 Task: For heading Arial Rounded MT Bold with Underline.  font size for heading26,  'Change the font style of data to'Browallia New.  and font size to 18,  Change the alignment of both headline & data to Align middle & Align Text left.  In the sheet   Impact Sales templetes book
Action: Mouse moved to (172, 92)
Screenshot: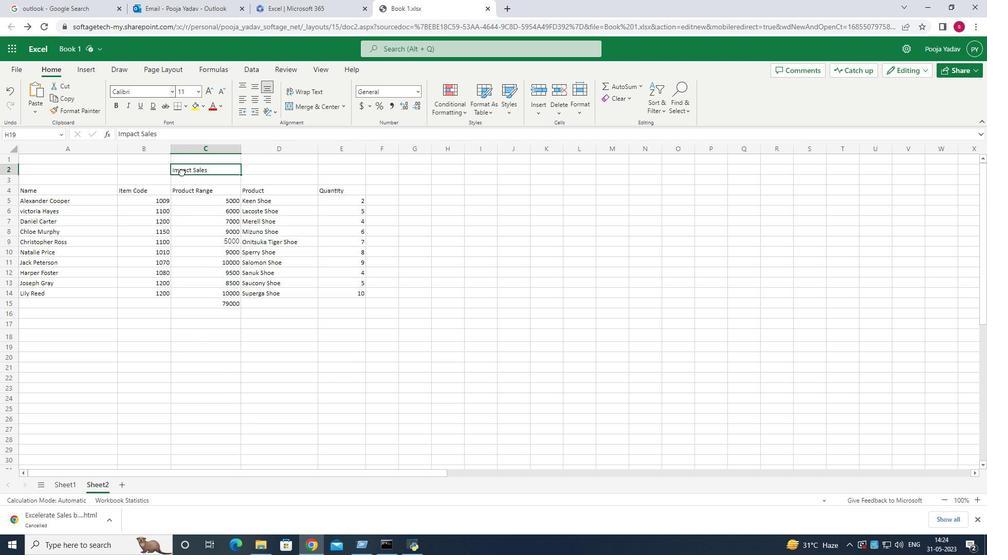 
Action: Mouse pressed left at (172, 92)
Screenshot: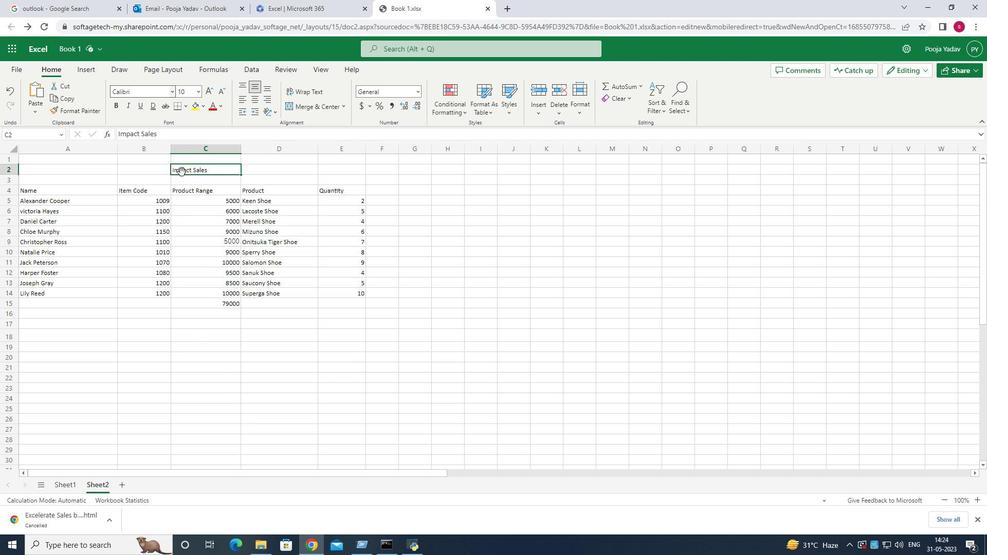 
Action: Mouse moved to (139, 337)
Screenshot: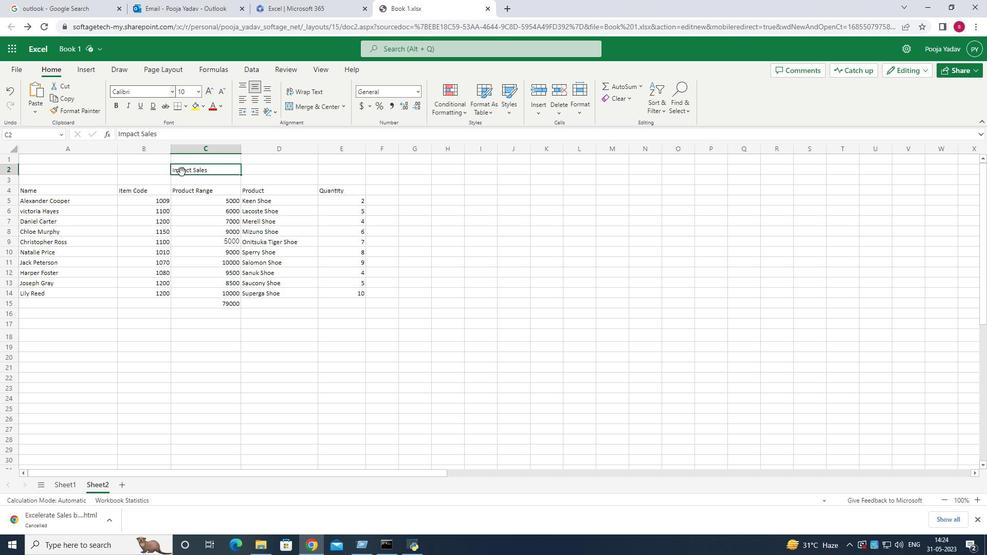 
Action: Mouse scrolled (139, 337) with delta (0, 0)
Screenshot: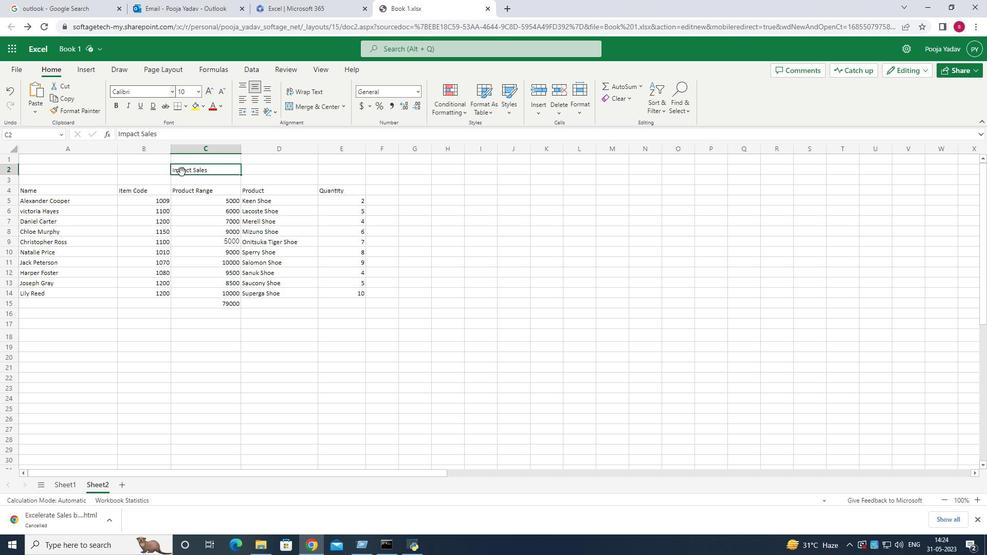 
Action: Mouse moved to (139, 338)
Screenshot: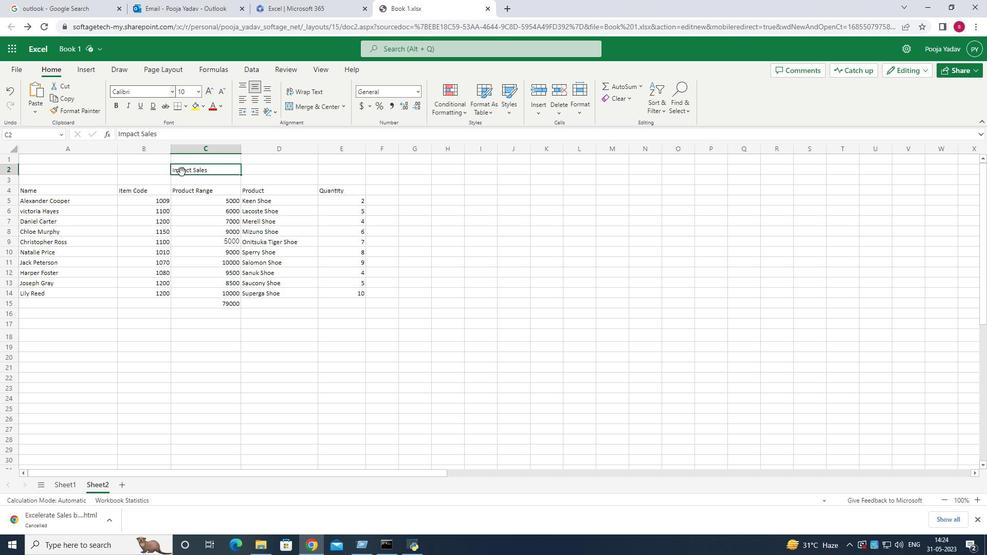 
Action: Mouse scrolled (139, 337) with delta (0, 0)
Screenshot: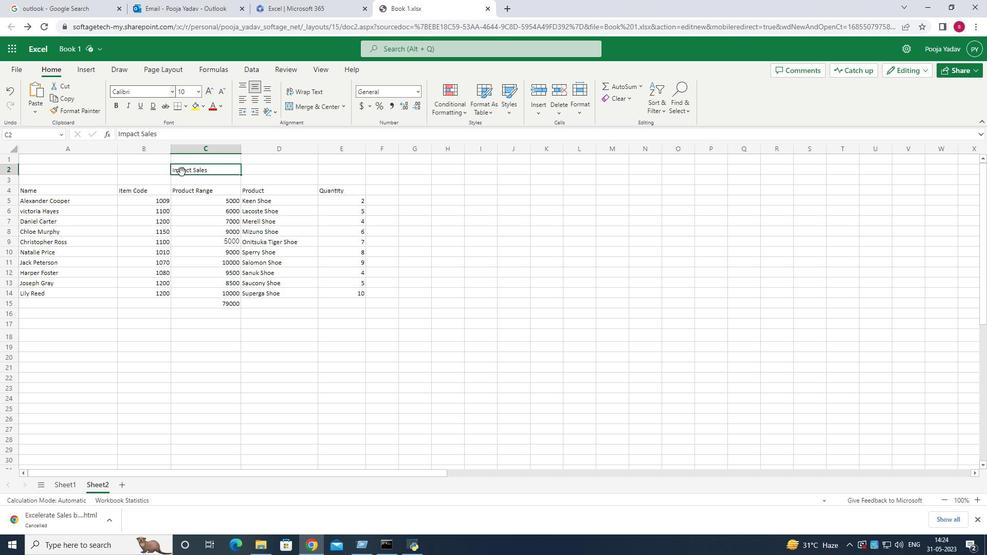 
Action: Mouse scrolled (139, 337) with delta (0, 0)
Screenshot: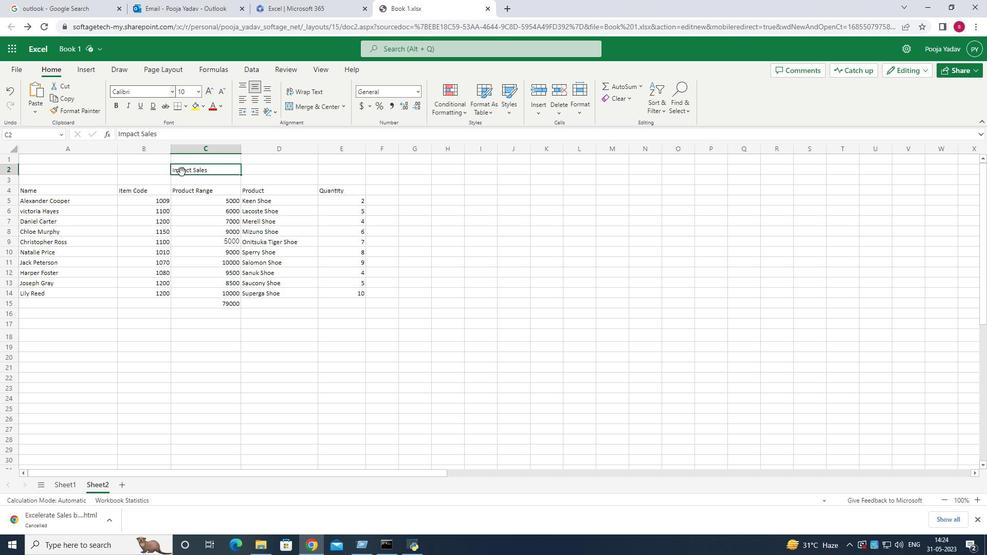 
Action: Mouse scrolled (139, 337) with delta (0, 0)
Screenshot: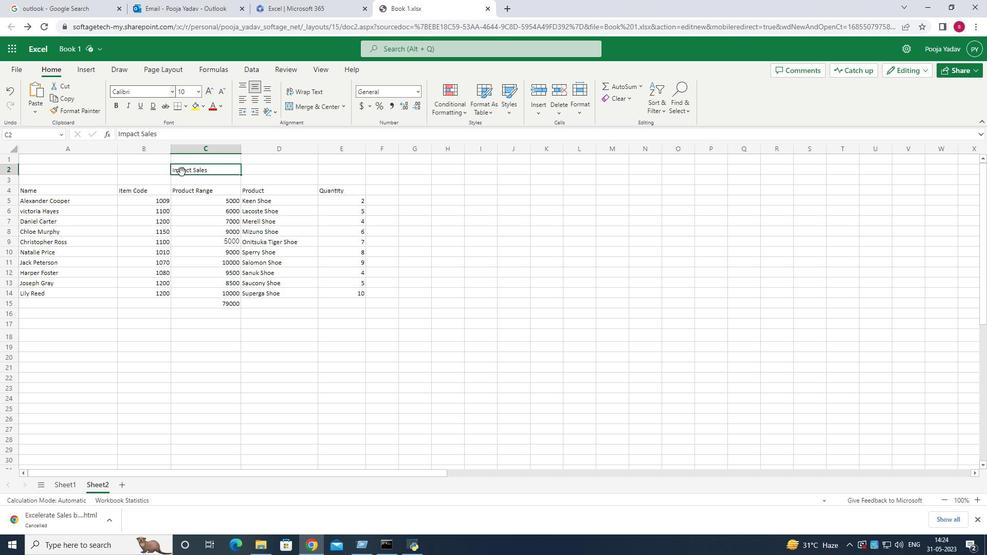 
Action: Mouse scrolled (139, 337) with delta (0, 0)
Screenshot: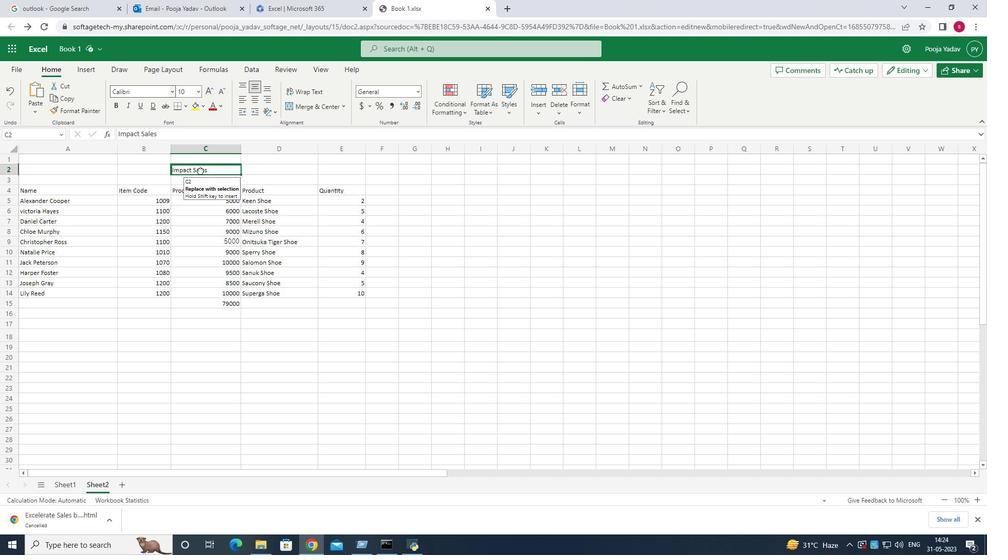
Action: Mouse scrolled (139, 337) with delta (0, 0)
Screenshot: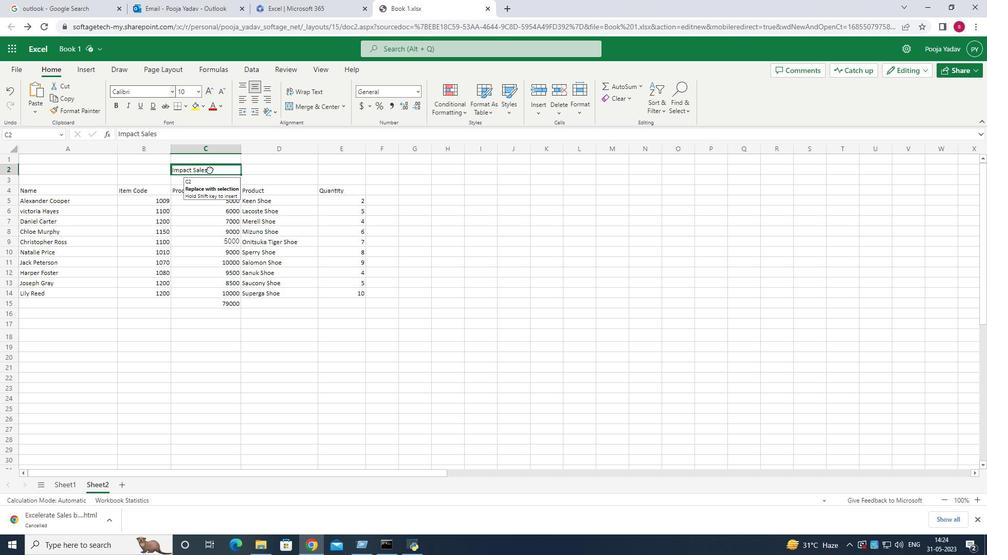 
Action: Mouse scrolled (139, 337) with delta (0, 0)
Screenshot: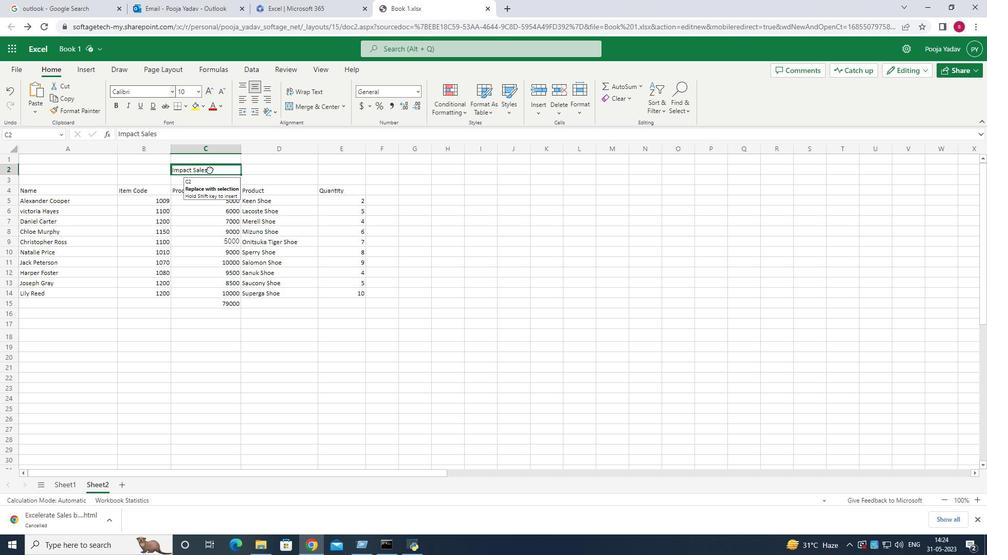
Action: Mouse scrolled (139, 337) with delta (0, 0)
Screenshot: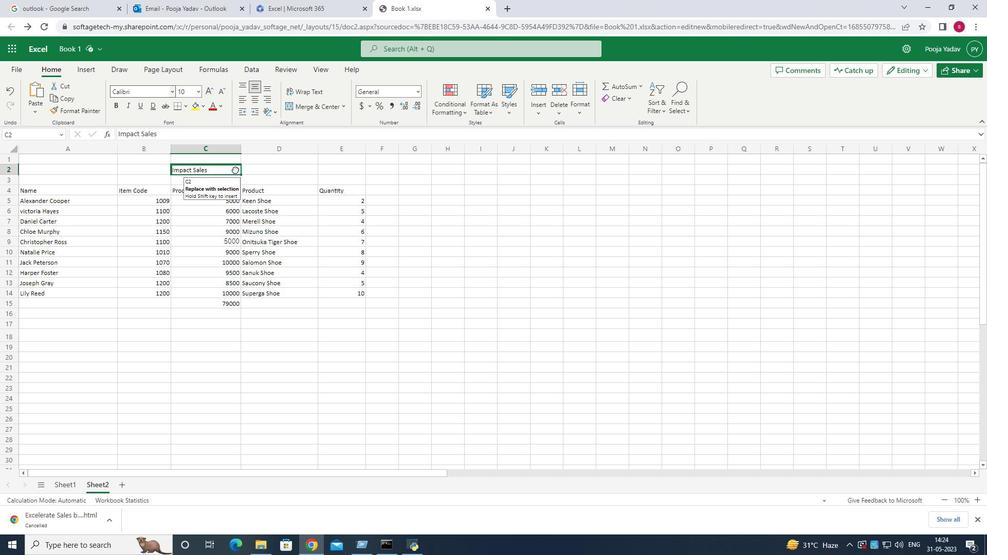 
Action: Mouse scrolled (139, 337) with delta (0, 0)
Screenshot: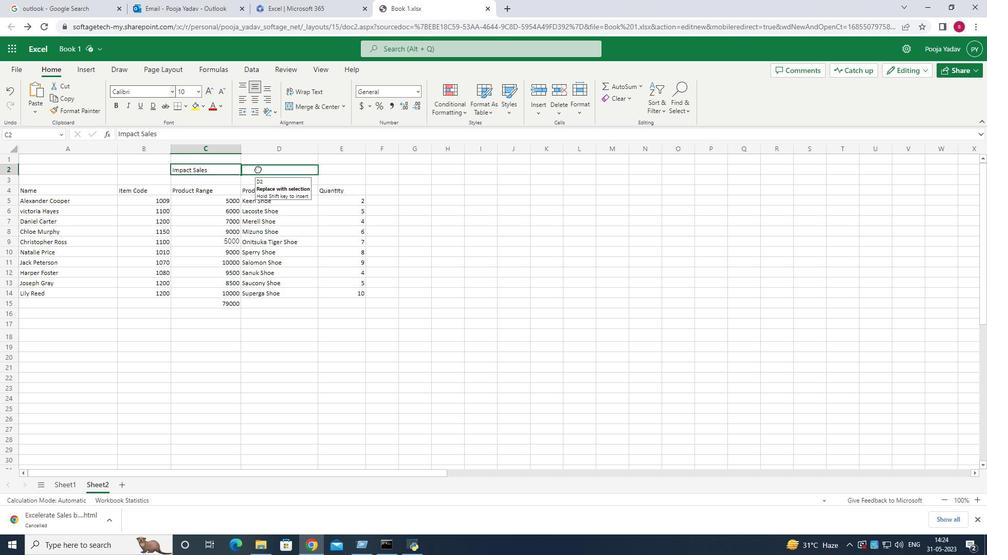 
Action: Mouse scrolled (139, 337) with delta (0, 0)
Screenshot: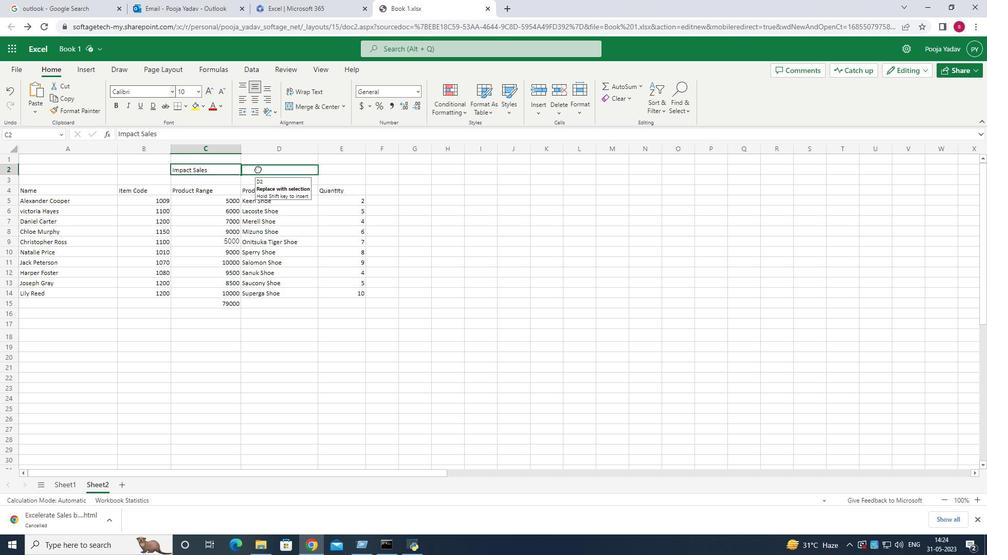 
Action: Mouse scrolled (139, 337) with delta (0, 0)
Screenshot: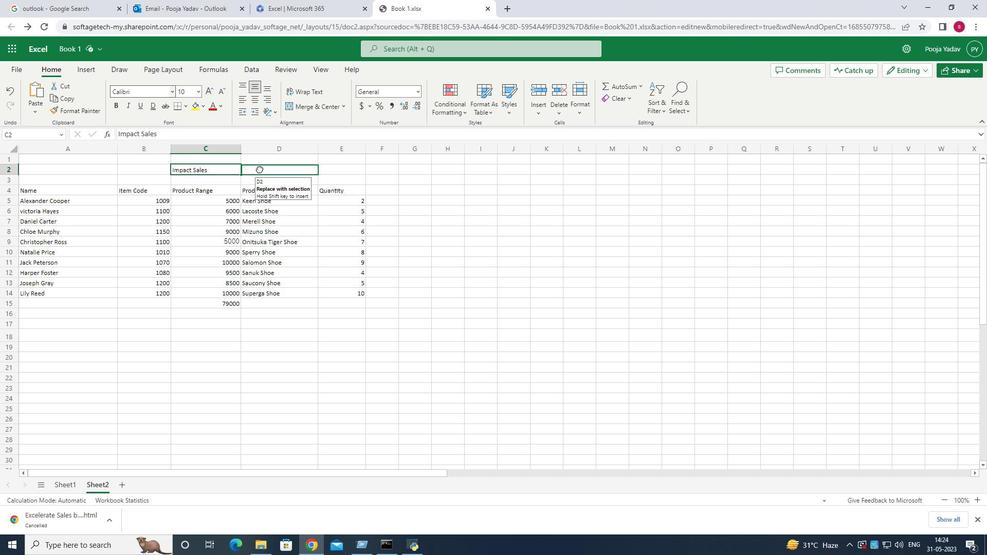 
Action: Mouse scrolled (139, 337) with delta (0, 0)
Screenshot: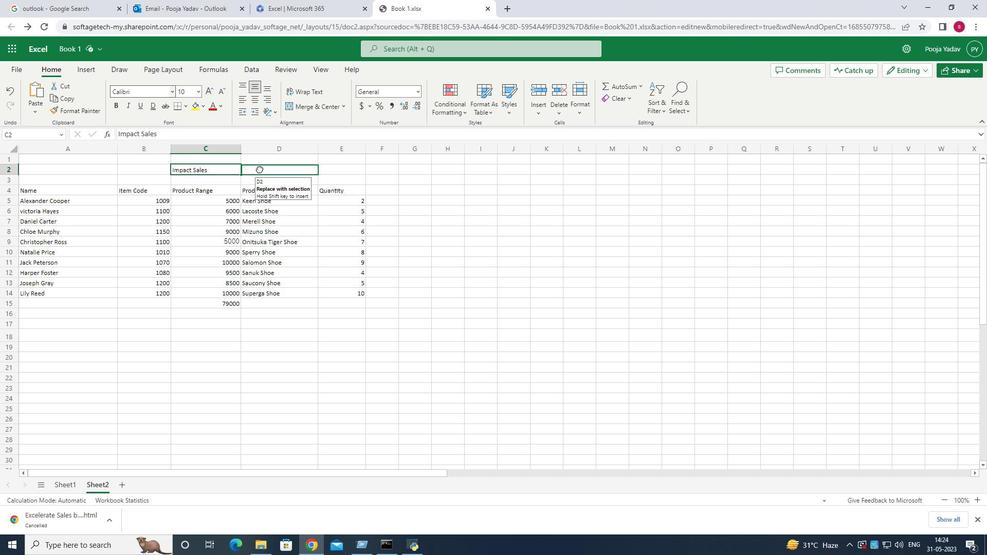 
Action: Mouse scrolled (139, 337) with delta (0, 0)
Screenshot: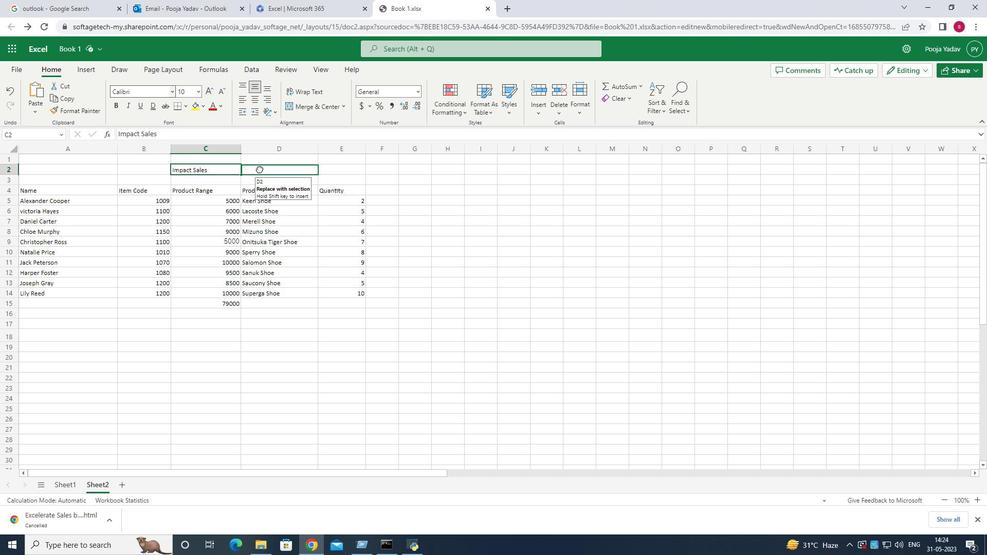 
Action: Mouse moved to (140, 267)
Screenshot: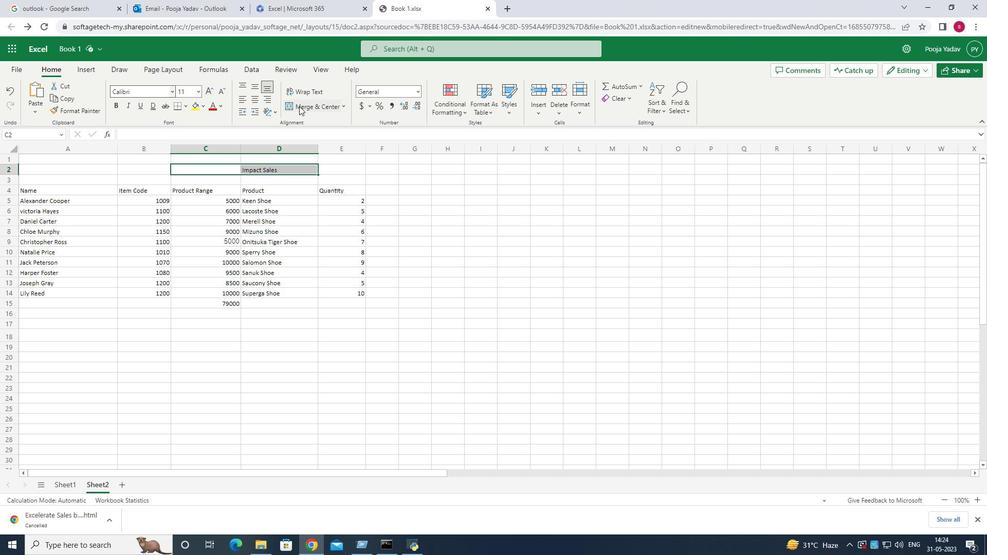 
Action: Mouse scrolled (140, 266) with delta (0, 0)
Screenshot: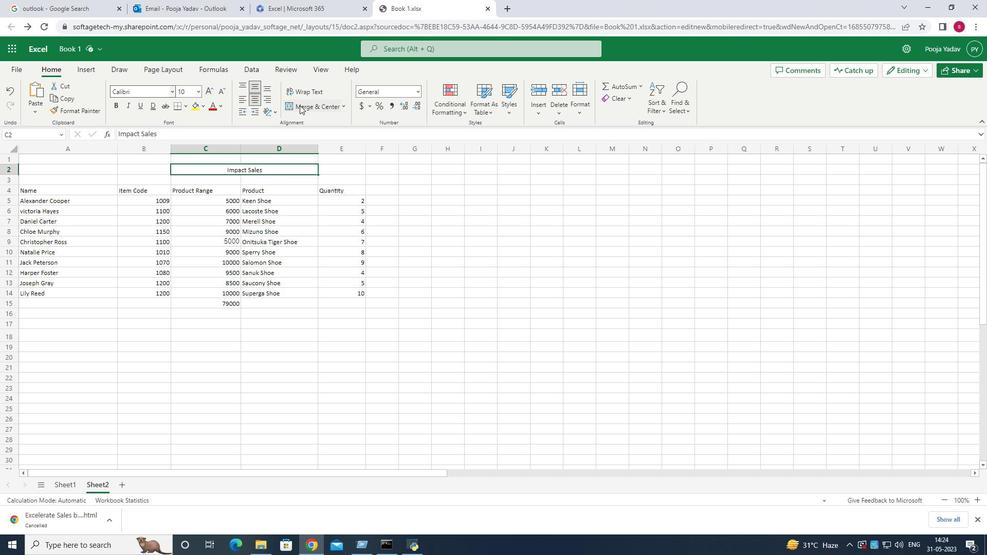 
Action: Mouse scrolled (140, 266) with delta (0, 0)
Screenshot: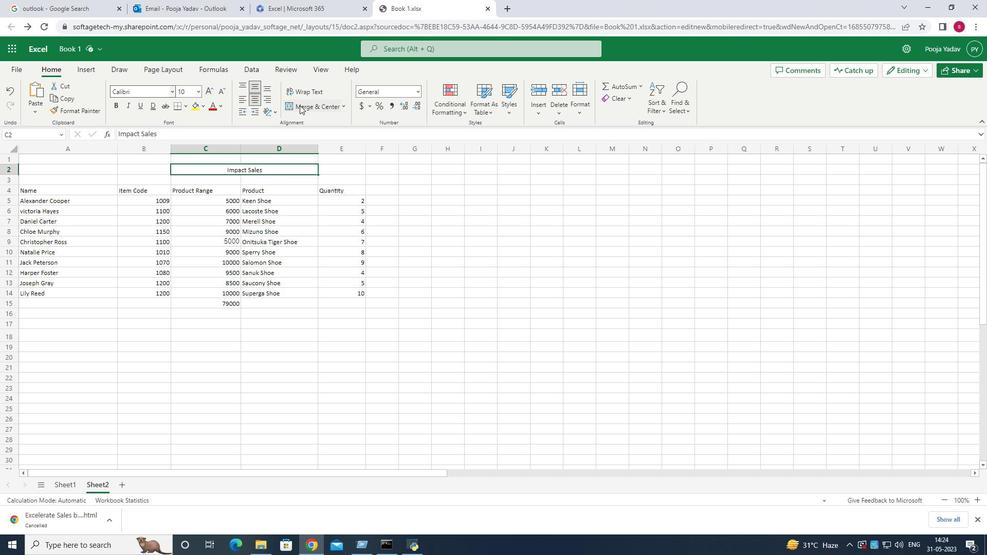 
Action: Mouse scrolled (140, 266) with delta (0, 0)
Screenshot: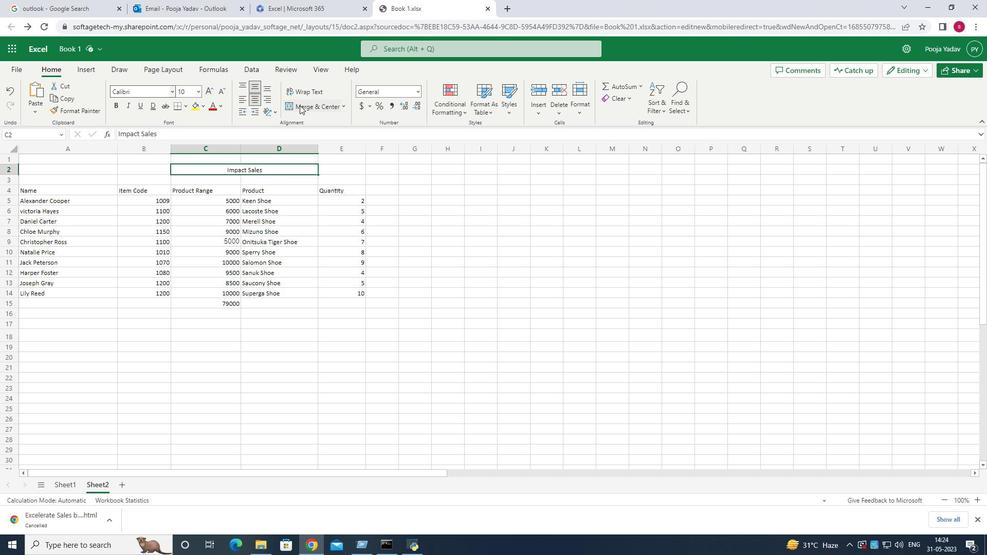 
Action: Mouse moved to (157, 354)
Screenshot: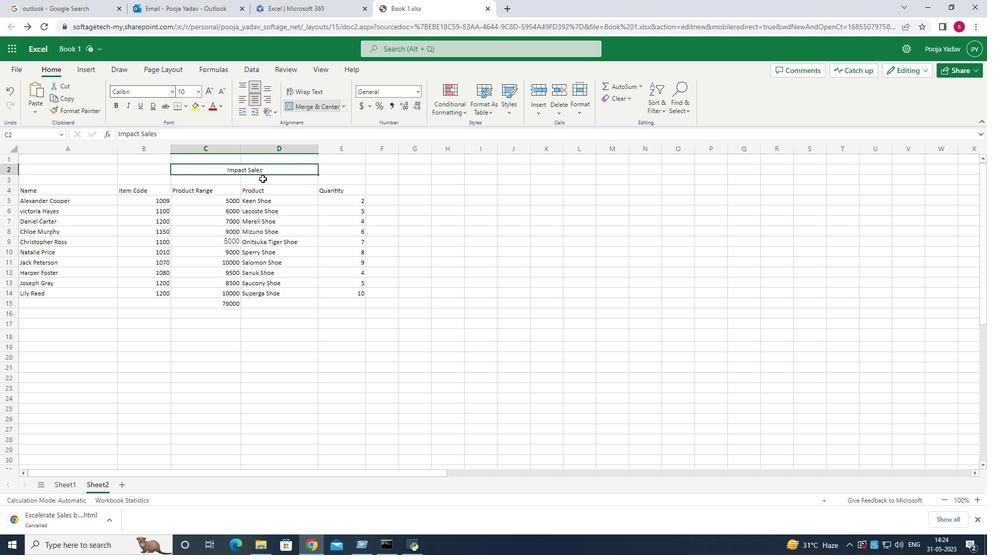 
Action: Mouse scrolled (157, 353) with delta (0, 0)
Screenshot: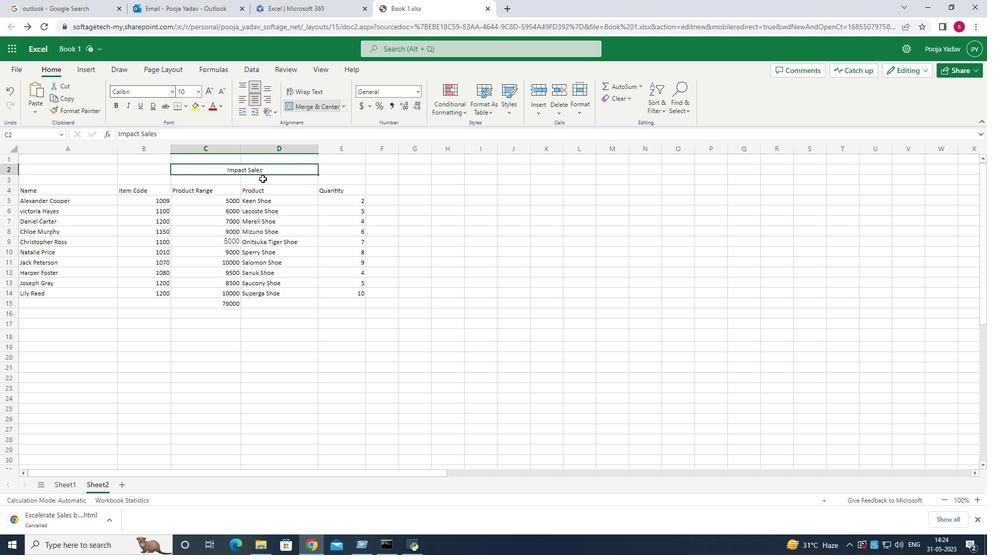 
Action: Mouse scrolled (157, 353) with delta (0, 0)
Screenshot: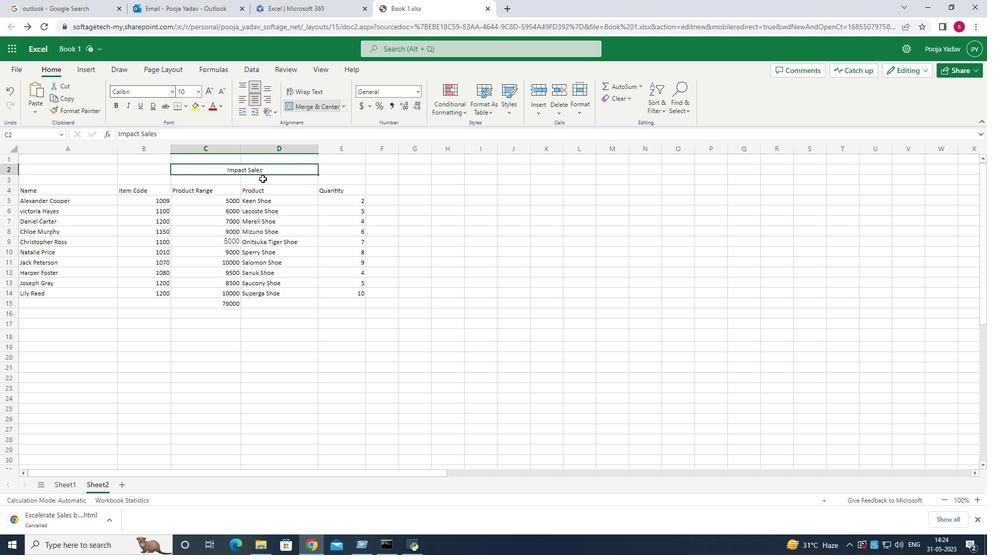 
Action: Mouse scrolled (157, 353) with delta (0, 0)
Screenshot: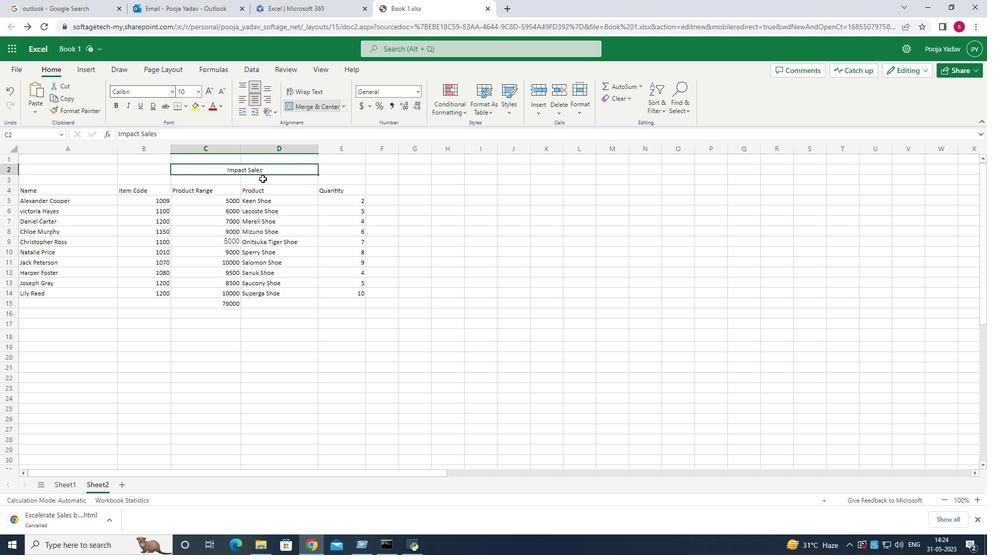 
Action: Mouse scrolled (157, 353) with delta (0, 0)
Screenshot: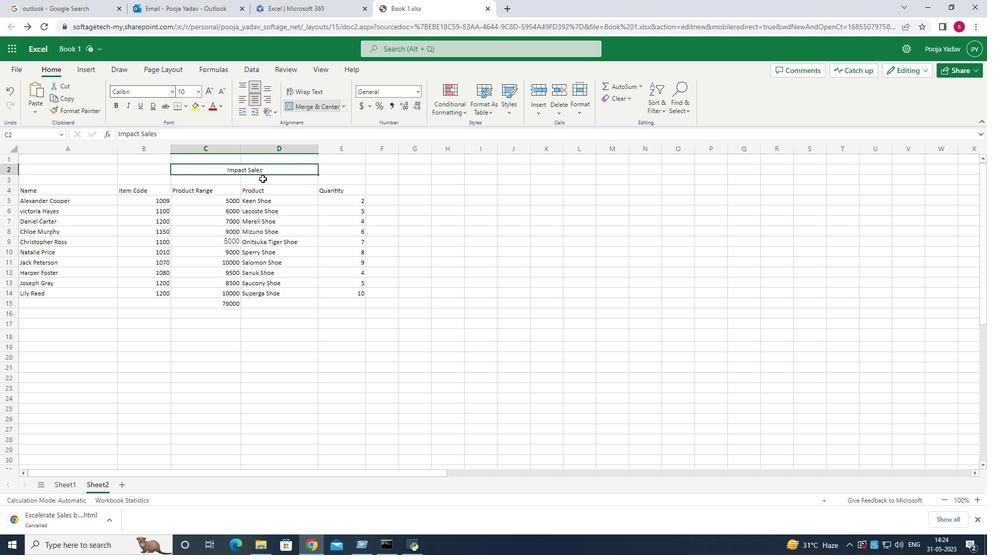 
Action: Mouse moved to (129, 326)
Screenshot: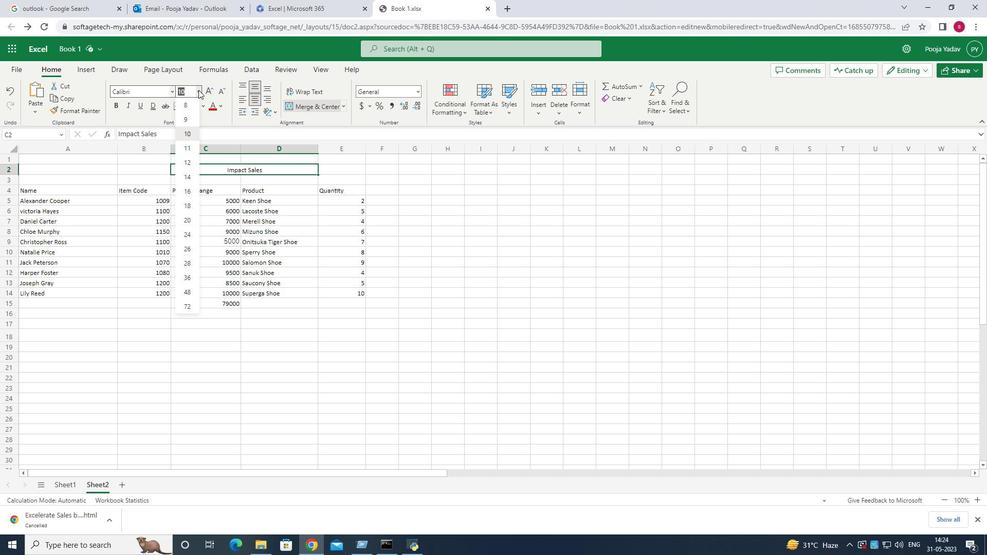 
Action: Mouse scrolled (129, 325) with delta (0, 0)
Screenshot: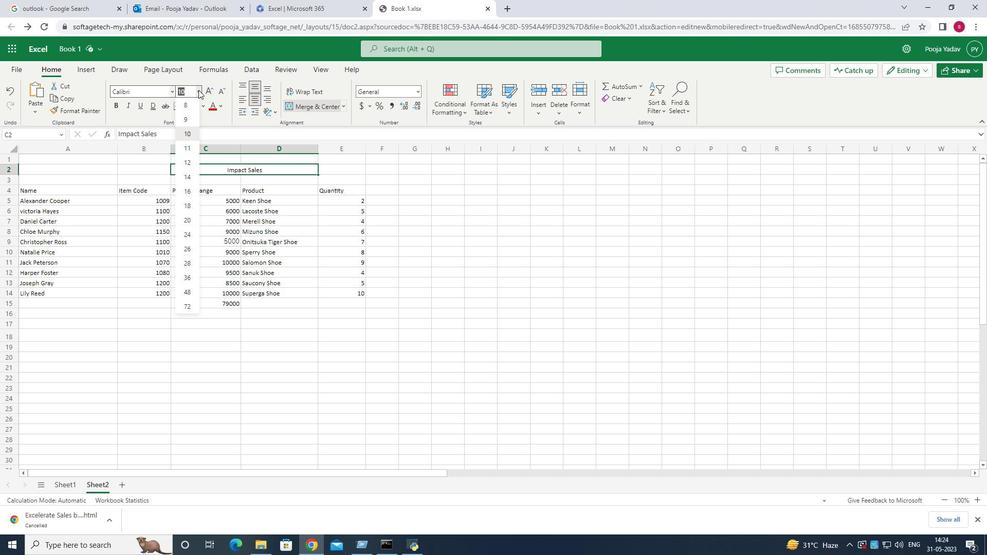 
Action: Mouse moved to (129, 326)
Screenshot: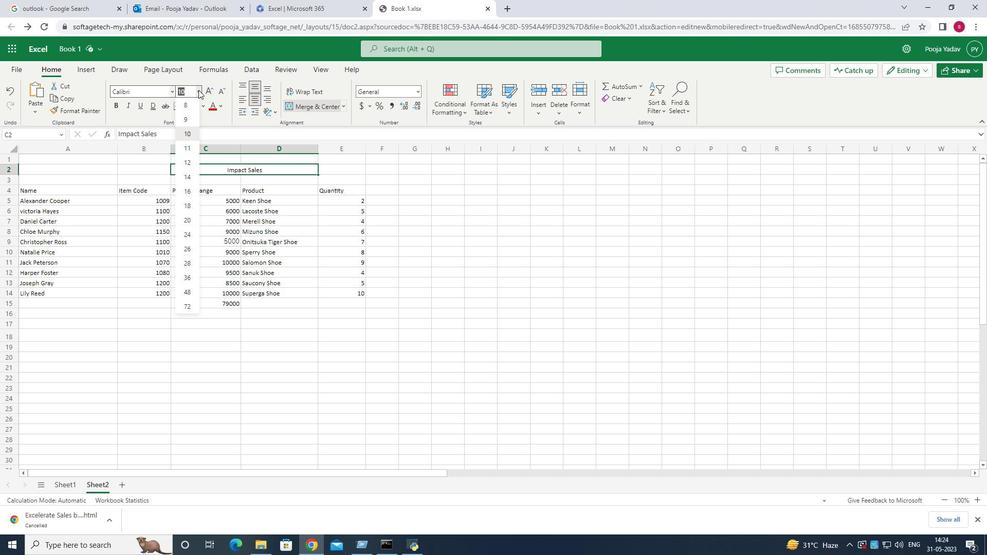 
Action: Mouse scrolled (129, 326) with delta (0, 0)
Screenshot: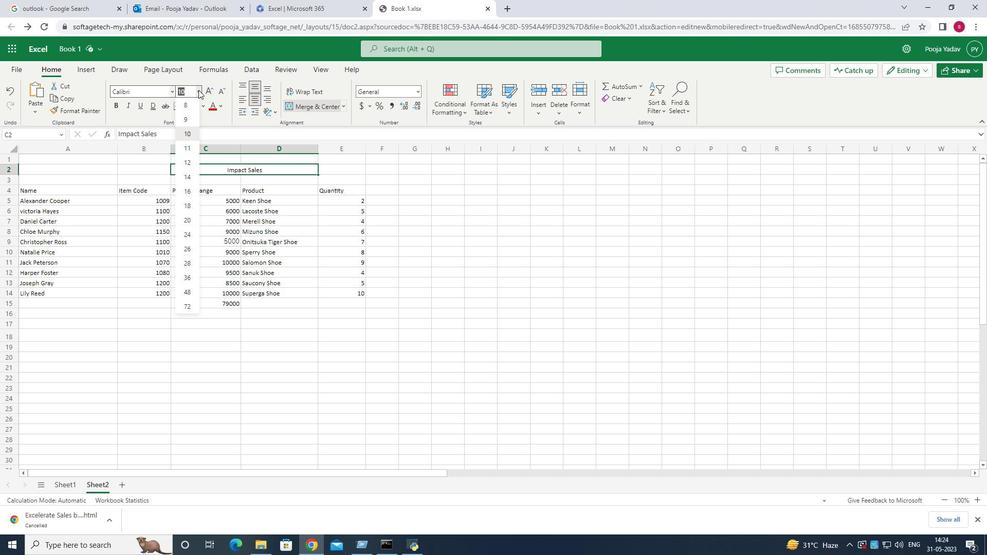 
Action: Mouse scrolled (129, 326) with delta (0, 0)
Screenshot: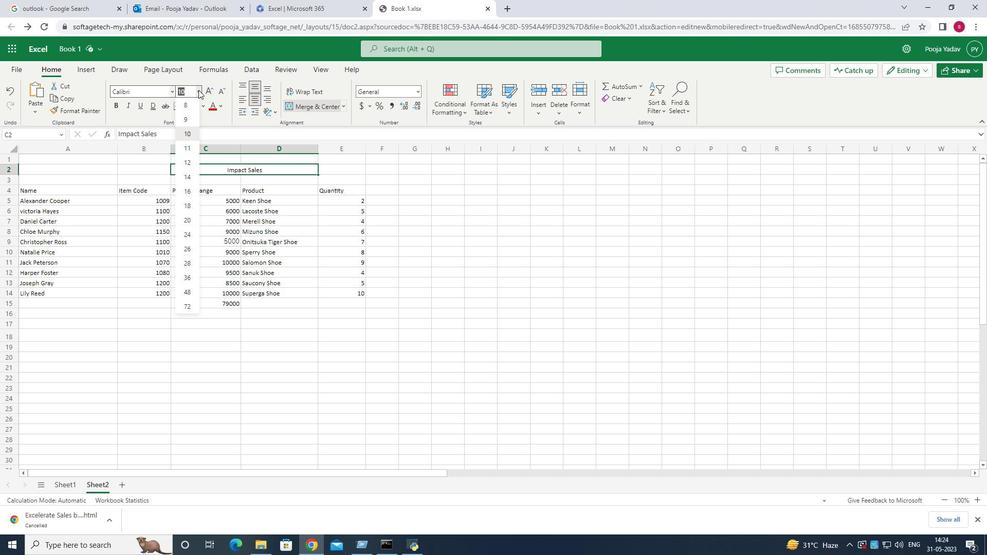 
Action: Mouse moved to (133, 339)
Screenshot: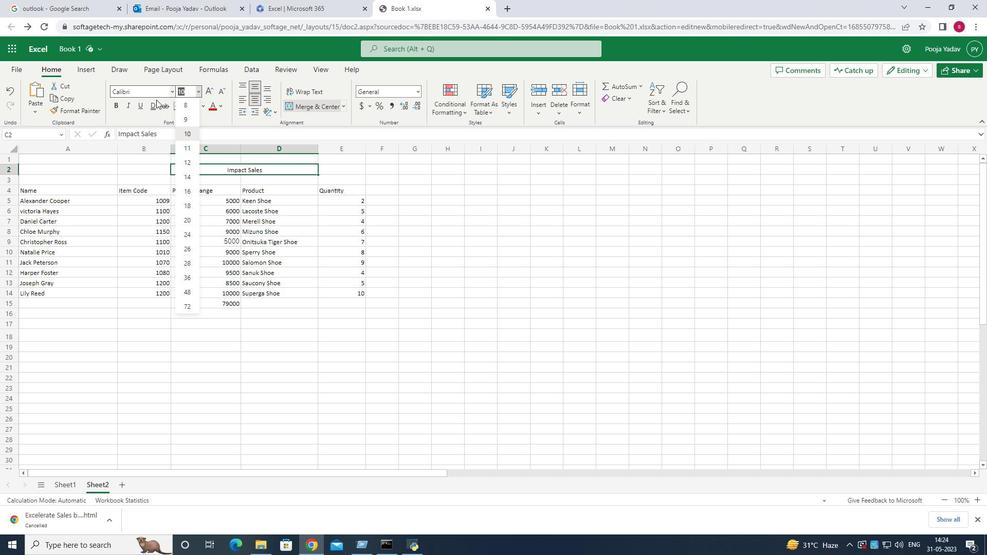 
Action: Mouse scrolled (133, 339) with delta (0, 0)
Screenshot: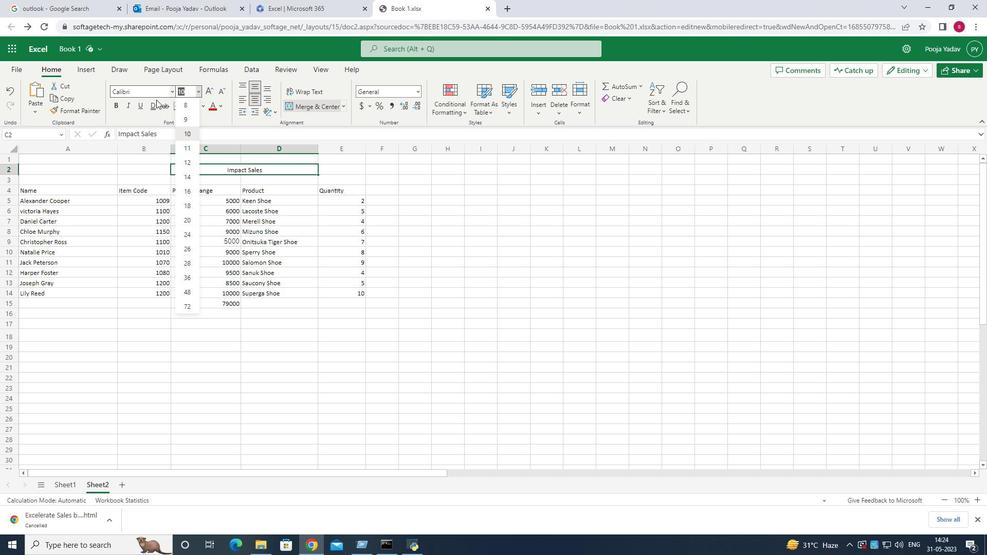 
Action: Mouse moved to (137, 351)
Screenshot: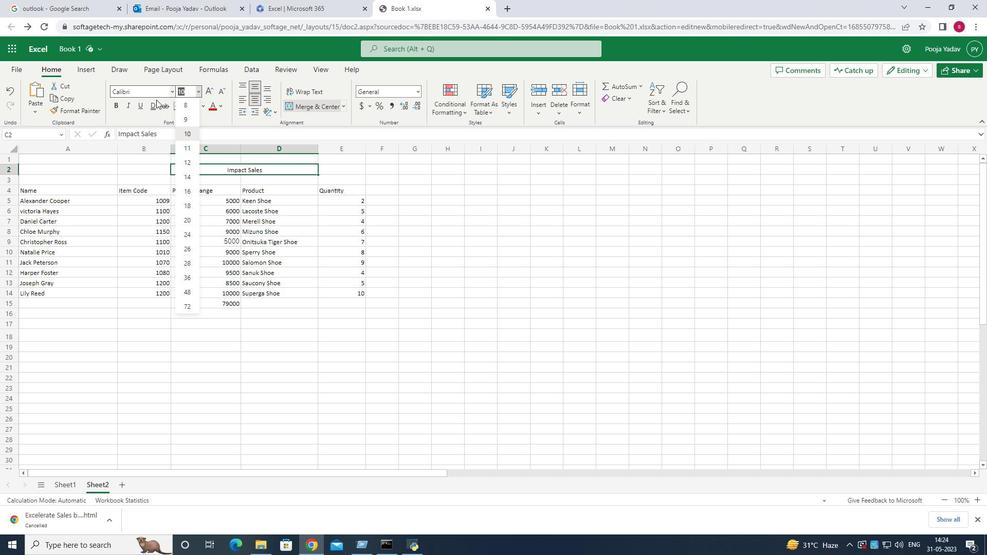 
Action: Mouse scrolled (137, 351) with delta (0, 0)
Screenshot: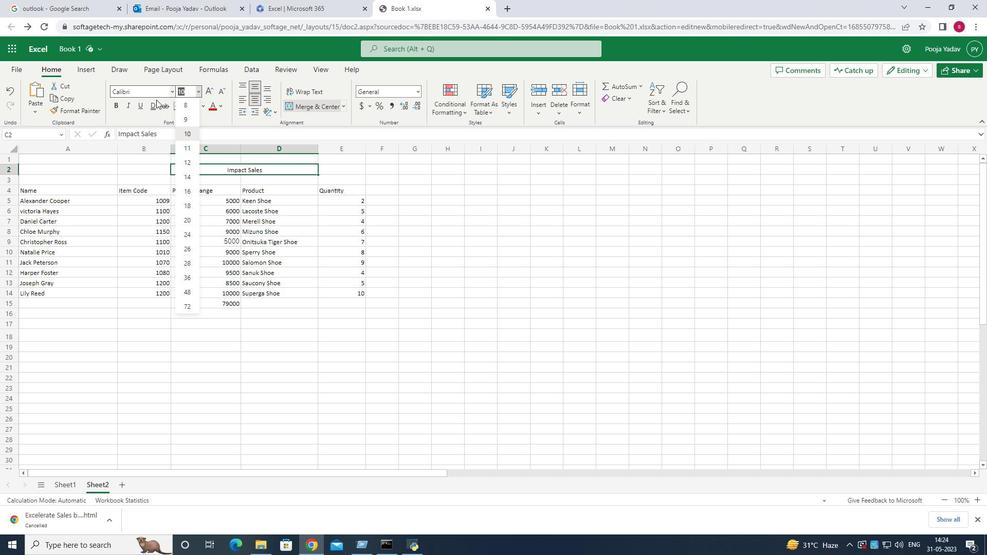 
Action: Mouse moved to (140, 357)
Screenshot: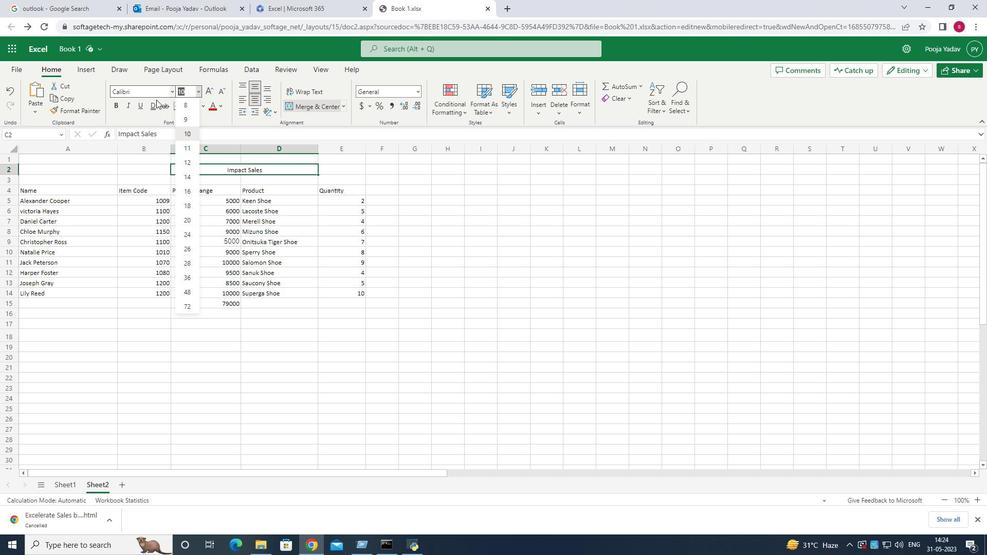 
Action: Mouse scrolled (140, 357) with delta (0, 0)
Screenshot: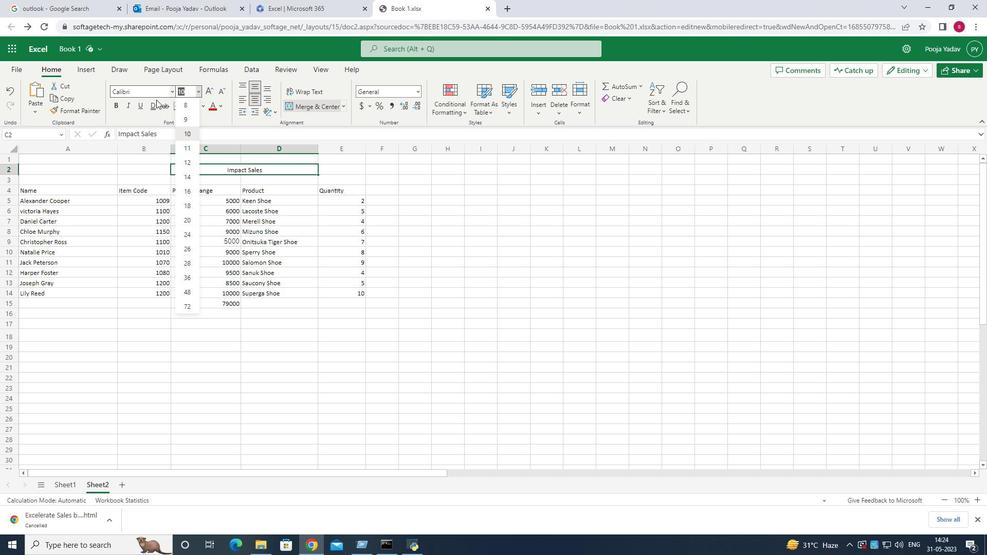
Action: Mouse moved to (152, 383)
Screenshot: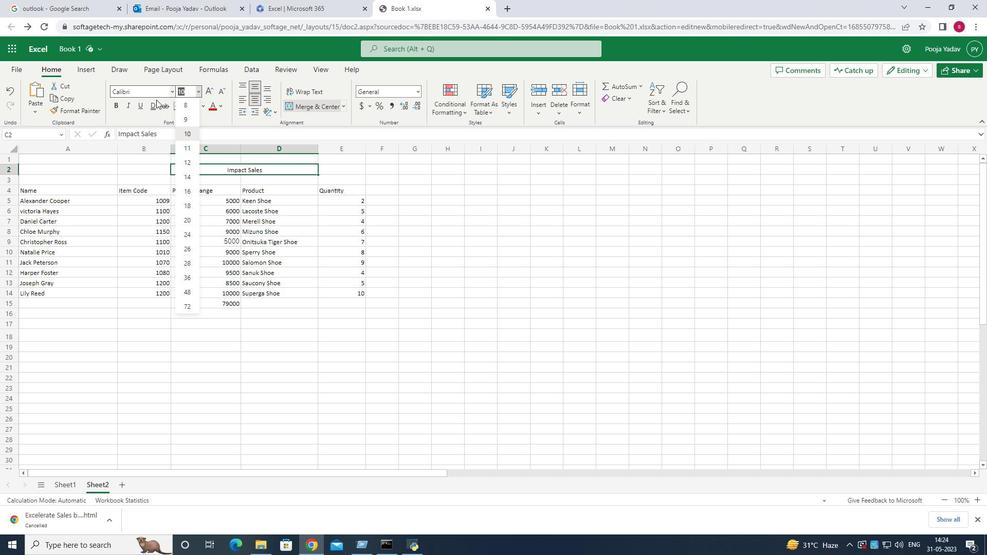 
Action: Mouse scrolled (152, 383) with delta (0, 0)
Screenshot: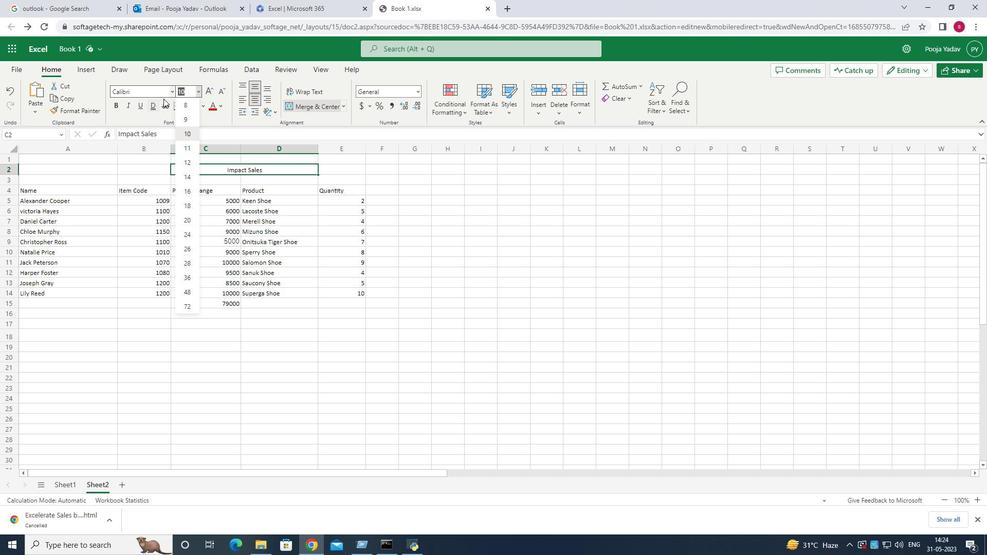 
Action: Mouse scrolled (152, 383) with delta (0, 0)
Screenshot: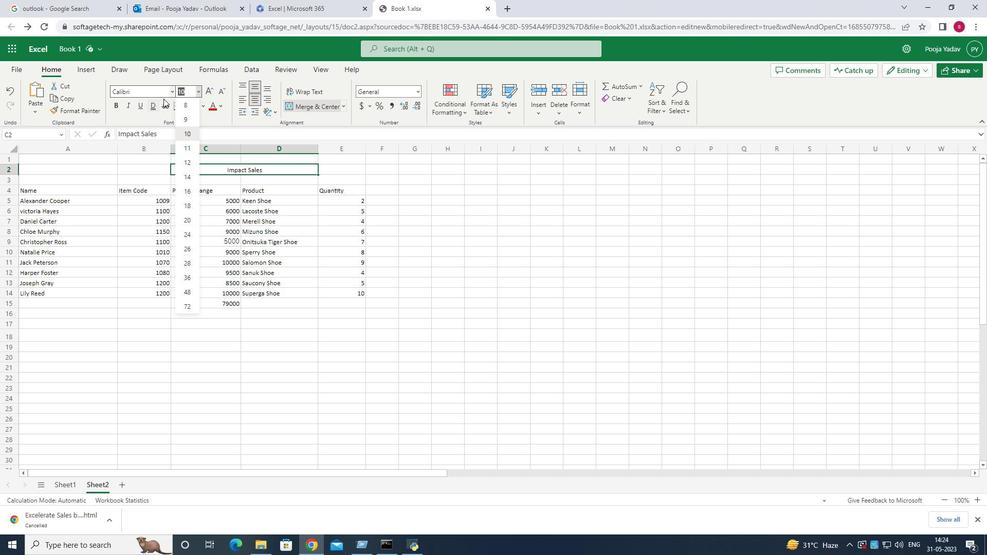
Action: Mouse scrolled (152, 383) with delta (0, 0)
Screenshot: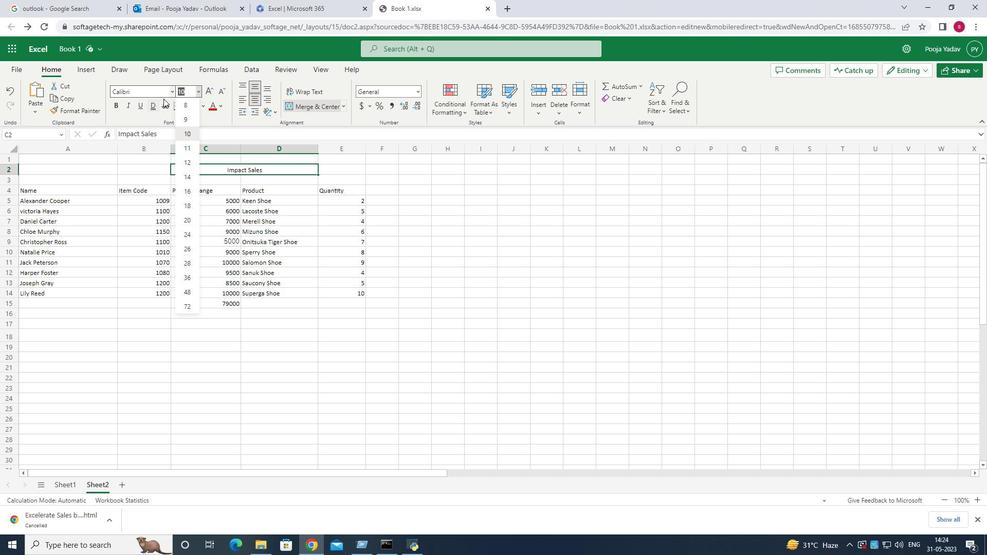 
Action: Mouse scrolled (152, 383) with delta (0, 0)
Screenshot: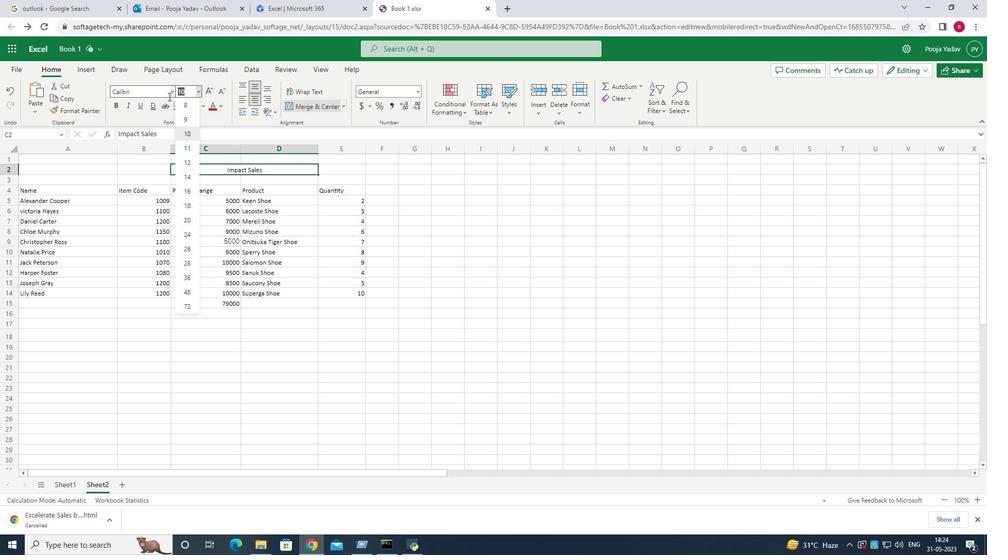 
Action: Mouse scrolled (152, 383) with delta (0, 0)
Screenshot: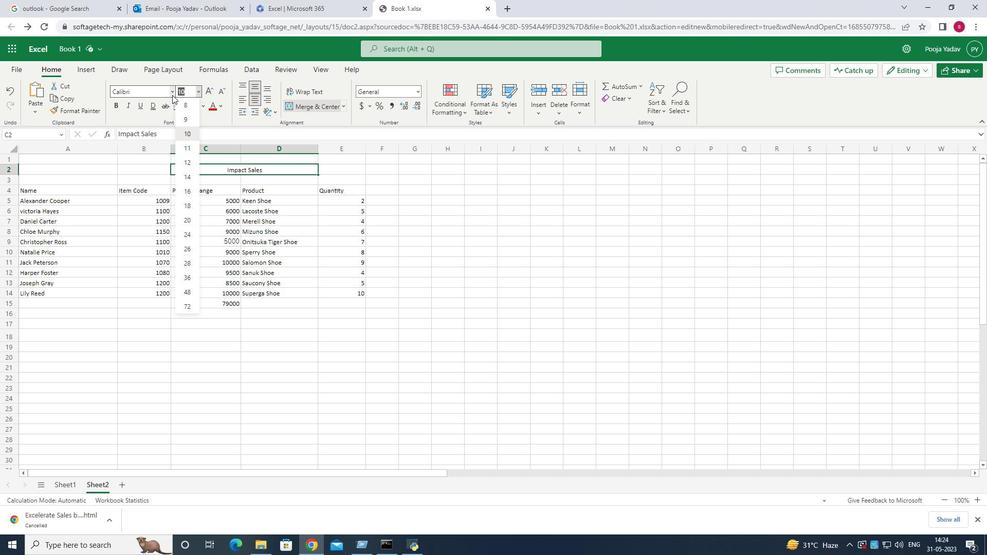 
Action: Mouse scrolled (152, 383) with delta (0, 0)
Screenshot: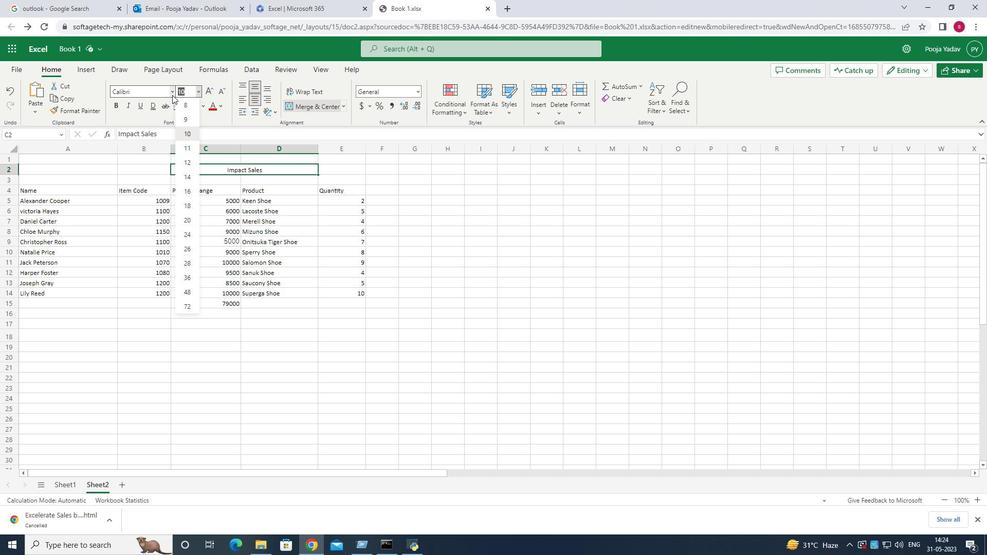 
Action: Mouse scrolled (152, 383) with delta (0, 0)
Screenshot: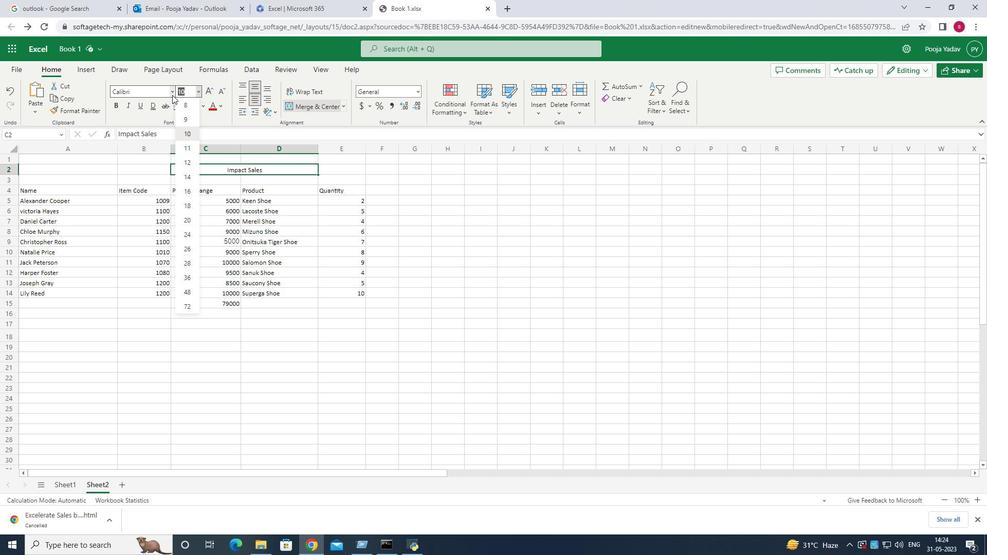 
Action: Mouse scrolled (152, 383) with delta (0, 0)
Screenshot: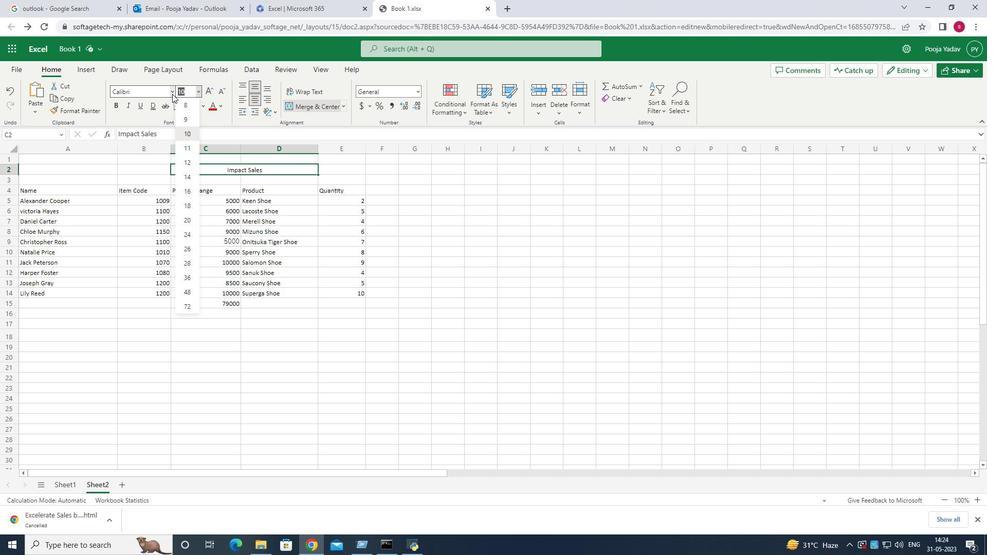 
Action: Mouse scrolled (152, 383) with delta (0, 0)
Screenshot: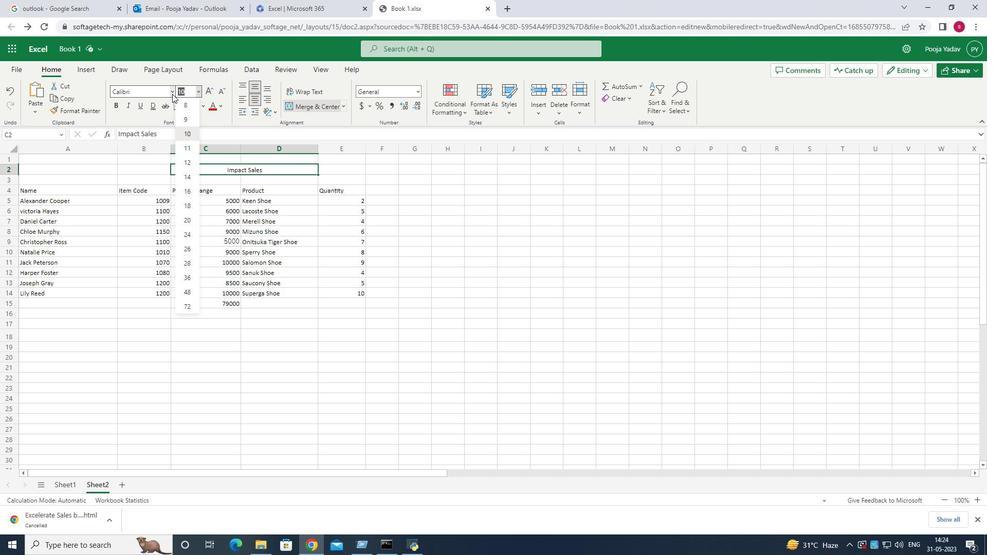
Action: Mouse moved to (142, 103)
Screenshot: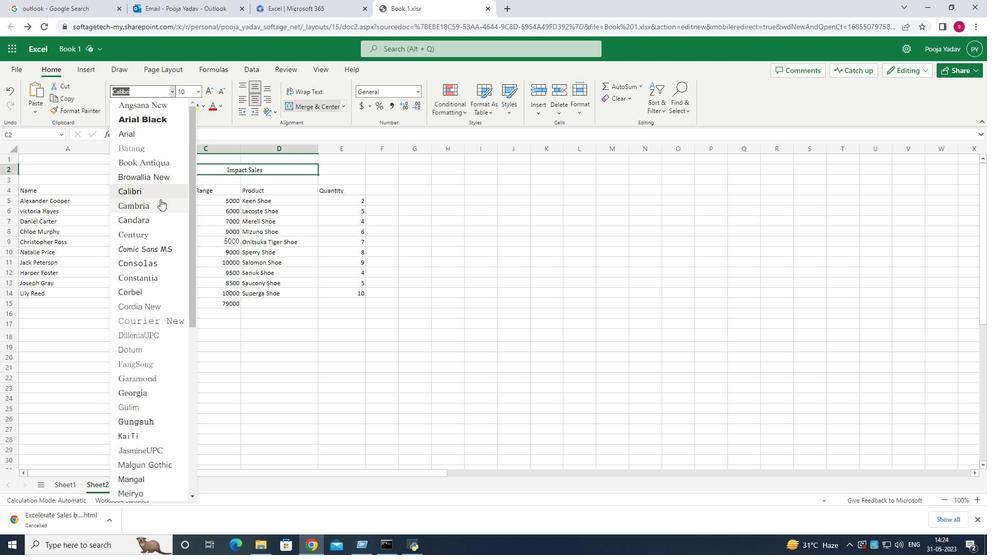 
Action: Mouse pressed left at (142, 103)
Screenshot: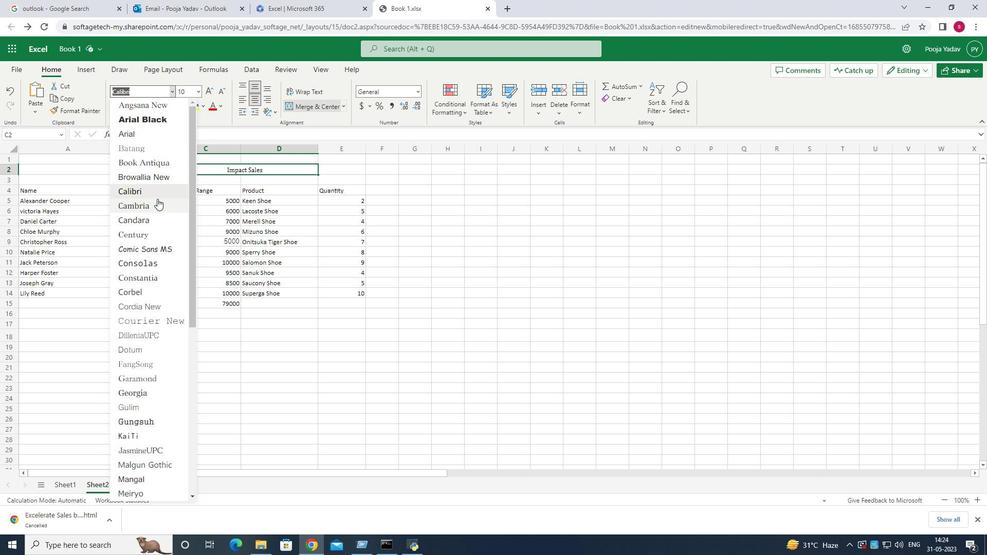 
Action: Mouse moved to (170, 93)
Screenshot: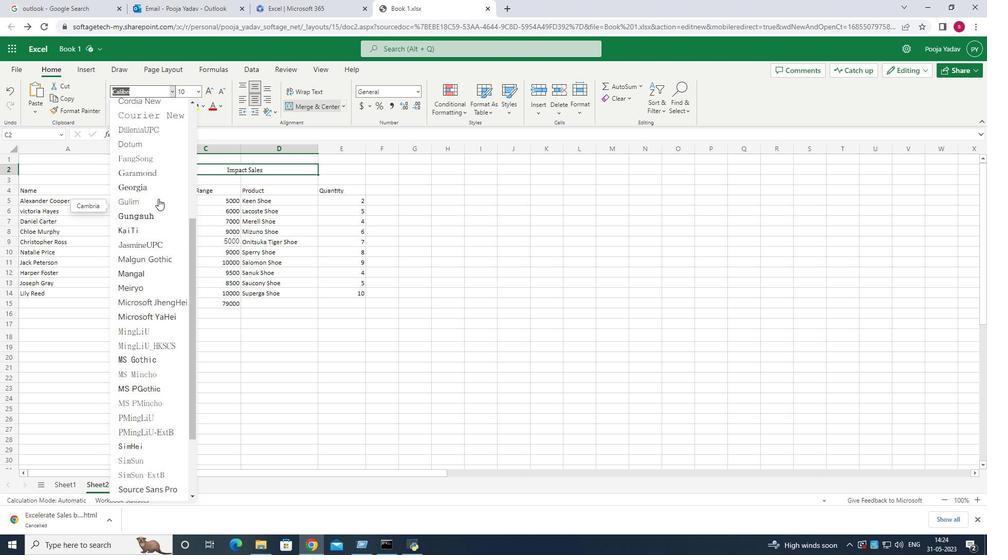 
Action: Mouse pressed left at (170, 93)
Screenshot: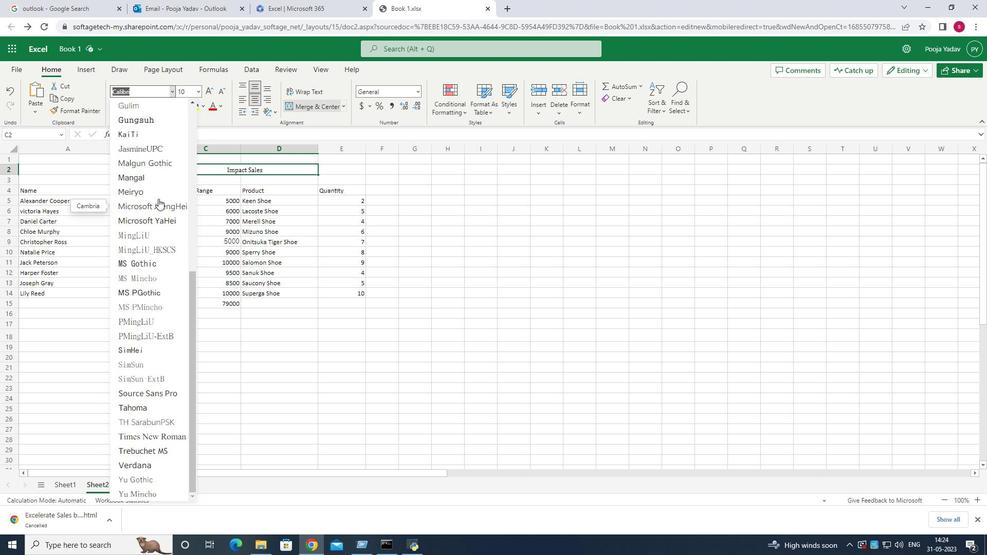 
Action: Mouse moved to (182, 172)
Screenshot: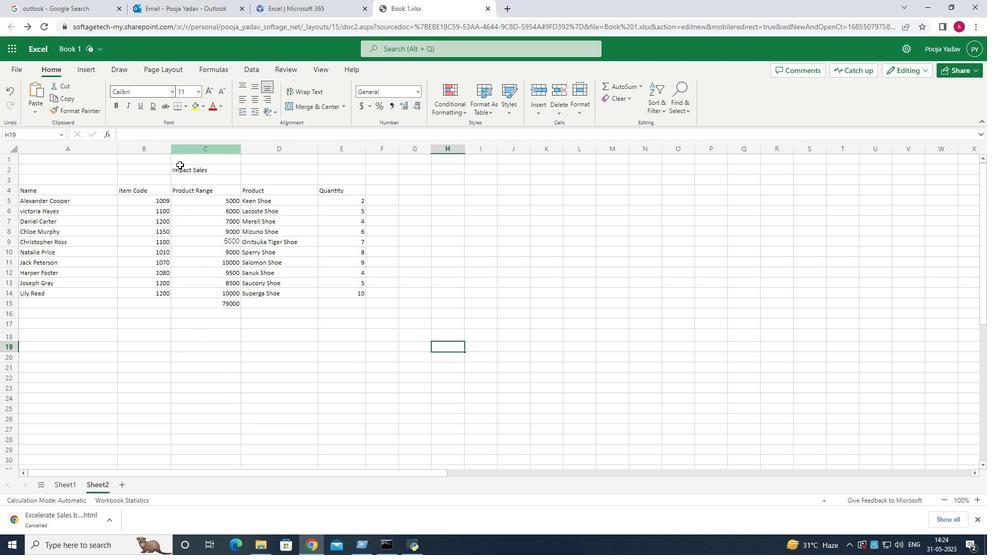 
Action: Mouse pressed left at (182, 172)
Screenshot: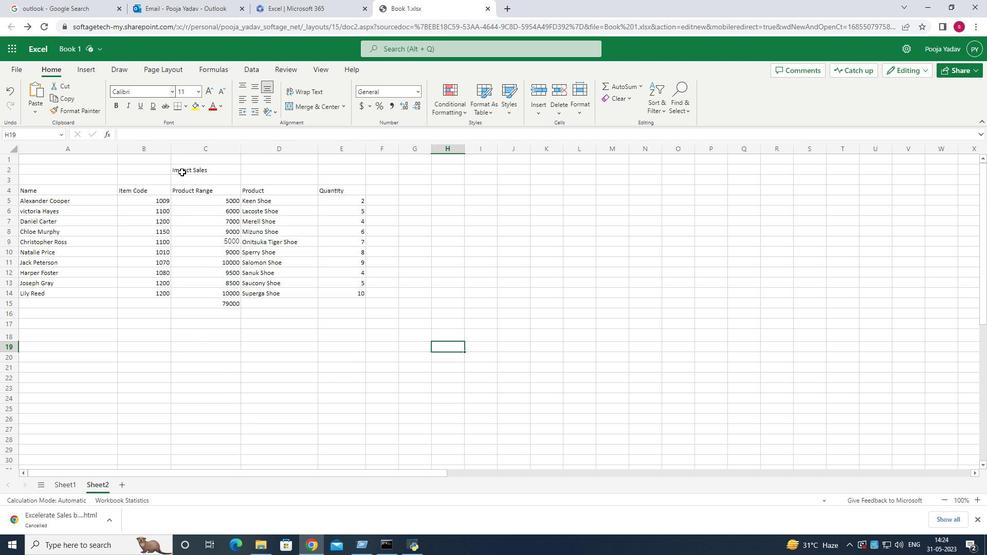 
Action: Mouse pressed left at (182, 172)
Screenshot: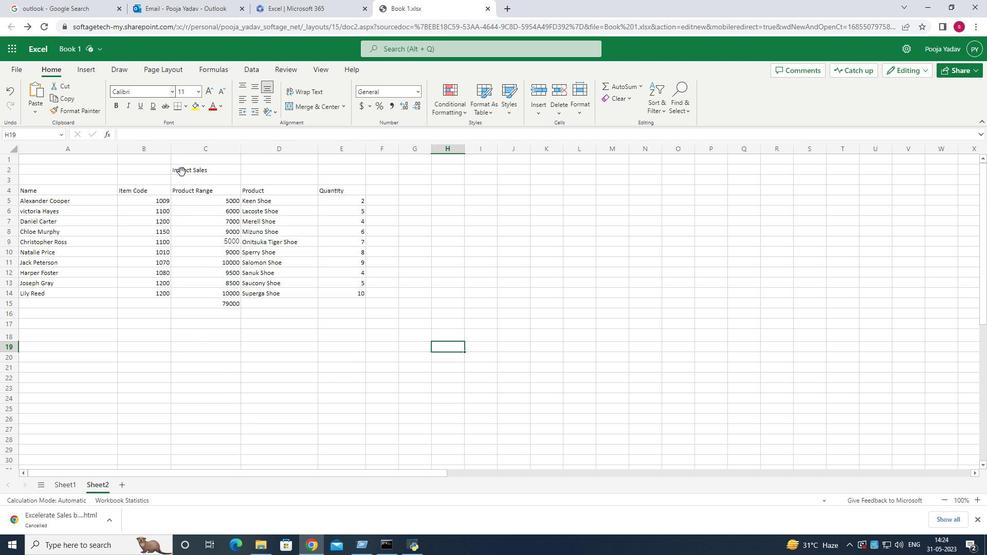 
Action: Mouse moved to (182, 172)
Screenshot: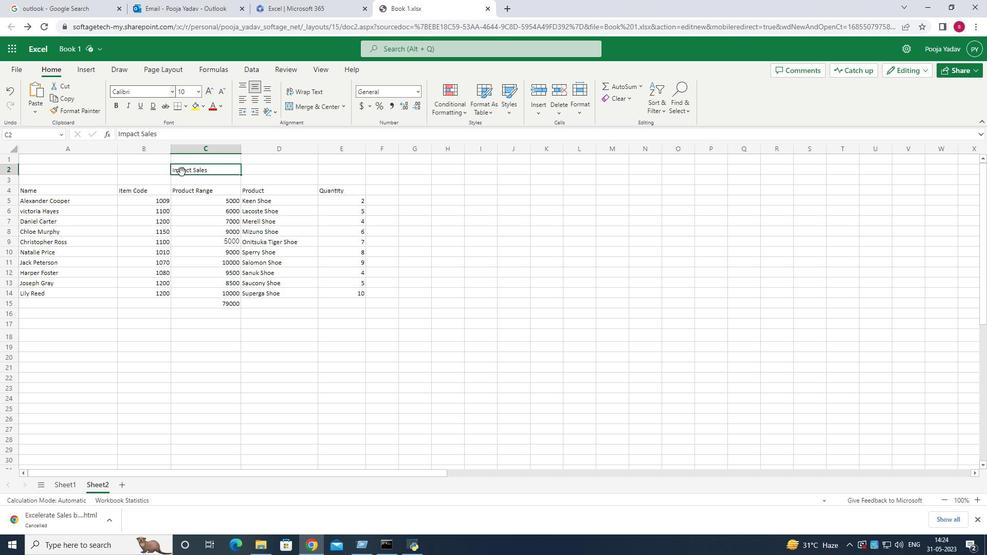 
Action: Mouse pressed left at (182, 172)
Screenshot: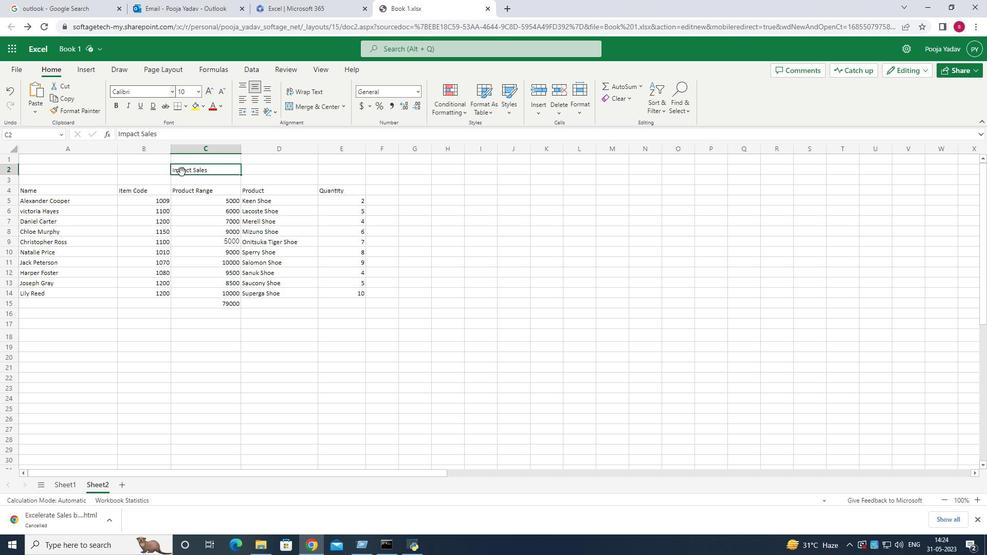 
Action: Mouse moved to (210, 168)
Screenshot: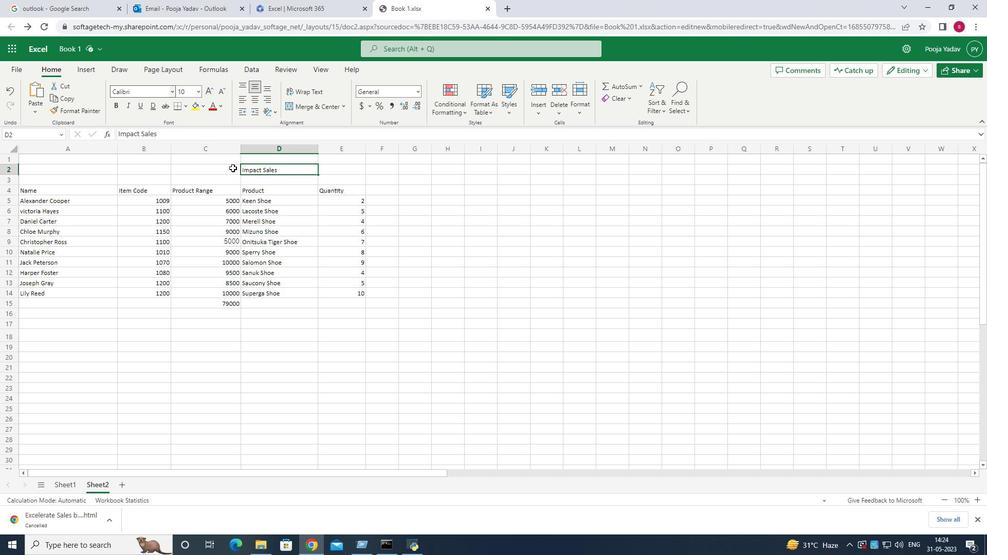 
Action: Mouse pressed left at (210, 168)
Screenshot: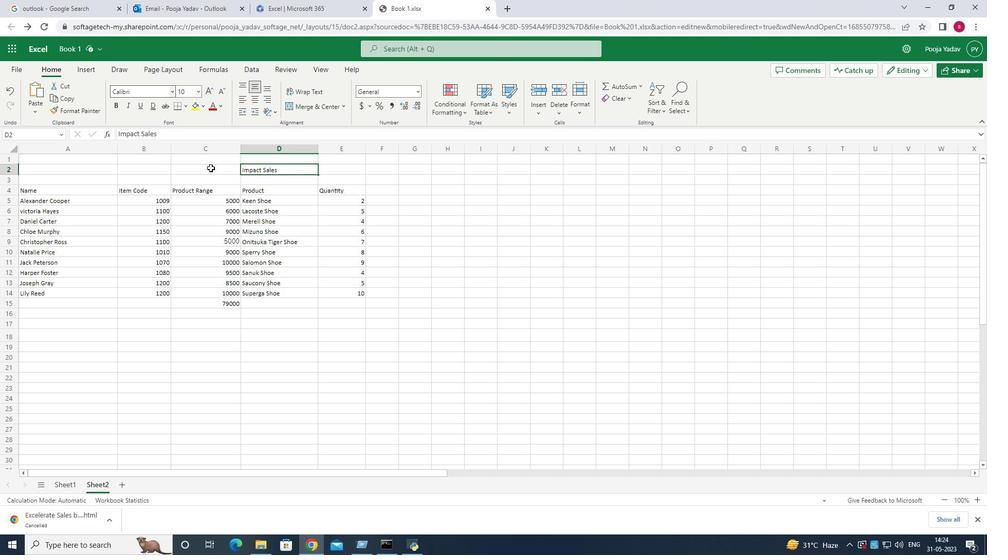
Action: Mouse moved to (299, 105)
Screenshot: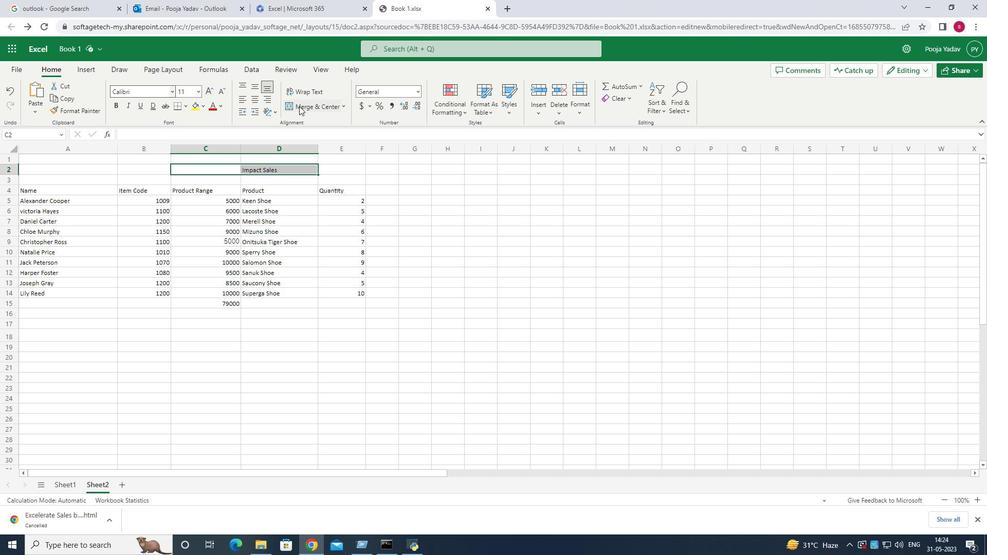 
Action: Mouse pressed left at (299, 105)
Screenshot: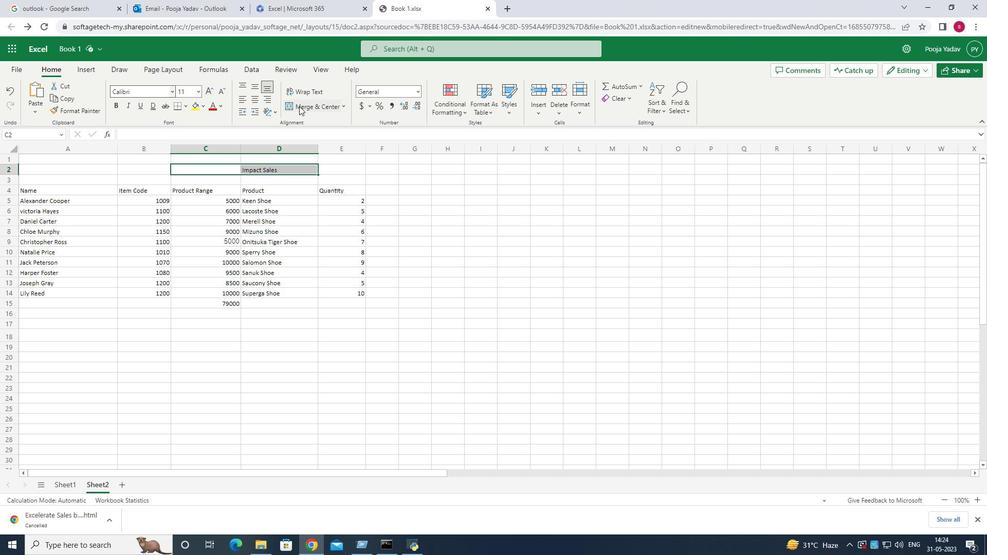 
Action: Mouse moved to (229, 169)
Screenshot: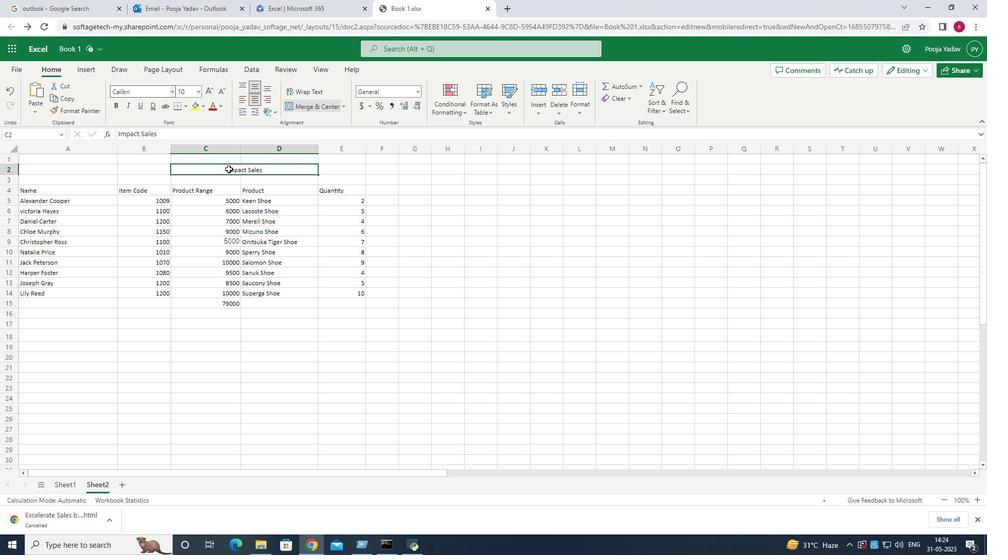 
Action: Mouse pressed left at (229, 169)
Screenshot: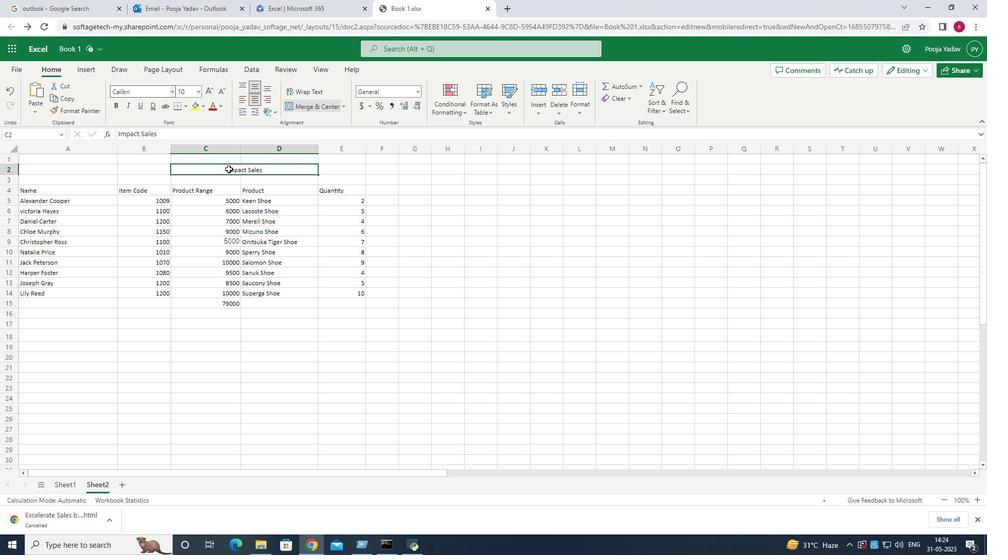 
Action: Mouse moved to (198, 89)
Screenshot: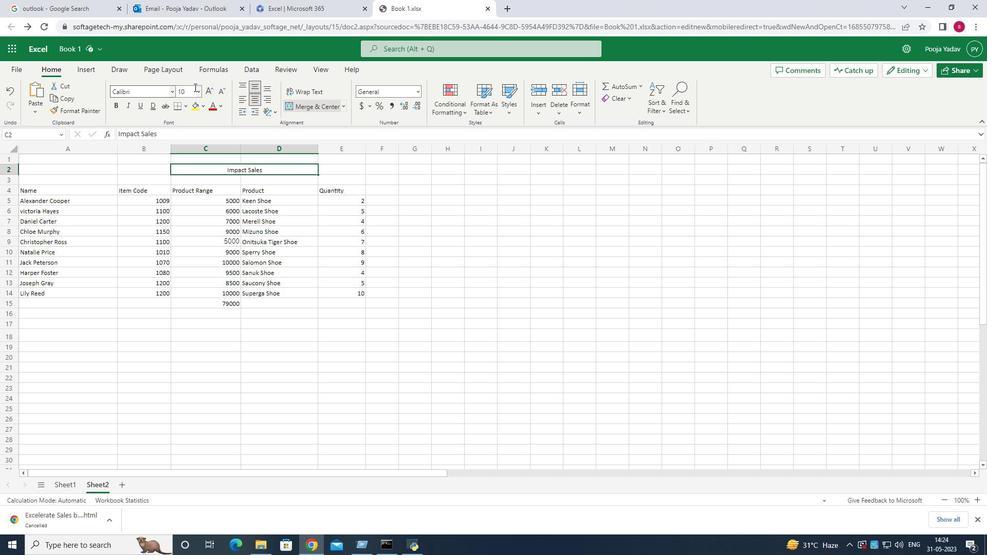 
Action: Mouse pressed left at (198, 89)
Screenshot: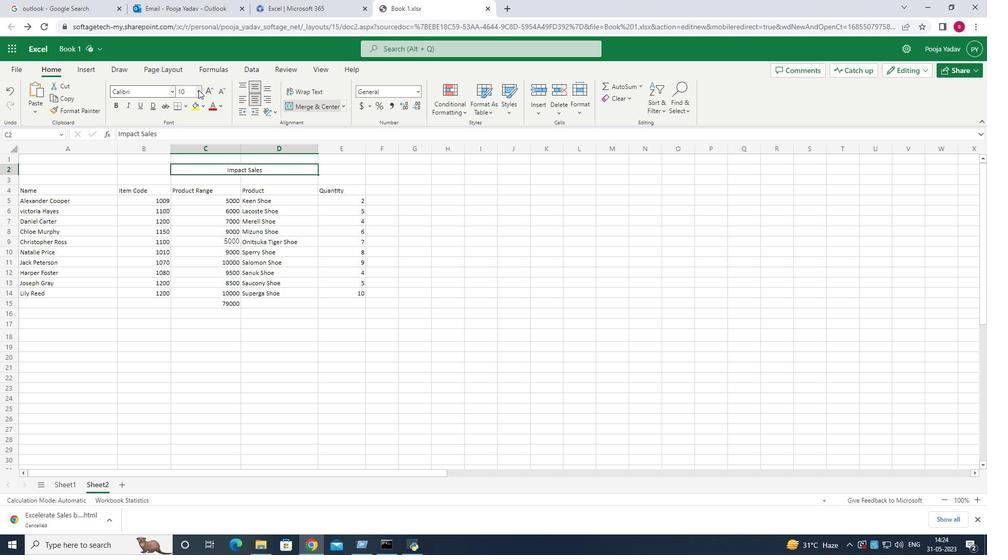 
Action: Mouse moved to (171, 93)
Screenshot: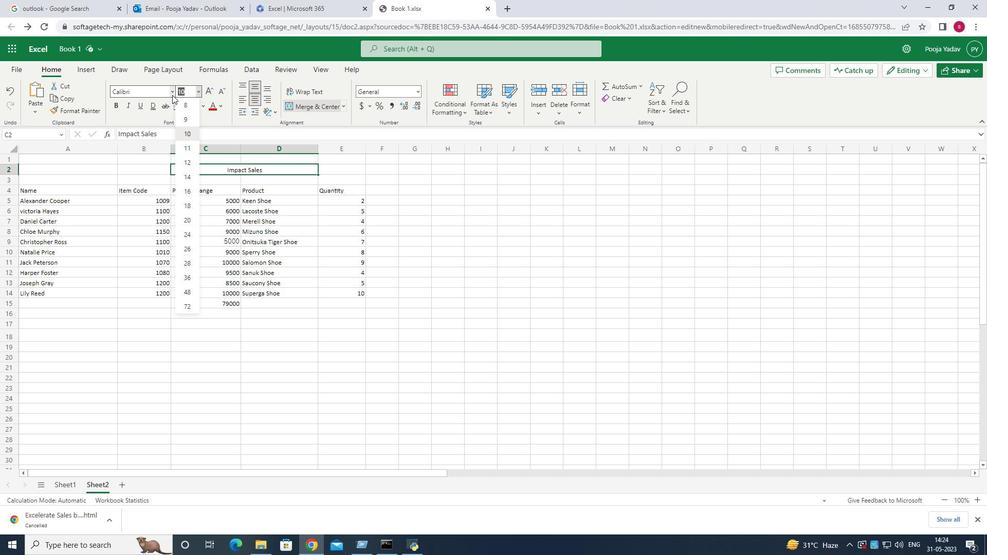 
Action: Mouse pressed left at (171, 93)
Screenshot: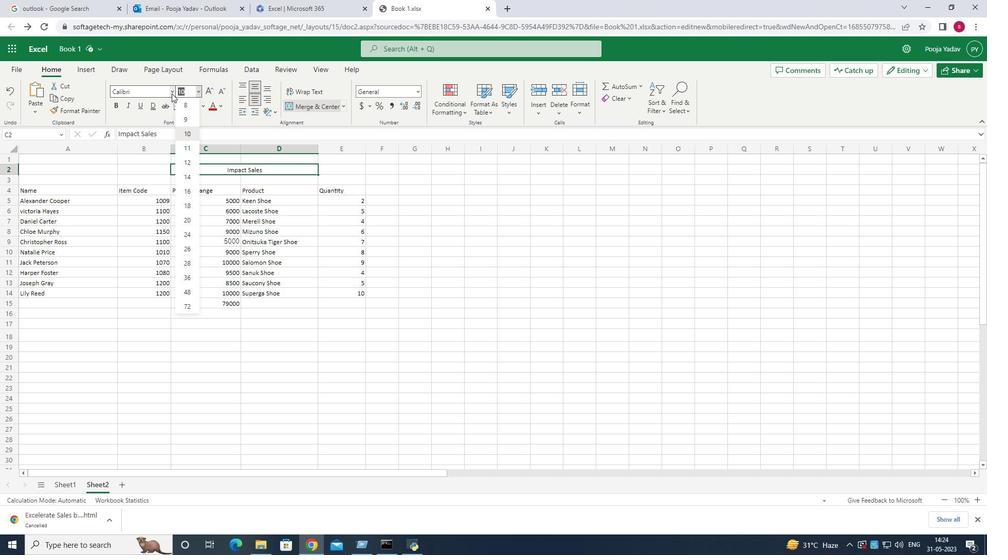
Action: Mouse moved to (158, 199)
Screenshot: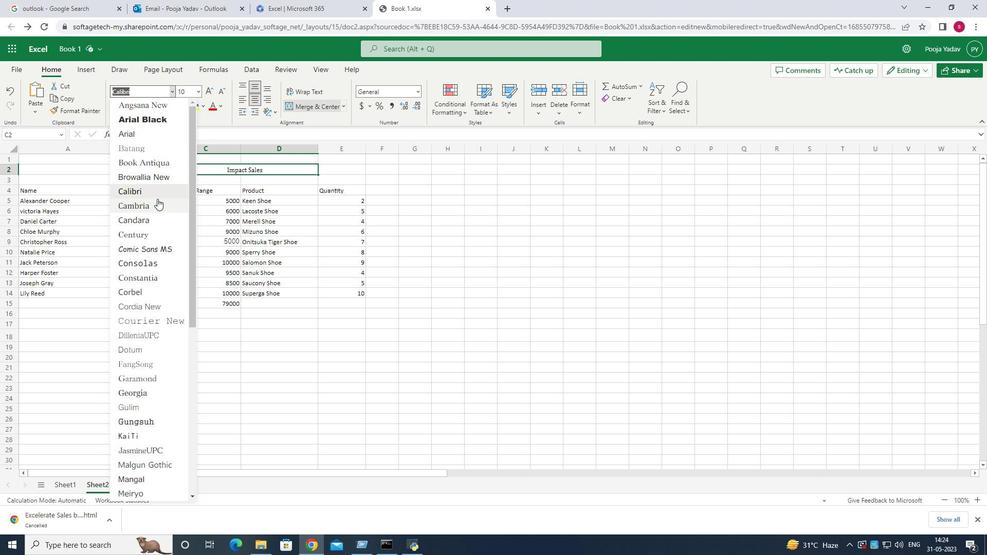 
Action: Mouse scrolled (158, 199) with delta (0, 0)
Screenshot: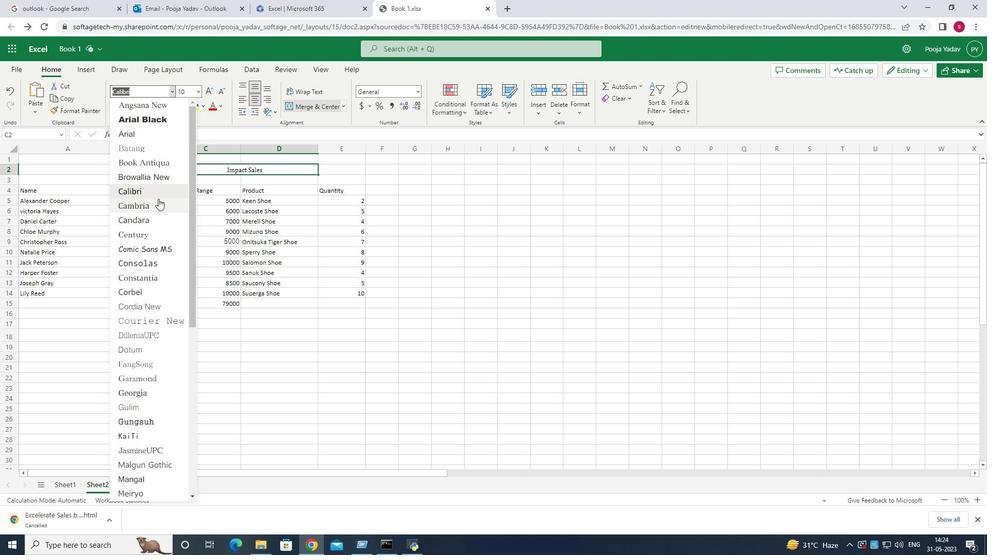 
Action: Mouse scrolled (158, 199) with delta (0, 0)
Screenshot: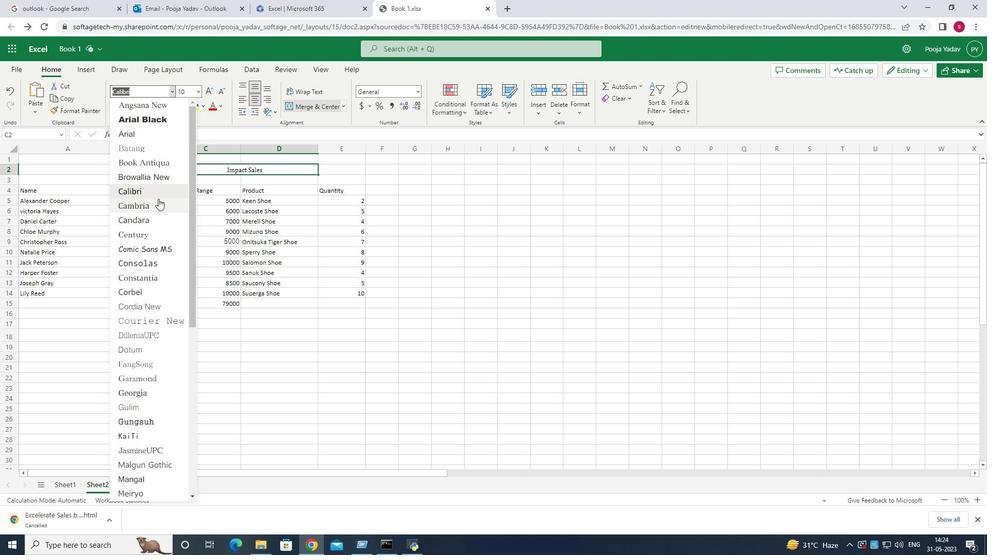 
Action: Mouse scrolled (158, 199) with delta (0, 0)
Screenshot: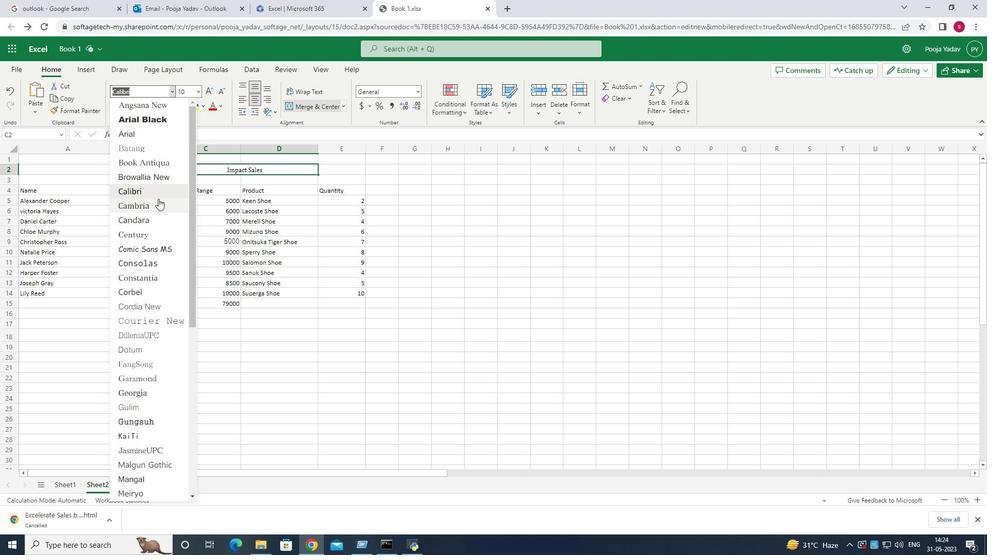 
Action: Mouse scrolled (158, 199) with delta (0, 0)
Screenshot: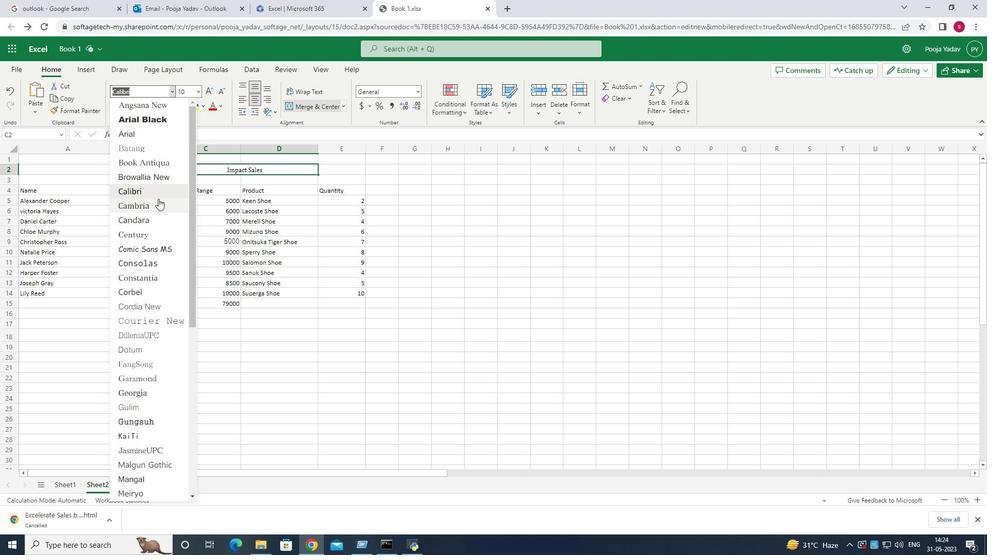 
Action: Mouse scrolled (158, 199) with delta (0, 0)
Screenshot: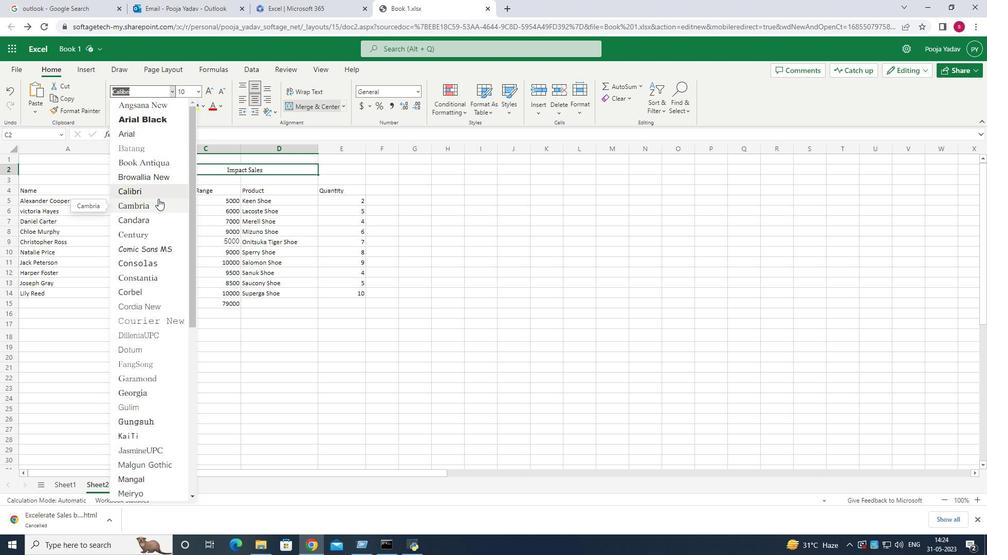 
Action: Mouse scrolled (158, 199) with delta (0, 0)
Screenshot: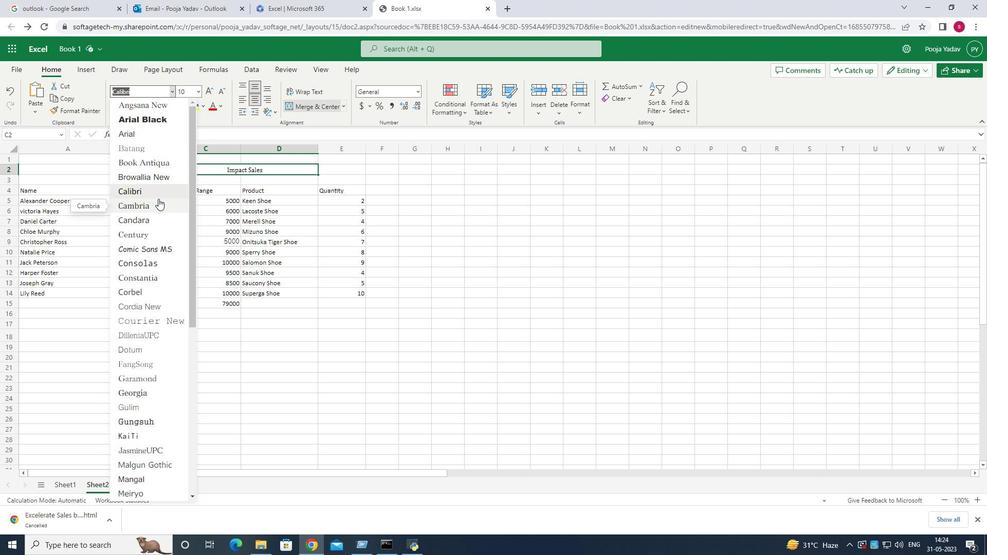 
Action: Mouse scrolled (158, 199) with delta (0, 0)
Screenshot: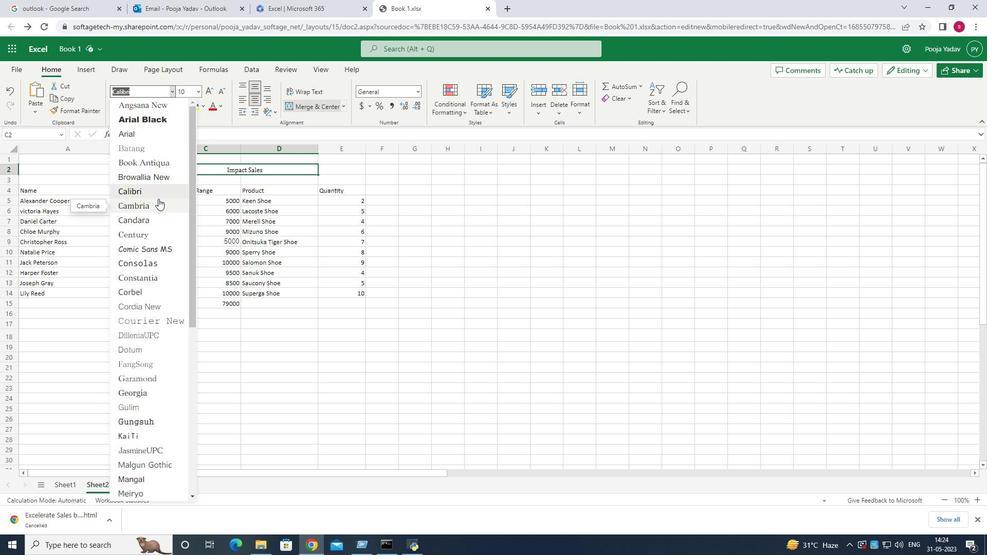 
Action: Mouse scrolled (158, 199) with delta (0, 0)
Screenshot: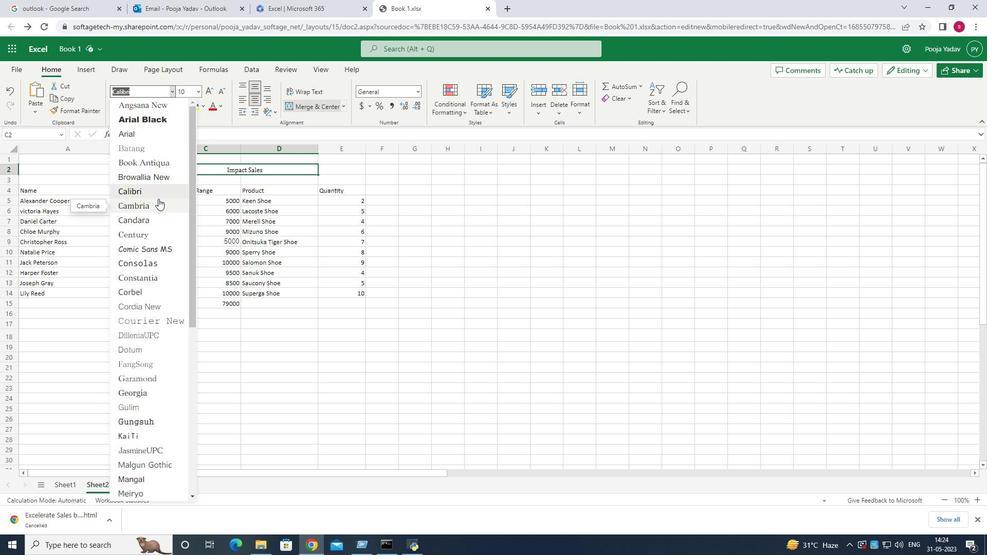 
Action: Mouse scrolled (158, 199) with delta (0, 0)
Screenshot: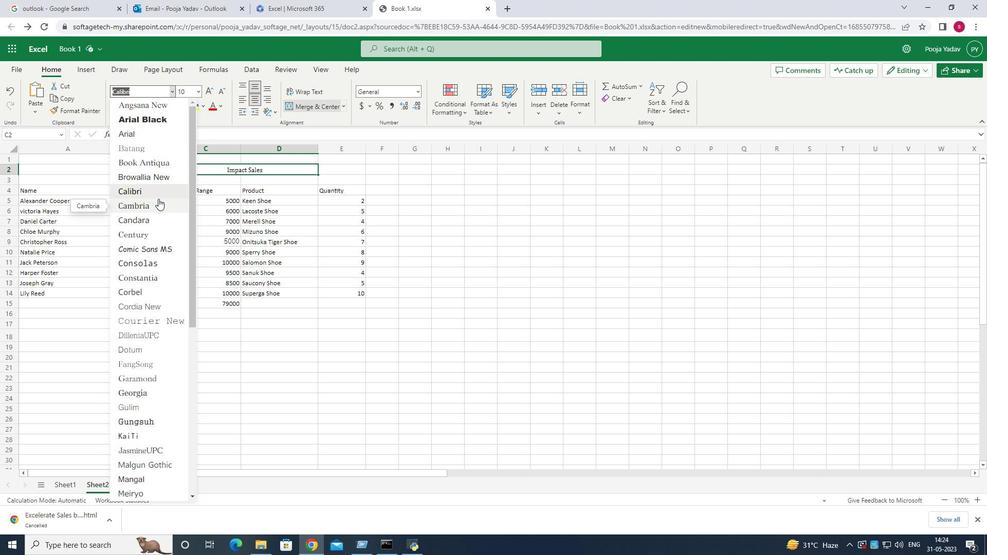 
Action: Mouse scrolled (158, 199) with delta (0, 0)
Screenshot: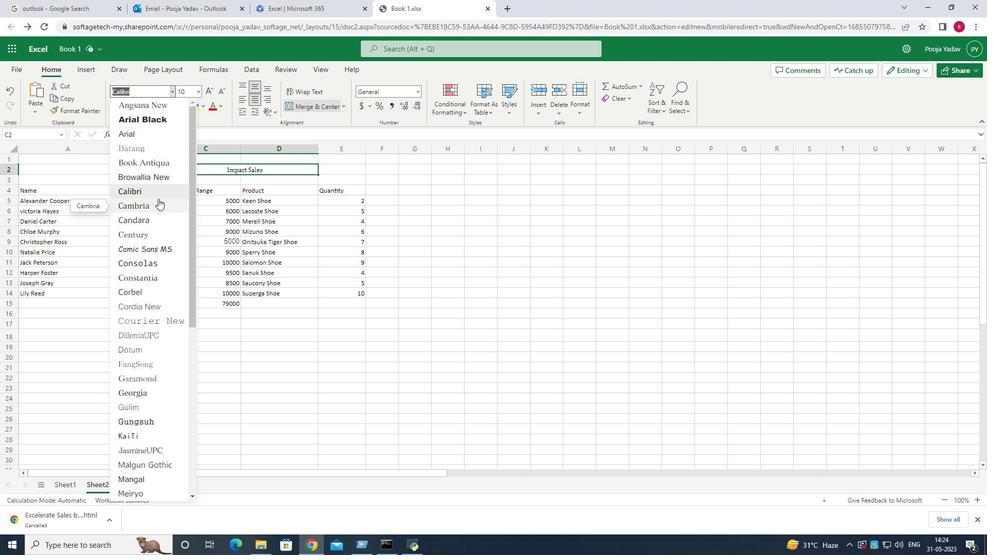 
Action: Mouse scrolled (158, 199) with delta (0, 0)
Screenshot: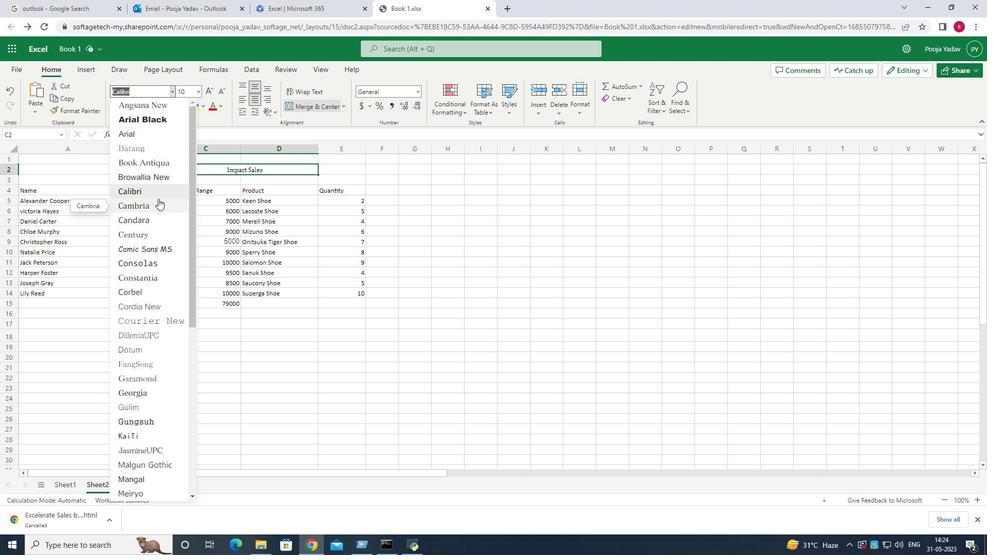 
Action: Mouse scrolled (158, 199) with delta (0, 0)
Screenshot: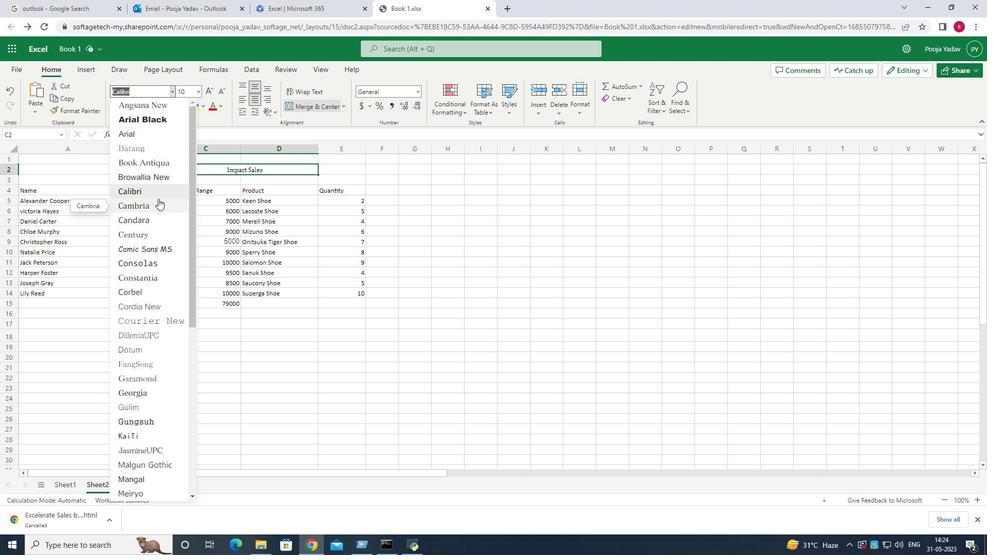 
Action: Mouse scrolled (158, 199) with delta (0, 0)
Screenshot: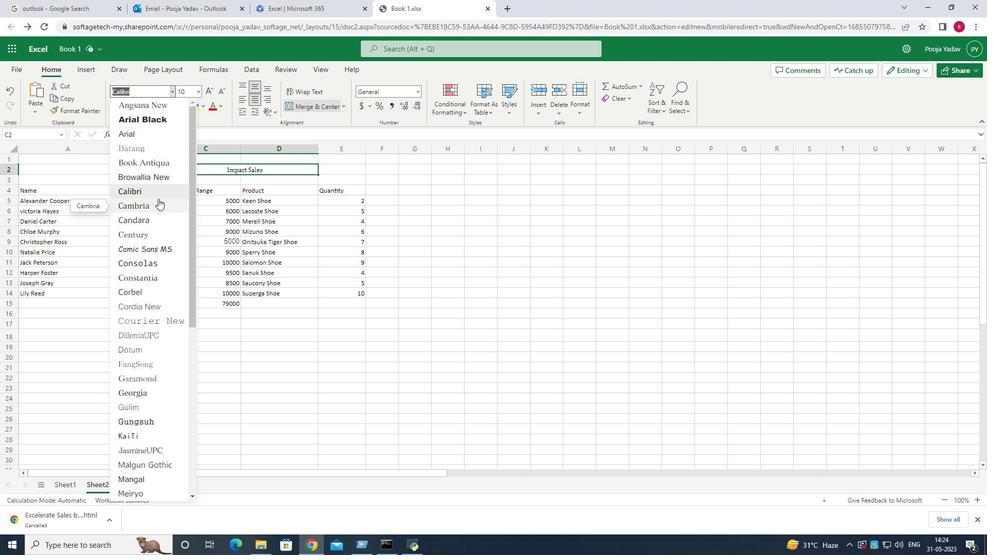 
Action: Mouse scrolled (158, 198) with delta (0, 0)
Screenshot: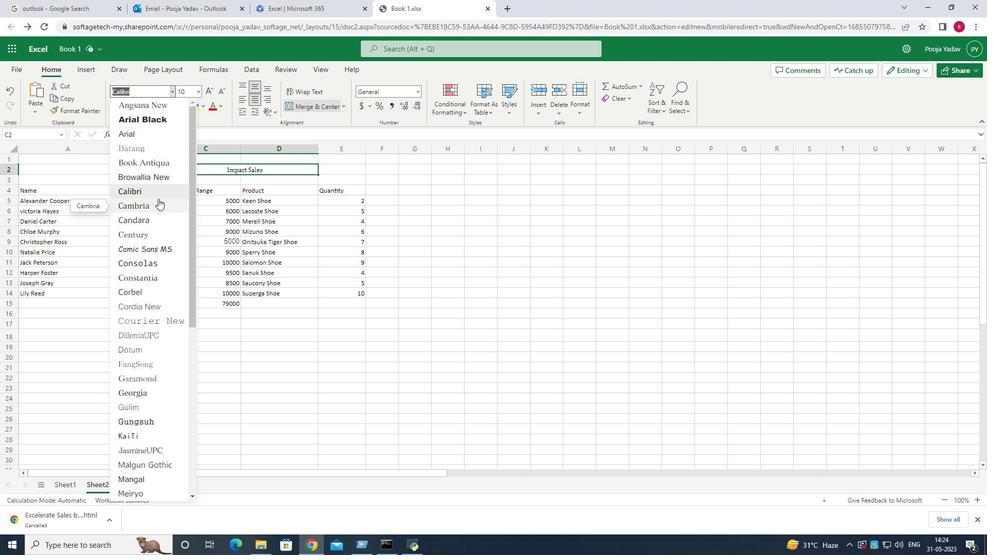 
Action: Mouse scrolled (158, 198) with delta (0, 0)
Screenshot: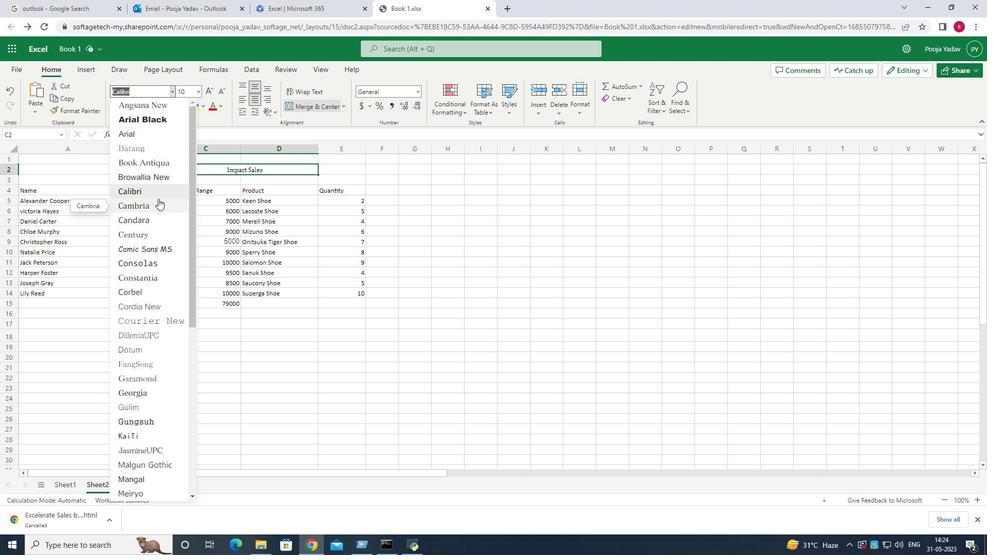 
Action: Mouse scrolled (158, 198) with delta (0, 0)
Screenshot: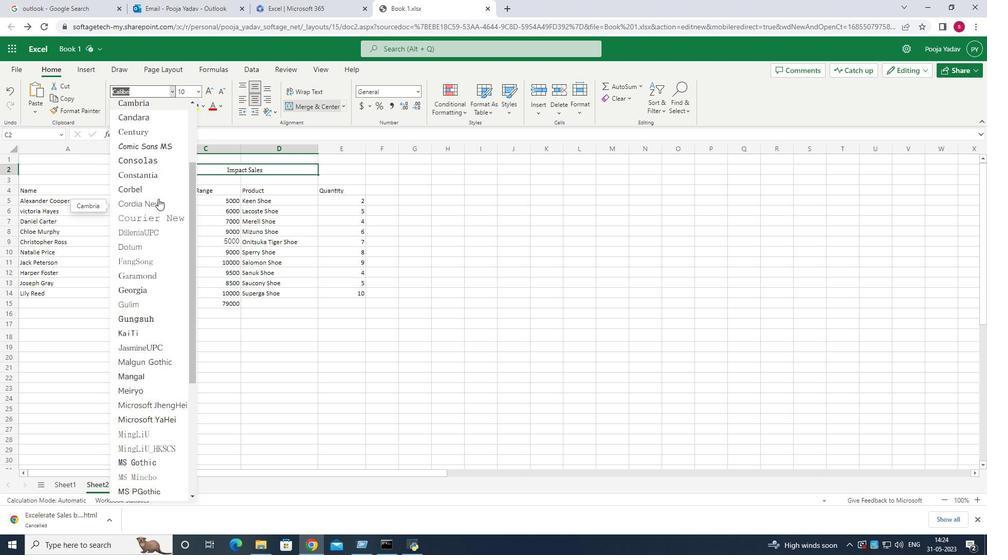 
Action: Mouse scrolled (158, 198) with delta (0, 0)
Screenshot: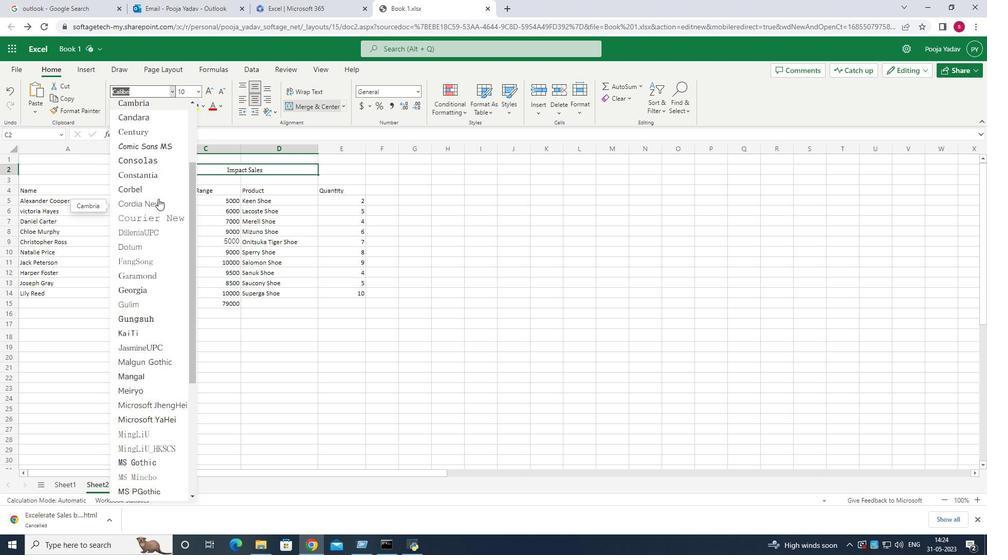 
Action: Mouse scrolled (158, 198) with delta (0, 0)
Screenshot: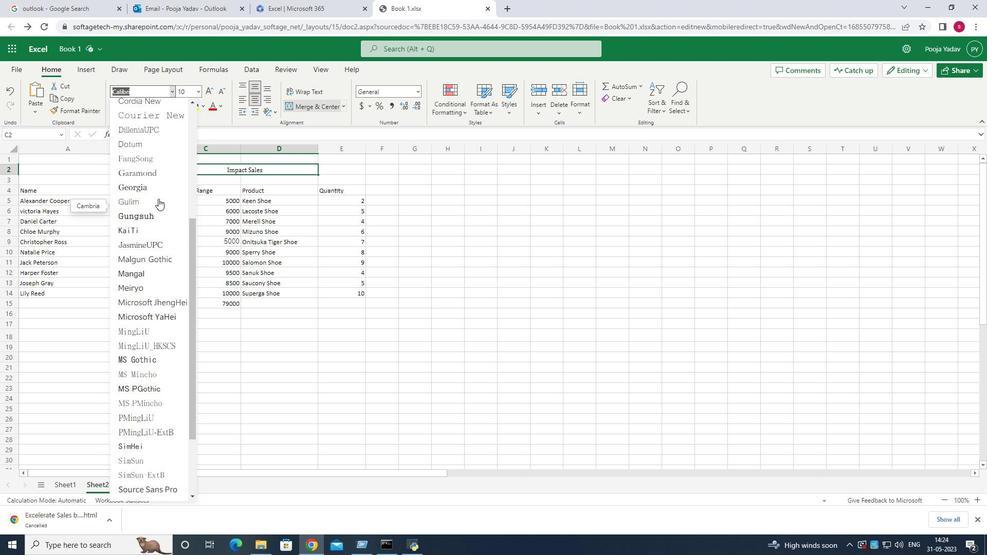 
Action: Mouse scrolled (158, 198) with delta (0, 0)
Screenshot: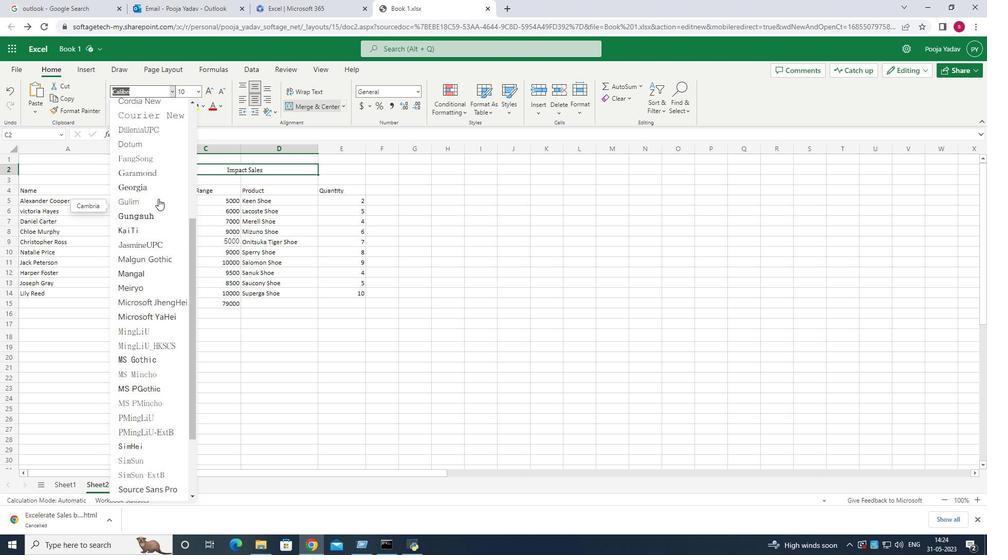 
Action: Mouse scrolled (158, 198) with delta (0, 0)
Screenshot: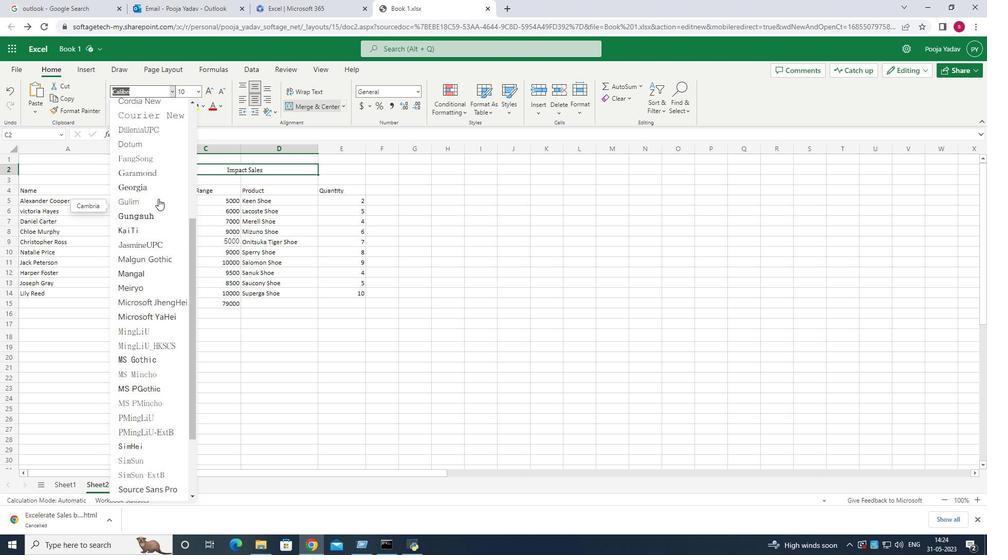 
Action: Mouse scrolled (158, 198) with delta (0, 0)
Screenshot: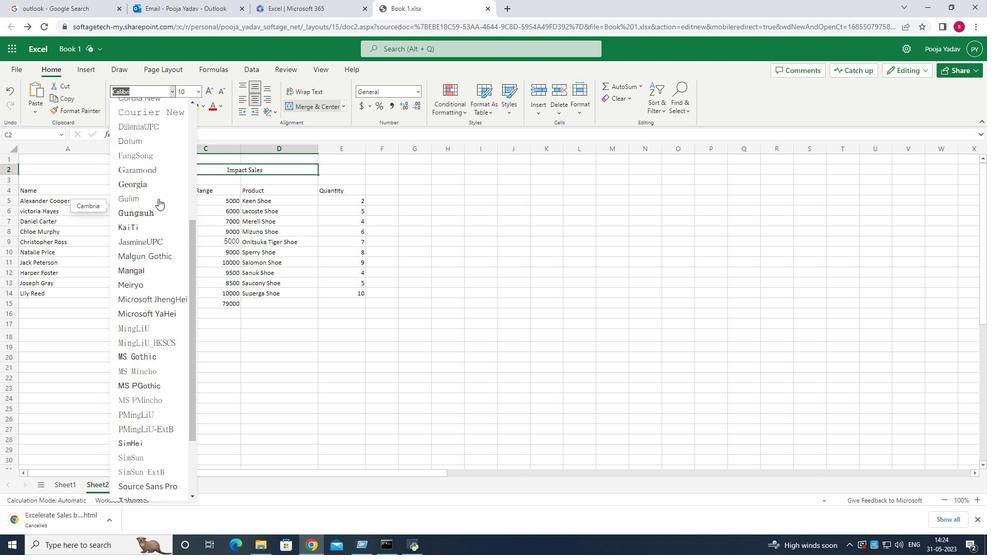 
Action: Mouse scrolled (158, 198) with delta (0, 0)
Screenshot: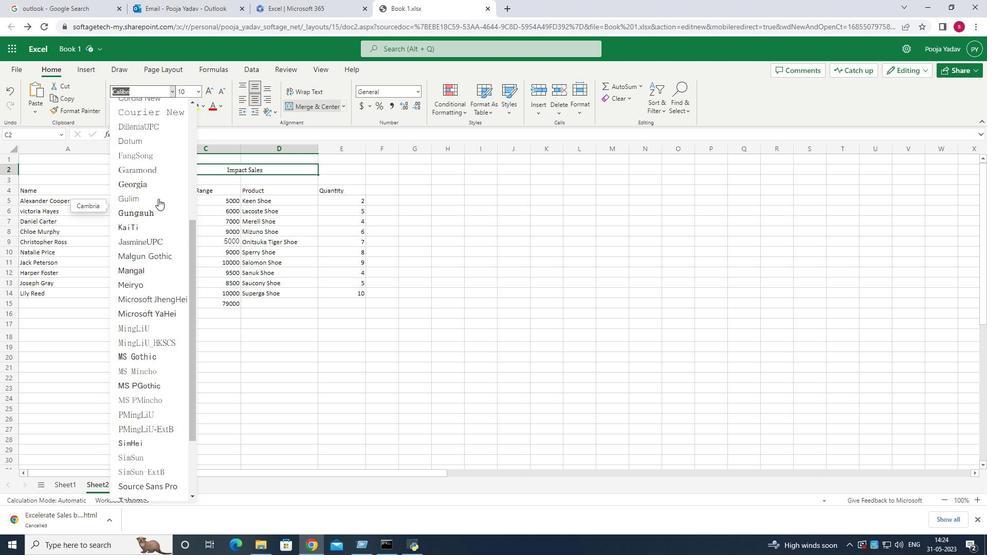 
Action: Mouse scrolled (158, 198) with delta (0, 0)
Screenshot: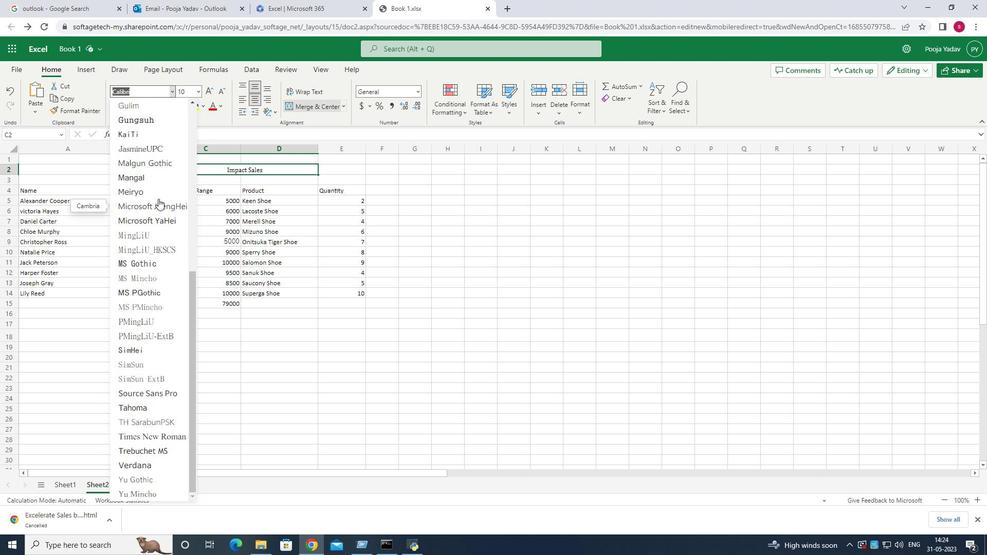 
Action: Mouse scrolled (158, 198) with delta (0, 0)
Screenshot: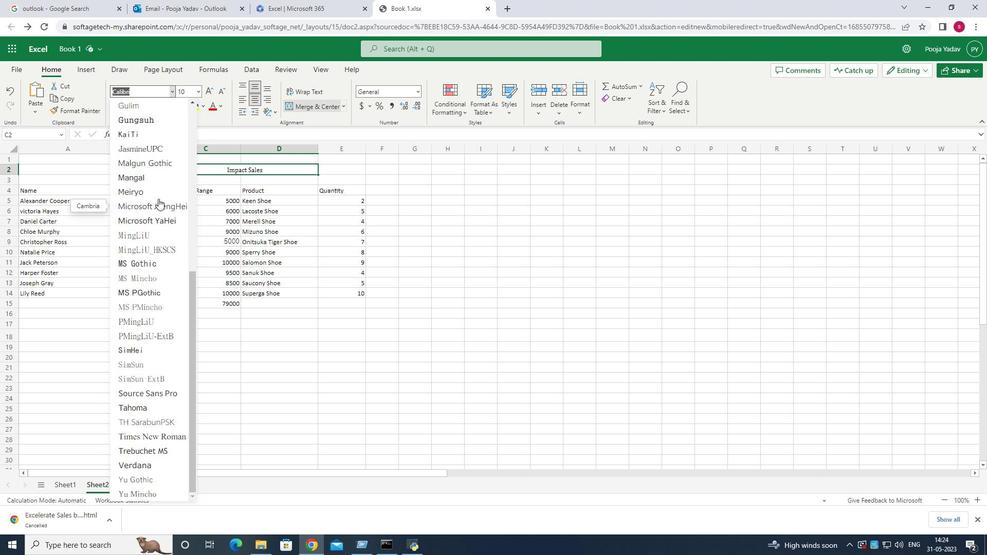 
Action: Mouse scrolled (158, 198) with delta (0, 0)
Screenshot: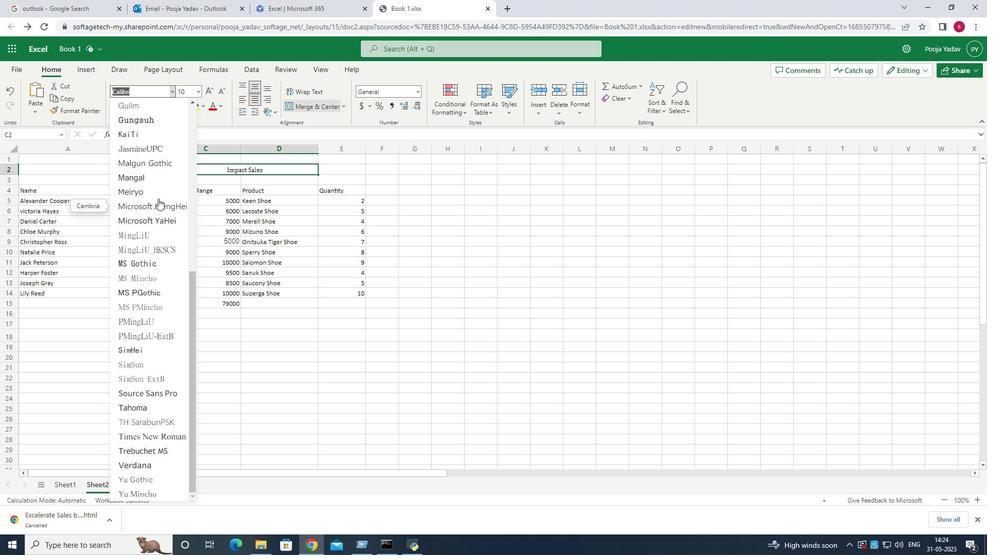 
Action: Mouse scrolled (158, 198) with delta (0, 0)
Screenshot: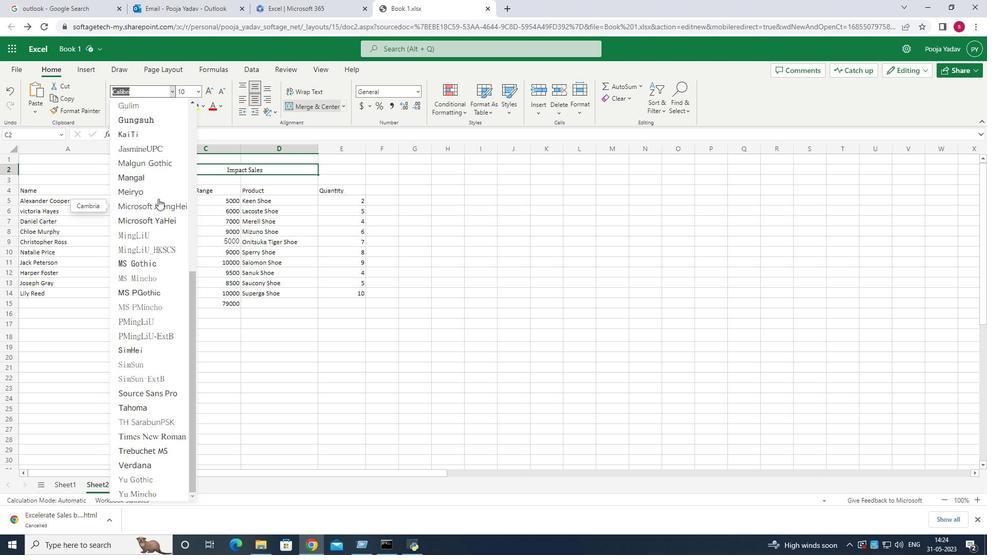 
Action: Mouse scrolled (158, 198) with delta (0, 0)
Screenshot: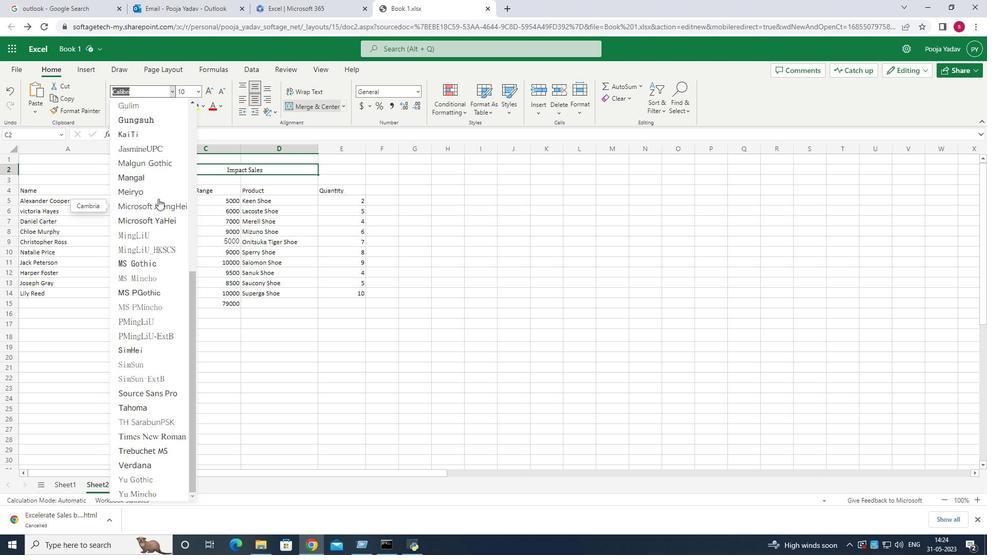 
Action: Mouse scrolled (158, 198) with delta (0, 0)
Screenshot: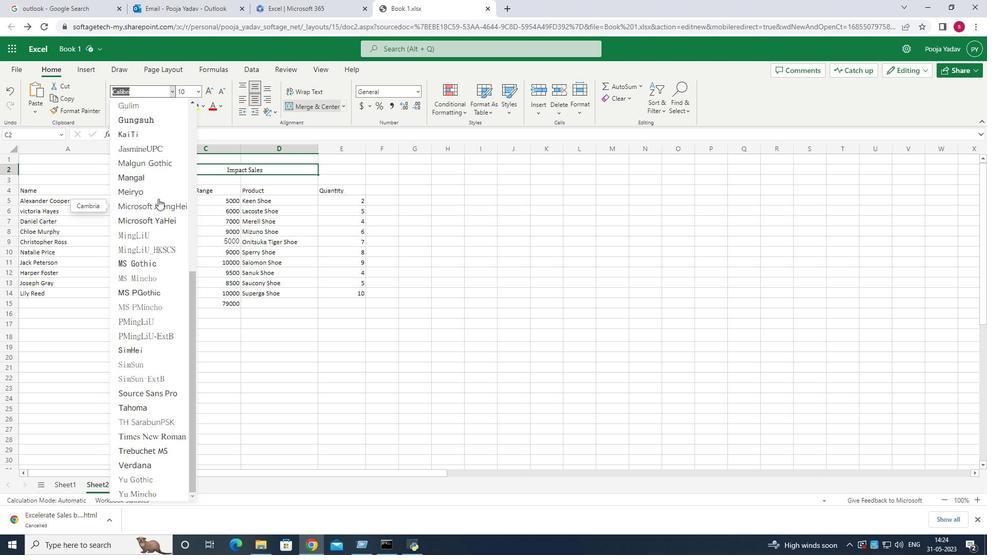 
Action: Mouse scrolled (158, 198) with delta (0, 0)
Screenshot: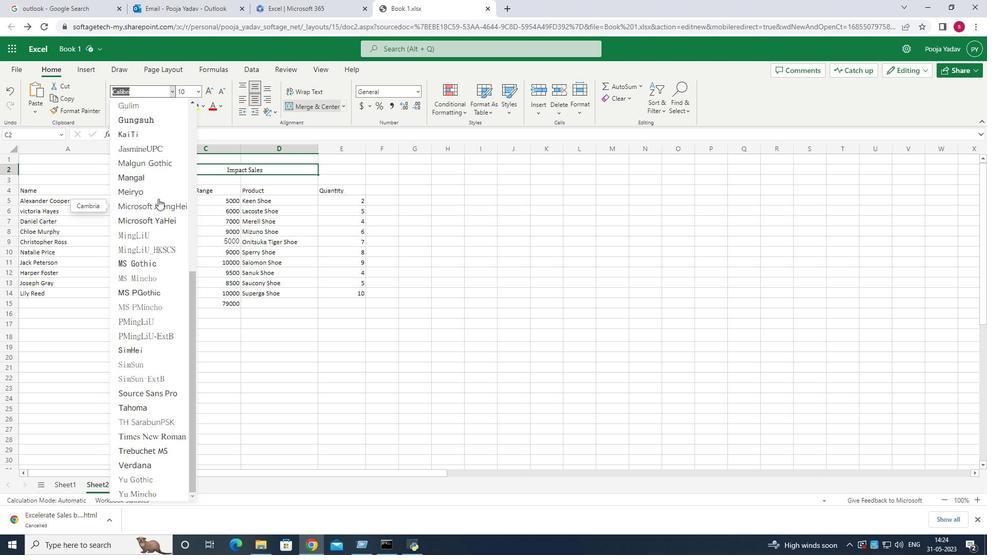 
Action: Mouse scrolled (158, 198) with delta (0, 0)
Screenshot: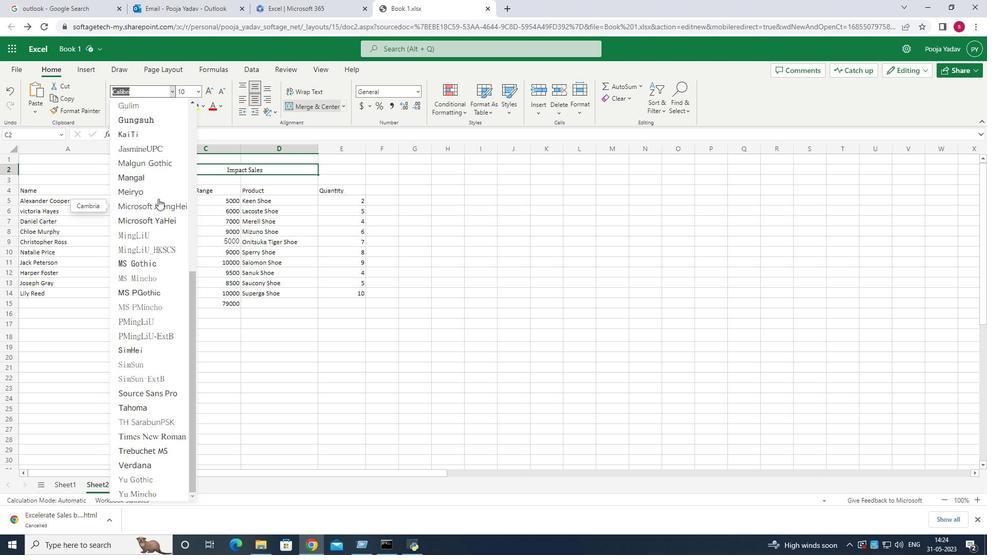
Action: Mouse moved to (145, 157)
Screenshot: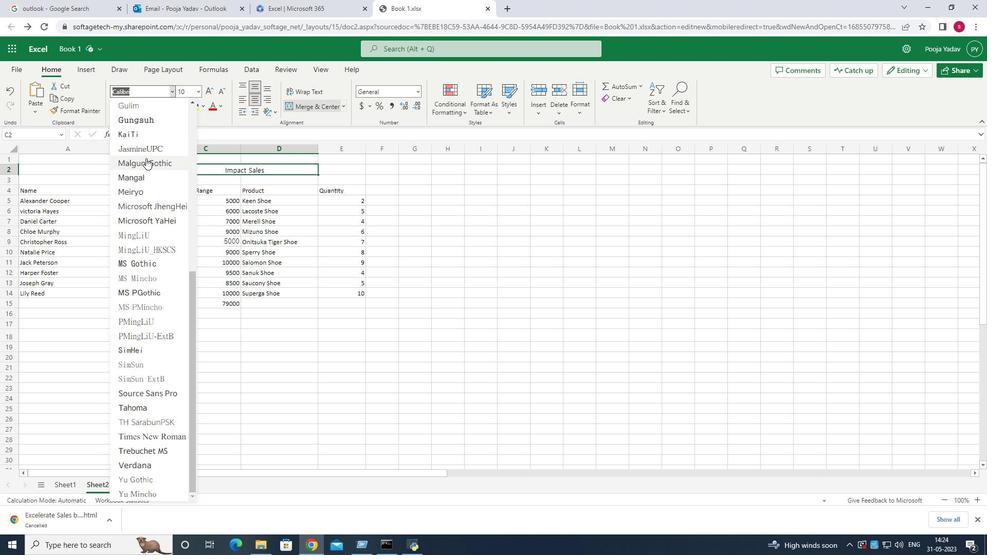 
Action: Mouse scrolled (145, 158) with delta (0, 0)
Screenshot: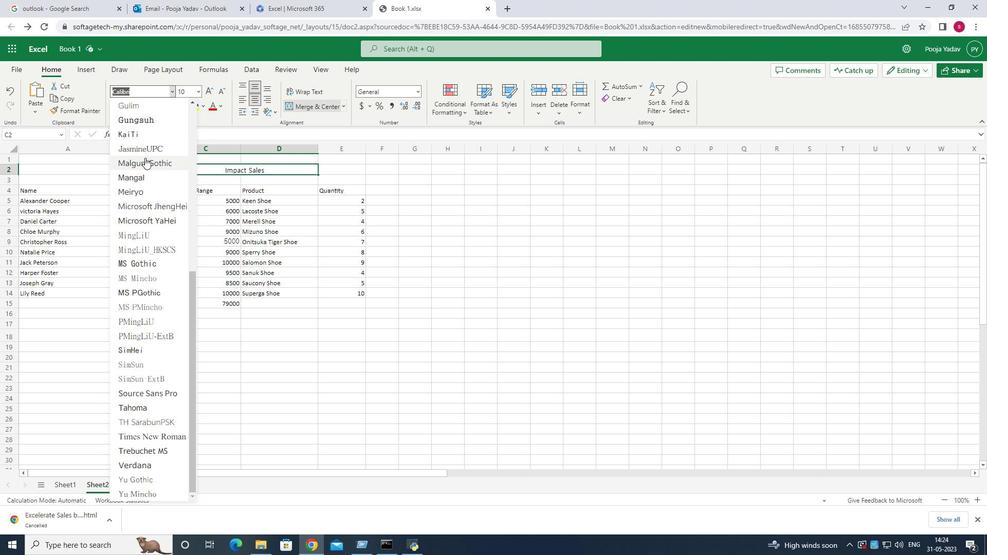 
Action: Mouse scrolled (145, 158) with delta (0, 0)
Screenshot: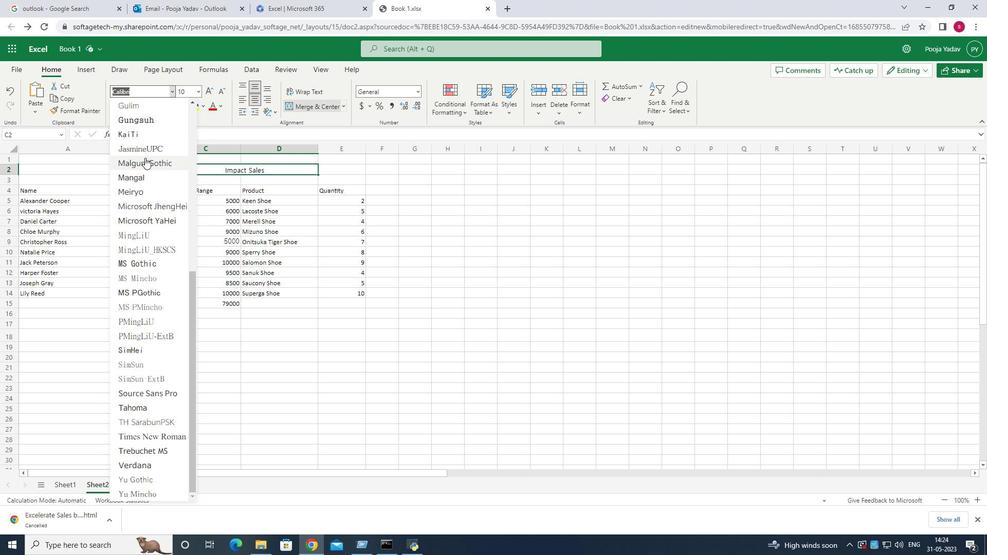 
Action: Mouse scrolled (145, 158) with delta (0, 0)
Screenshot: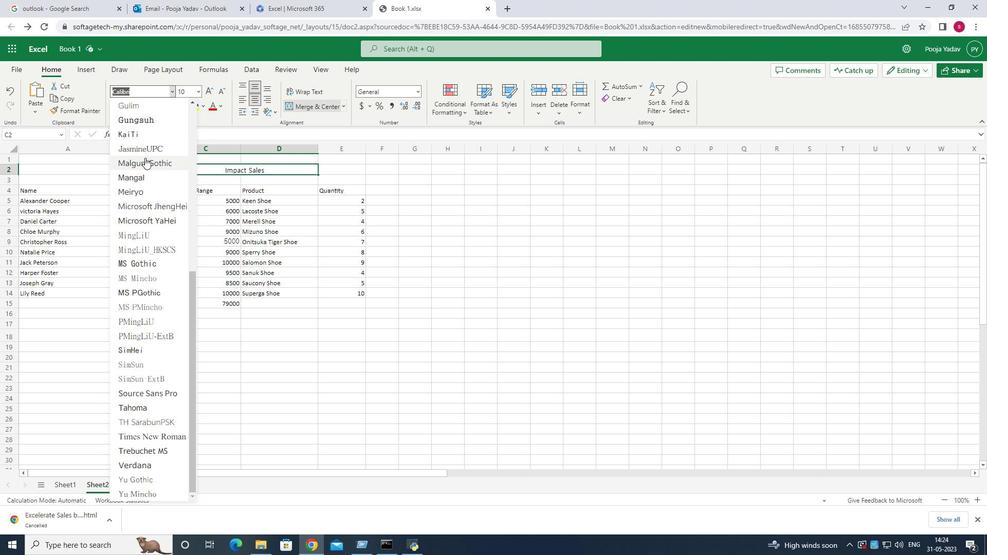 
Action: Mouse scrolled (145, 158) with delta (0, 0)
Screenshot: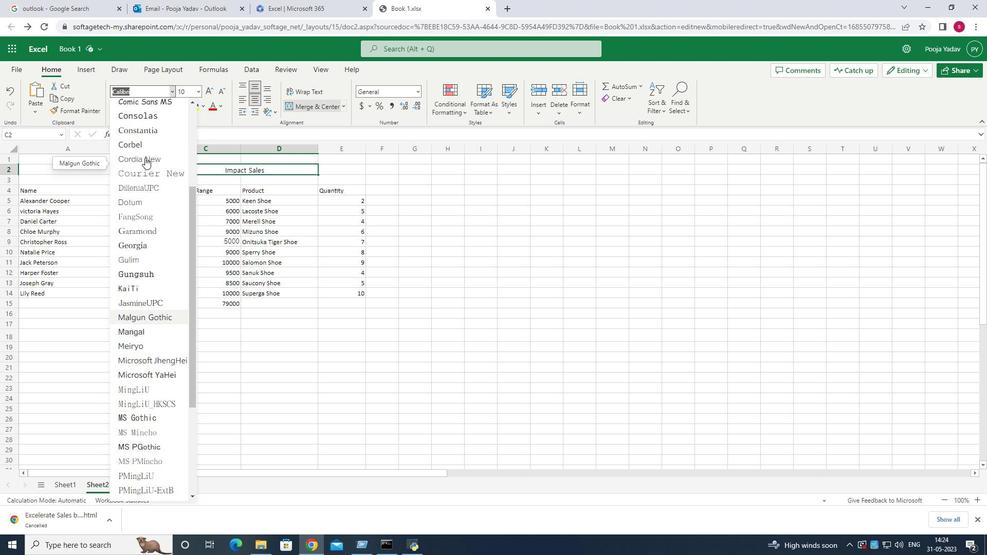 
Action: Mouse scrolled (145, 158) with delta (0, 0)
Screenshot: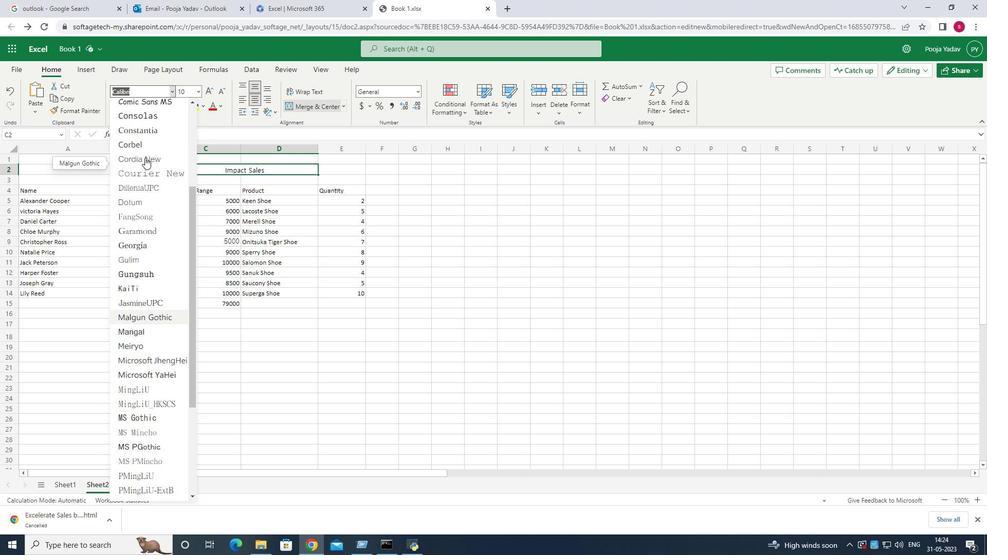 
Action: Mouse scrolled (145, 158) with delta (0, 0)
Screenshot: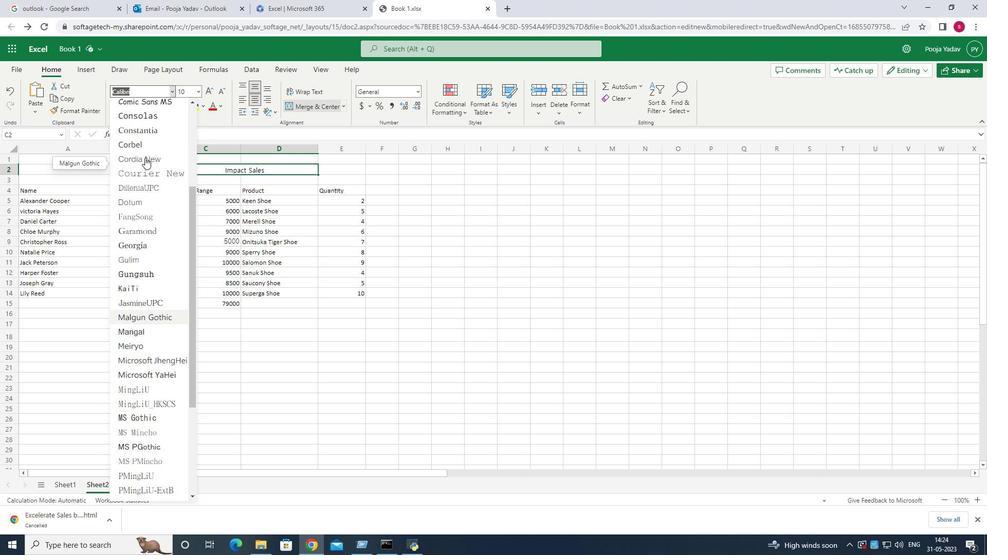 
Action: Mouse scrolled (145, 158) with delta (0, 0)
Screenshot: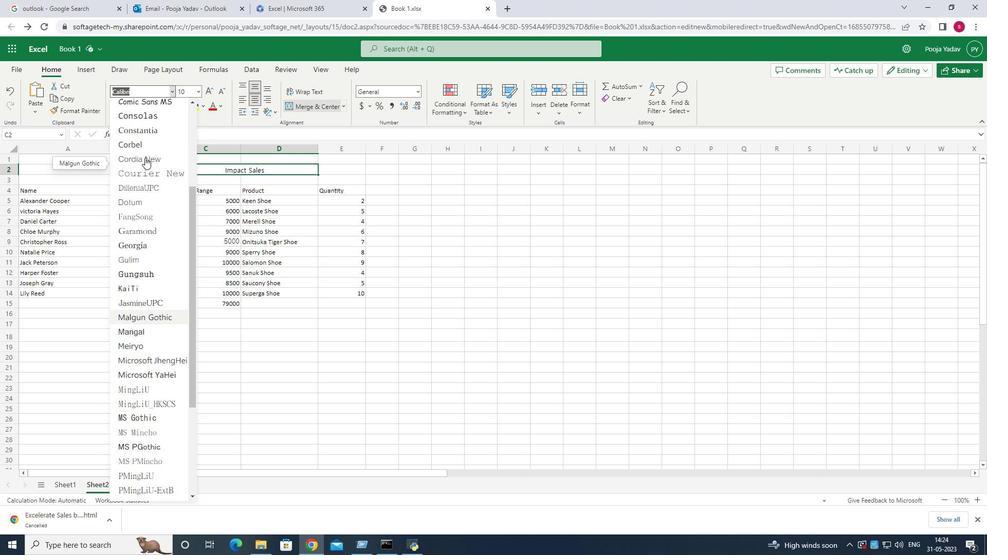 
Action: Mouse scrolled (145, 158) with delta (0, 0)
Screenshot: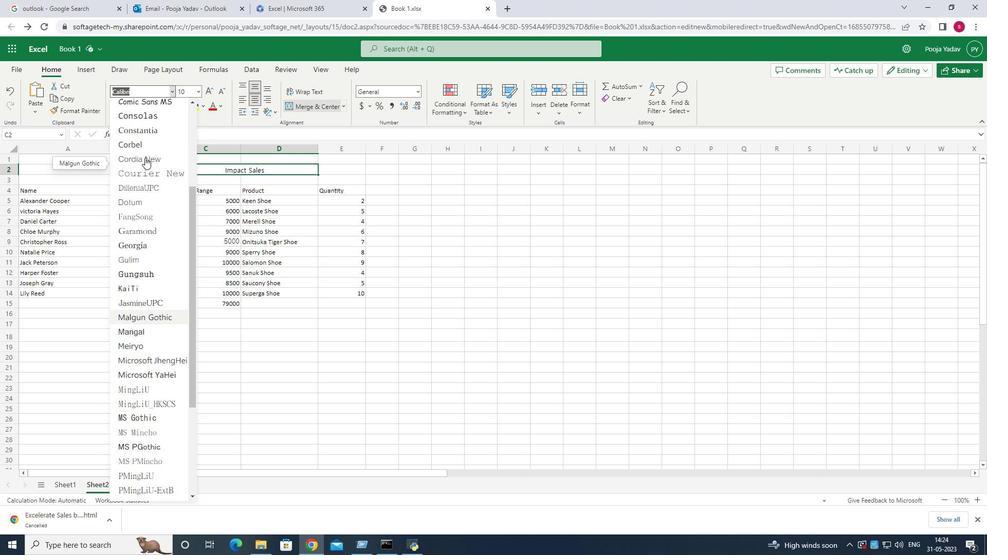 
Action: Mouse scrolled (145, 158) with delta (0, 0)
Screenshot: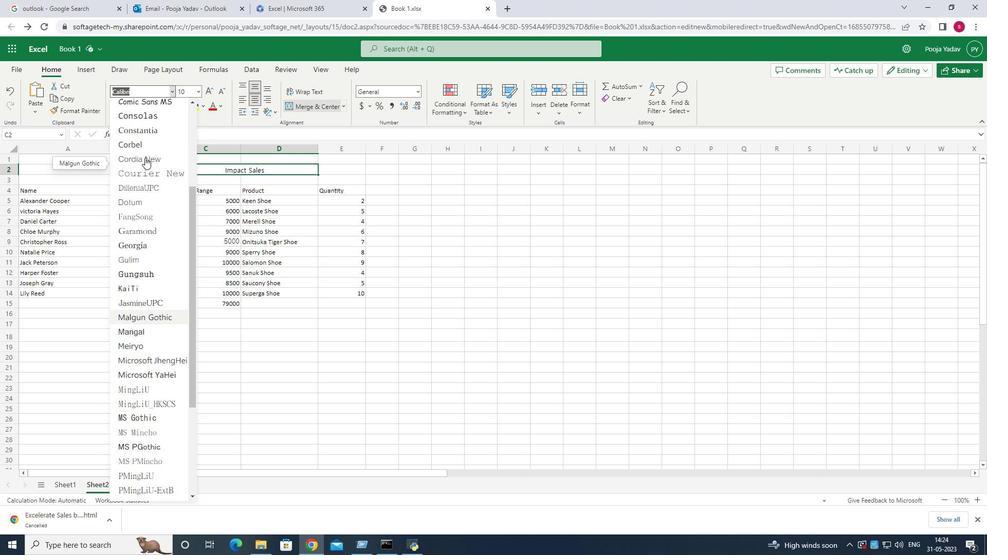 
Action: Mouse scrolled (145, 158) with delta (0, 0)
Screenshot: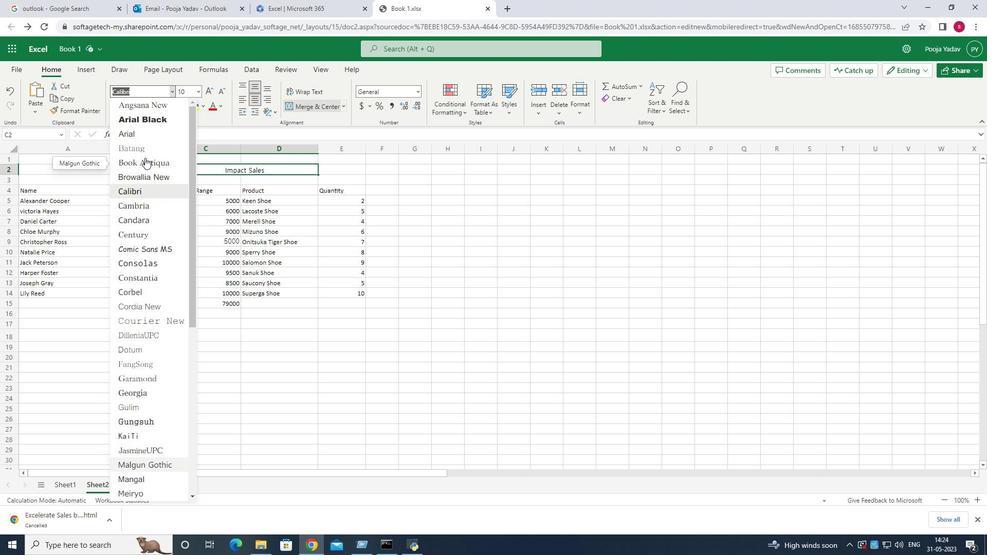 
Action: Mouse scrolled (145, 158) with delta (0, 0)
Screenshot: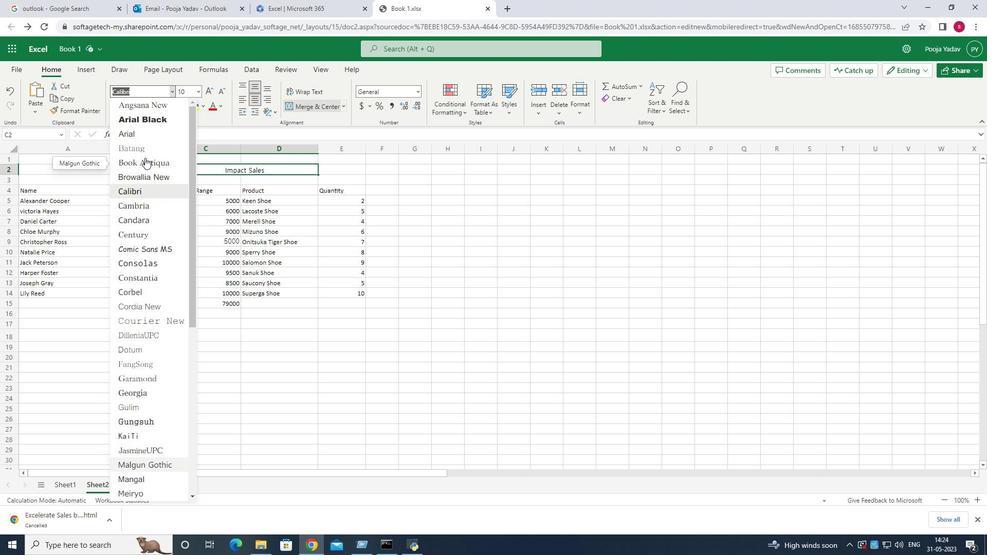 
Action: Mouse scrolled (145, 158) with delta (0, 0)
Screenshot: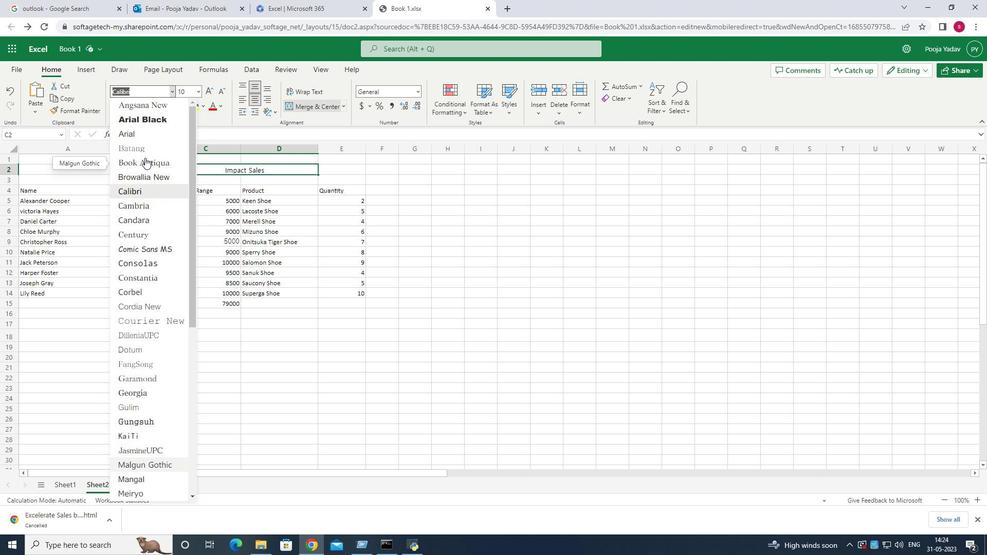 
Action: Mouse scrolled (145, 158) with delta (0, 0)
Screenshot: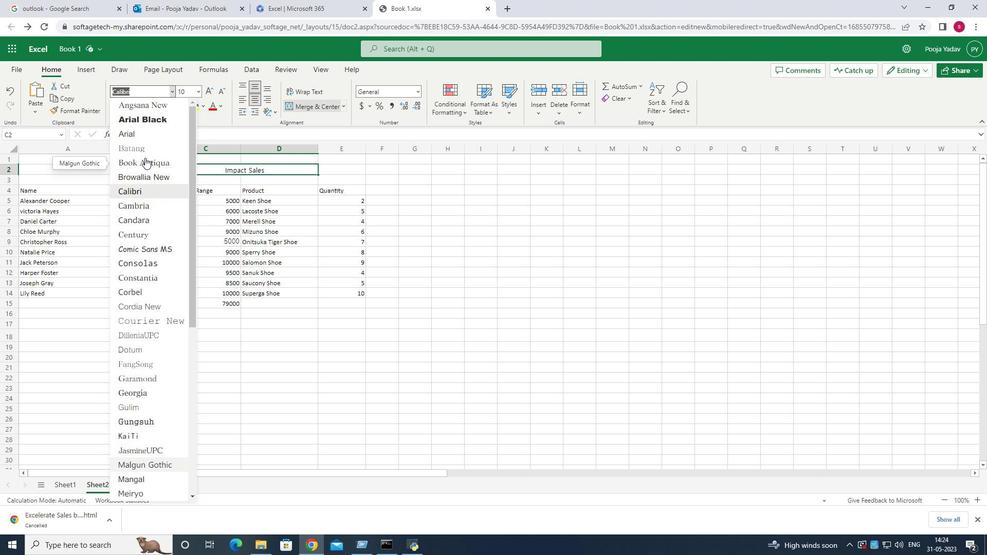 
Action: Mouse scrolled (145, 158) with delta (0, 0)
Screenshot: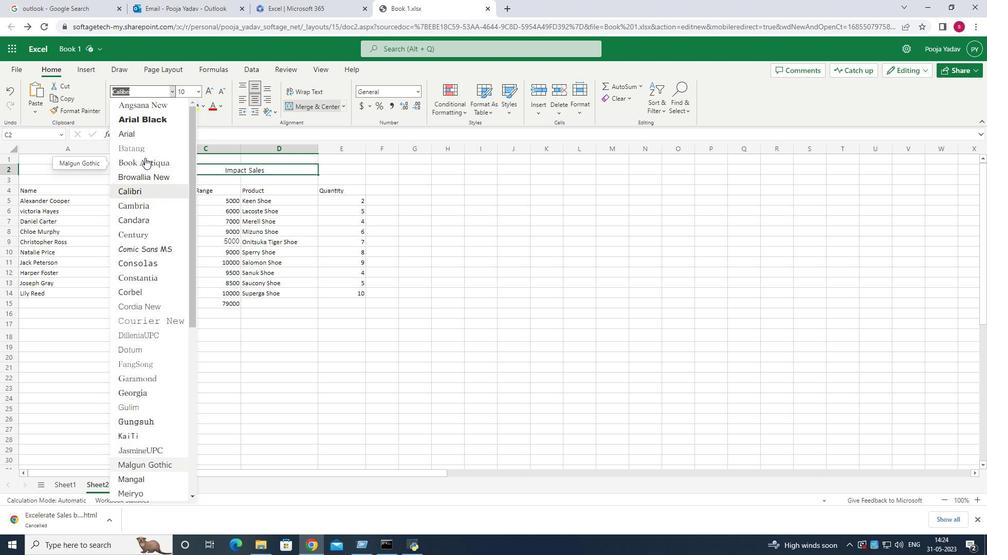 
Action: Mouse scrolled (145, 158) with delta (0, 0)
Screenshot: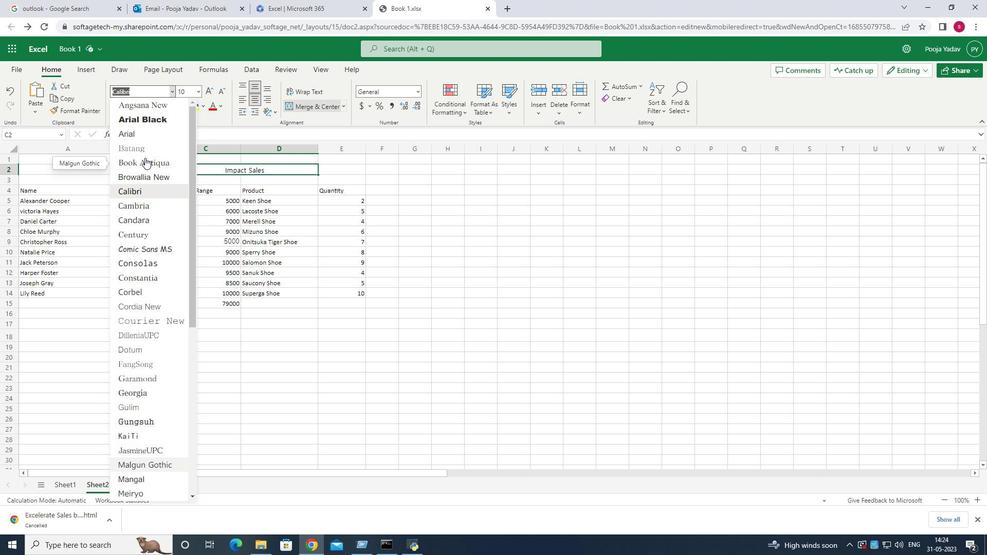 
Action: Mouse scrolled (145, 158) with delta (0, 0)
Screenshot: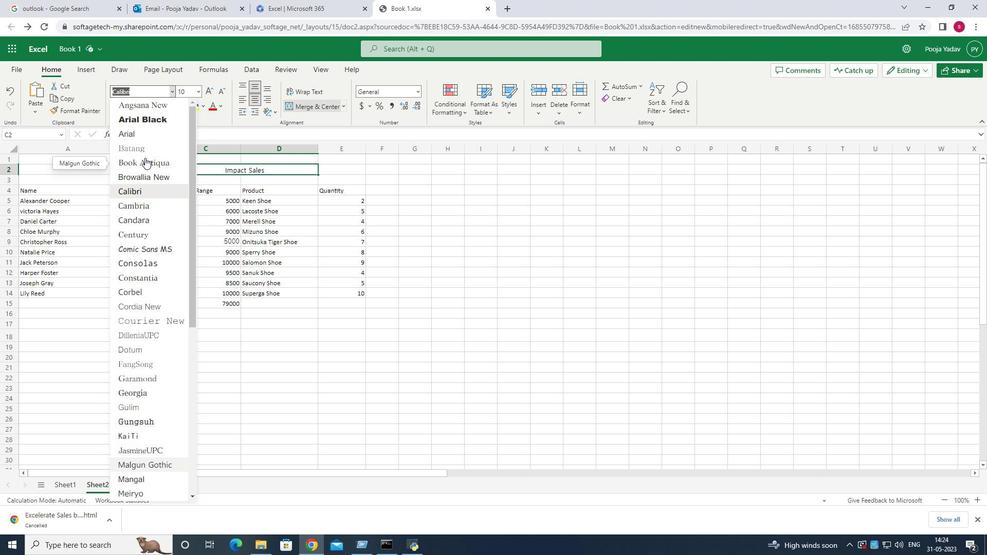 
Action: Mouse scrolled (145, 158) with delta (0, 0)
Screenshot: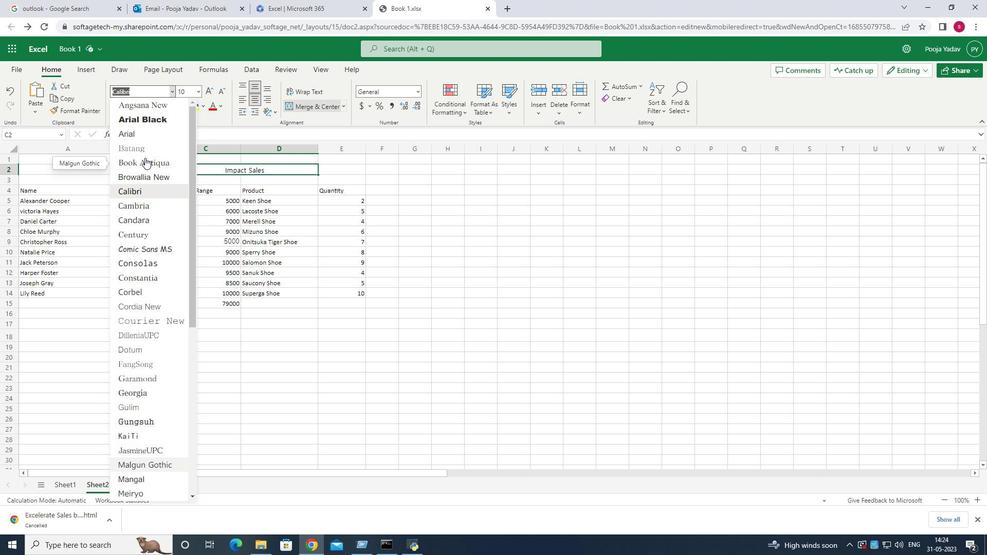 
Action: Mouse scrolled (145, 158) with delta (0, 0)
Screenshot: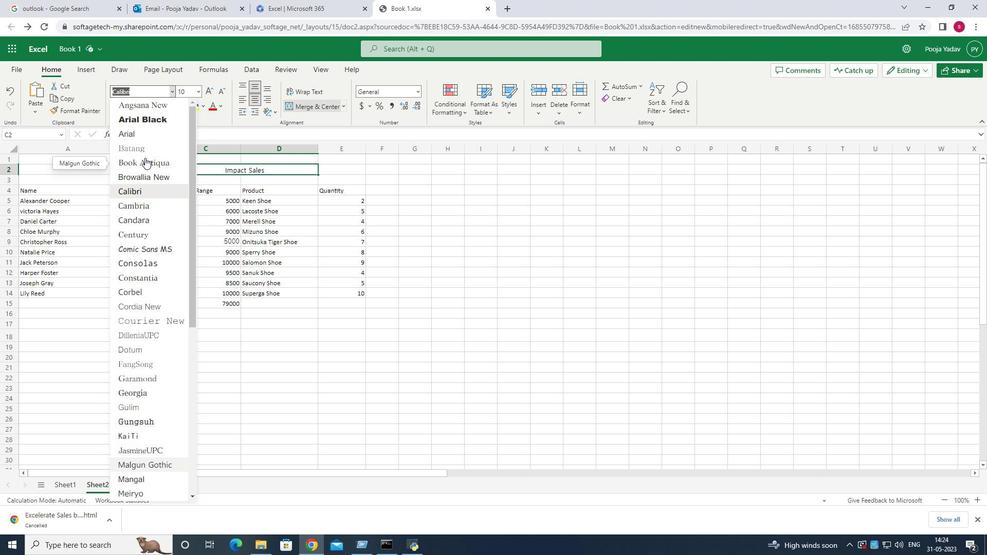 
Action: Mouse scrolled (145, 158) with delta (0, 0)
Screenshot: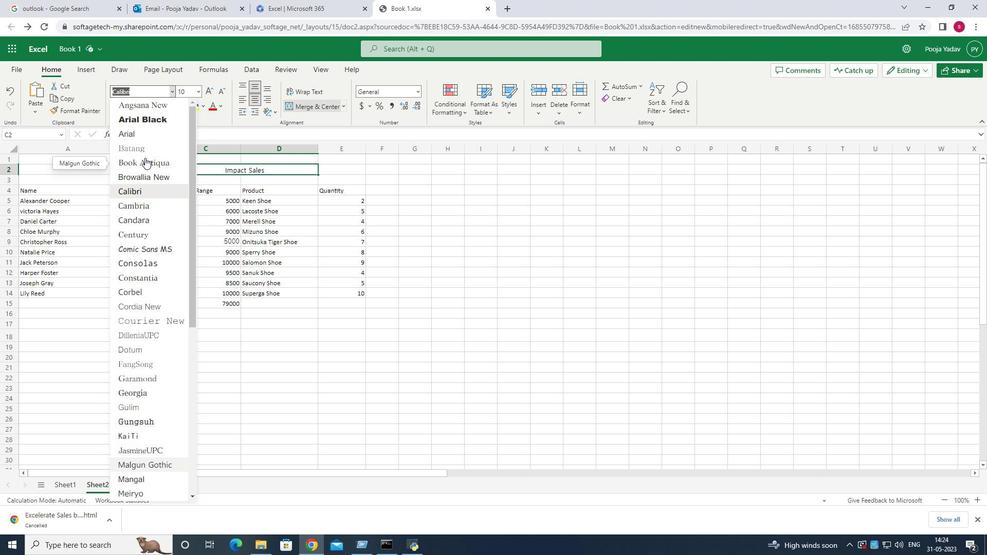 
Action: Mouse moved to (141, 131)
Screenshot: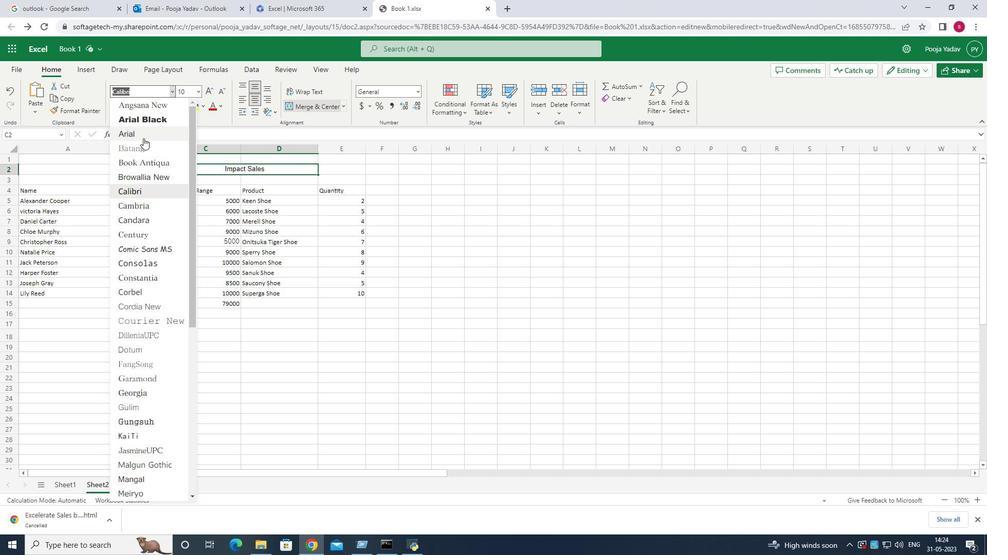 
Action: Mouse pressed left at (141, 131)
Screenshot: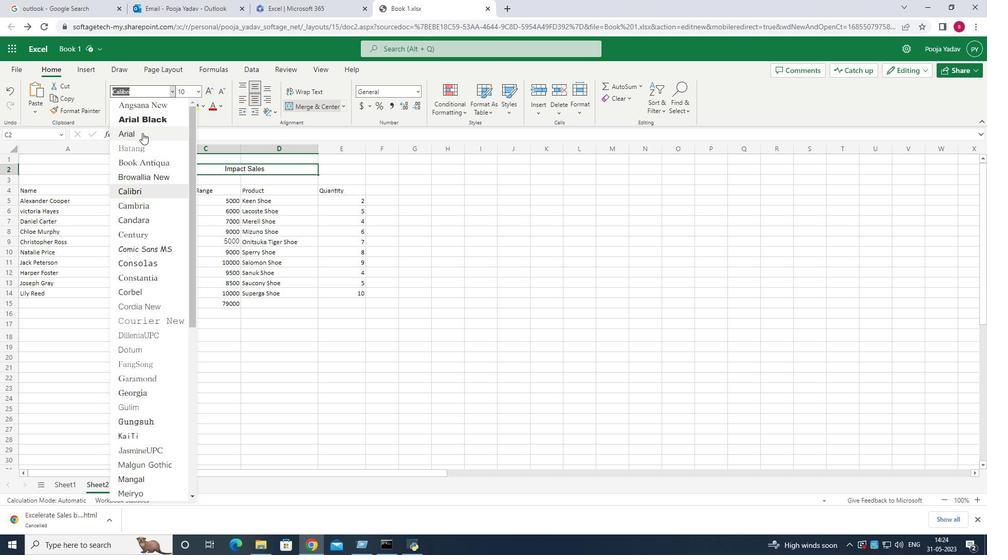 
Action: Mouse moved to (169, 94)
Screenshot: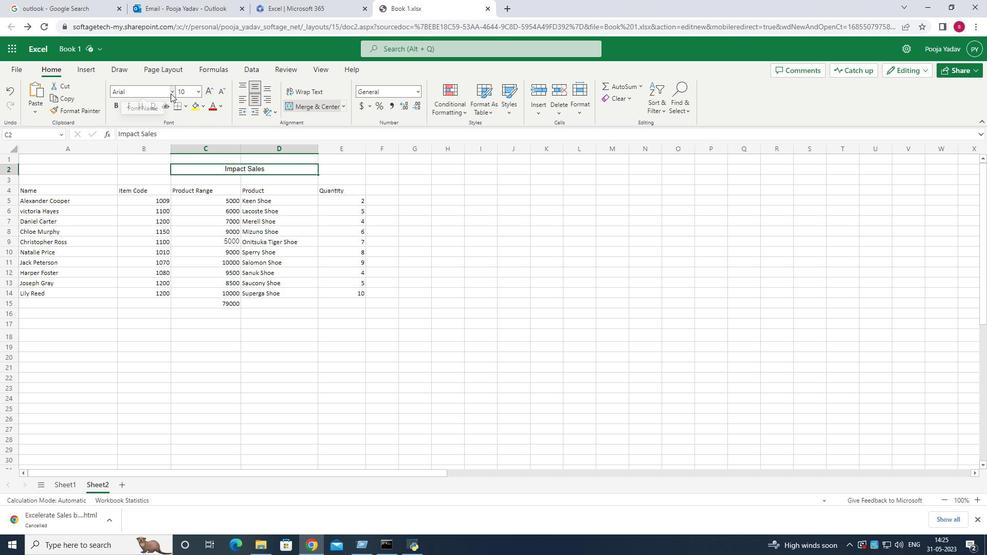 
Action: Mouse pressed left at (169, 94)
Screenshot: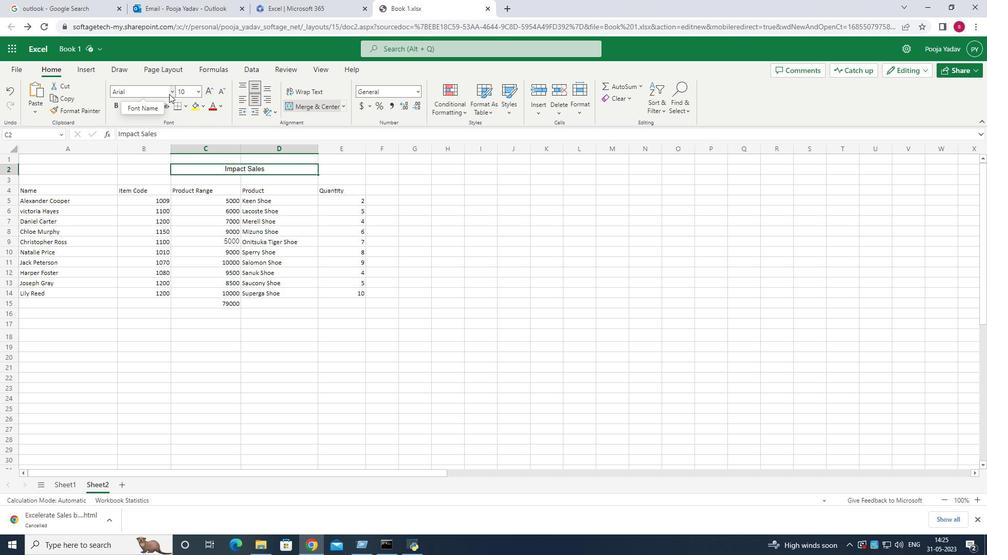 
Action: Mouse moved to (260, 172)
Screenshot: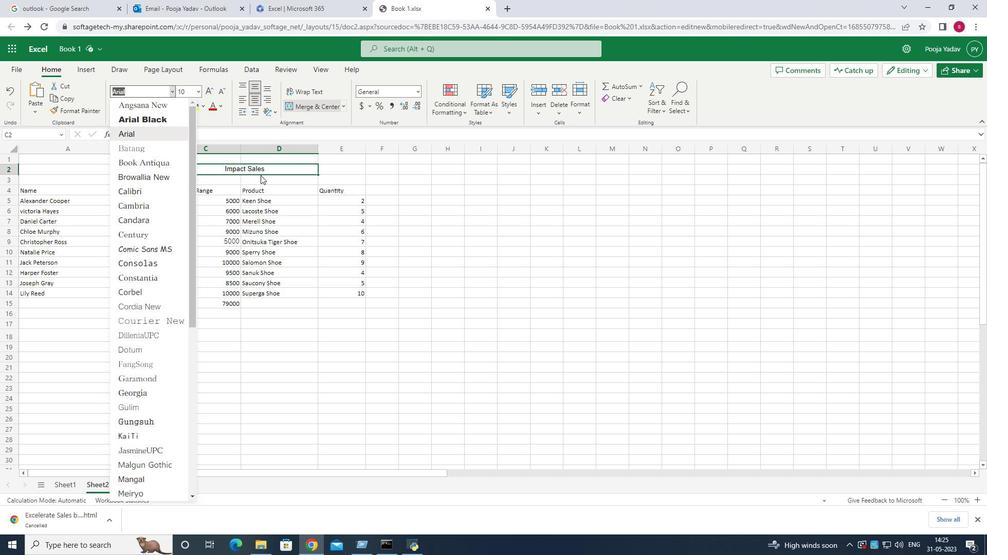 
Action: Mouse pressed left at (260, 172)
Screenshot: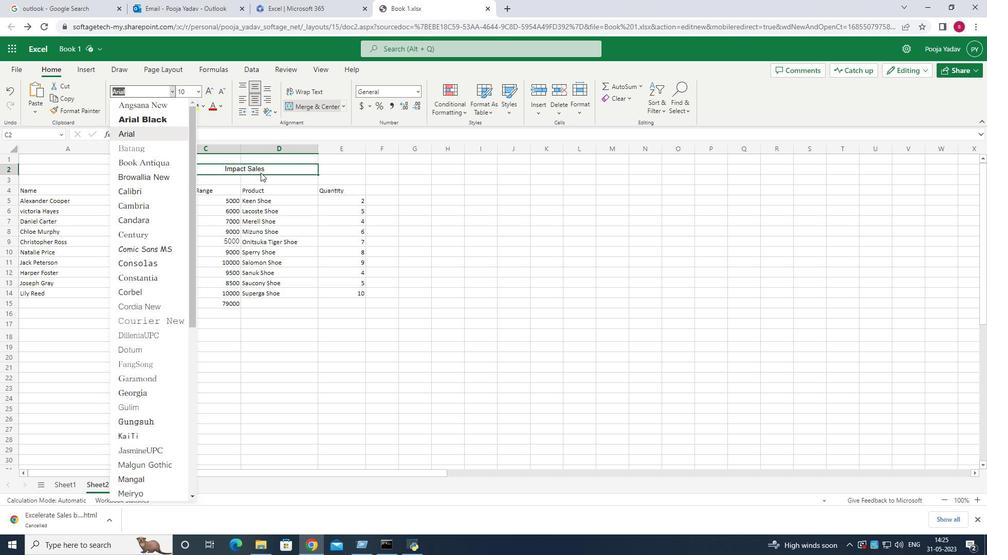 
Action: Mouse moved to (196, 93)
Screenshot: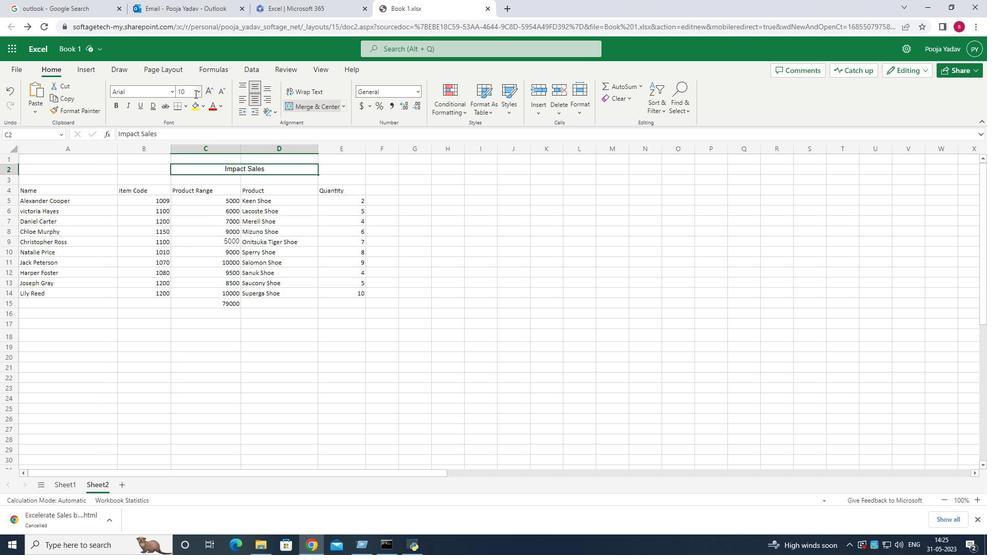 
Action: Mouse pressed left at (196, 93)
Screenshot: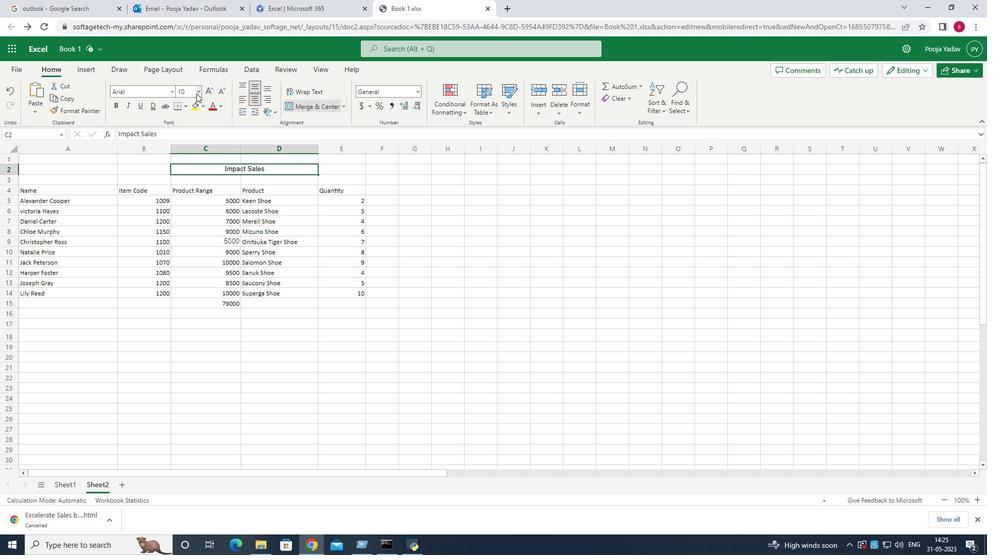 
Action: Mouse moved to (183, 245)
Screenshot: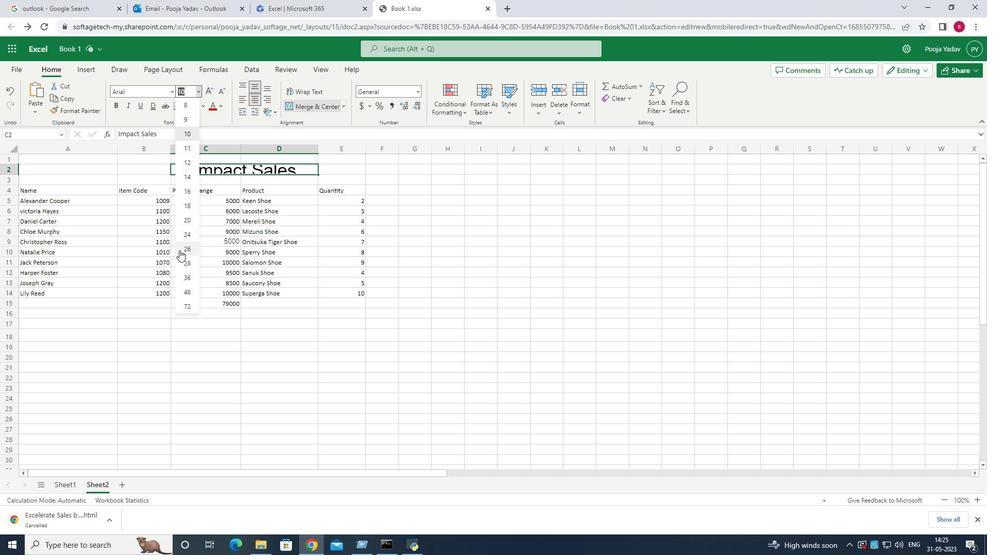 
Action: Mouse pressed left at (183, 245)
Screenshot: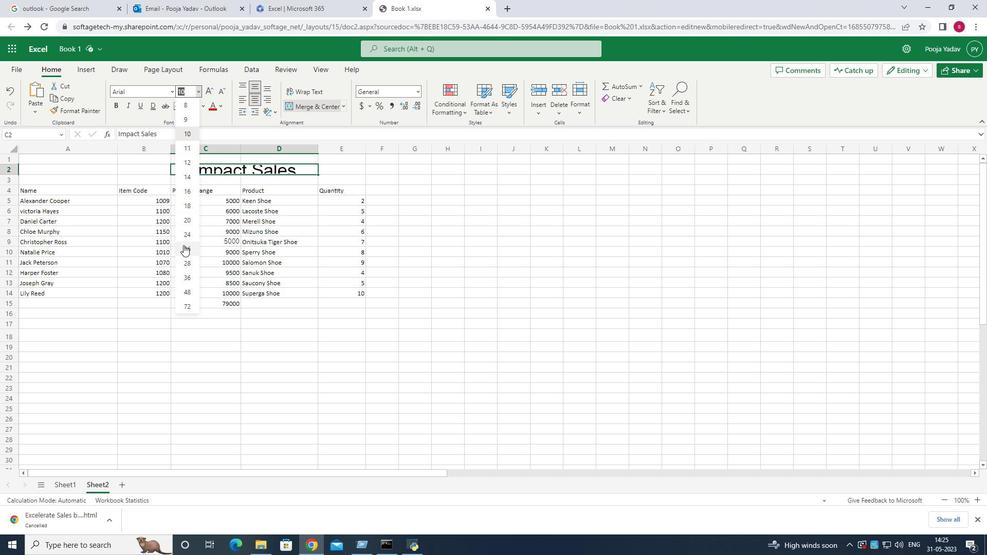 
Action: Mouse moved to (147, 131)
Screenshot: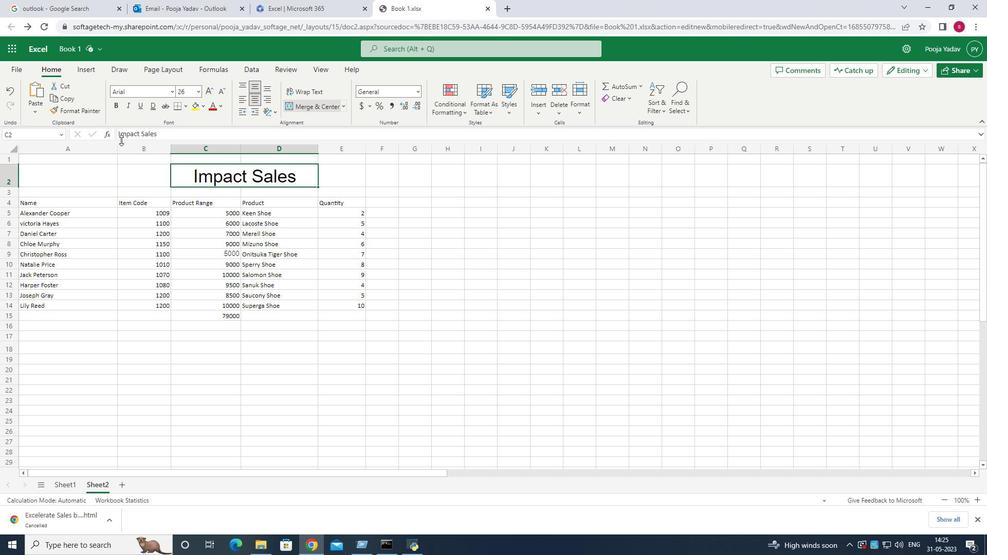 
Action: Key pressed ctrl+Uctrl+B
Screenshot: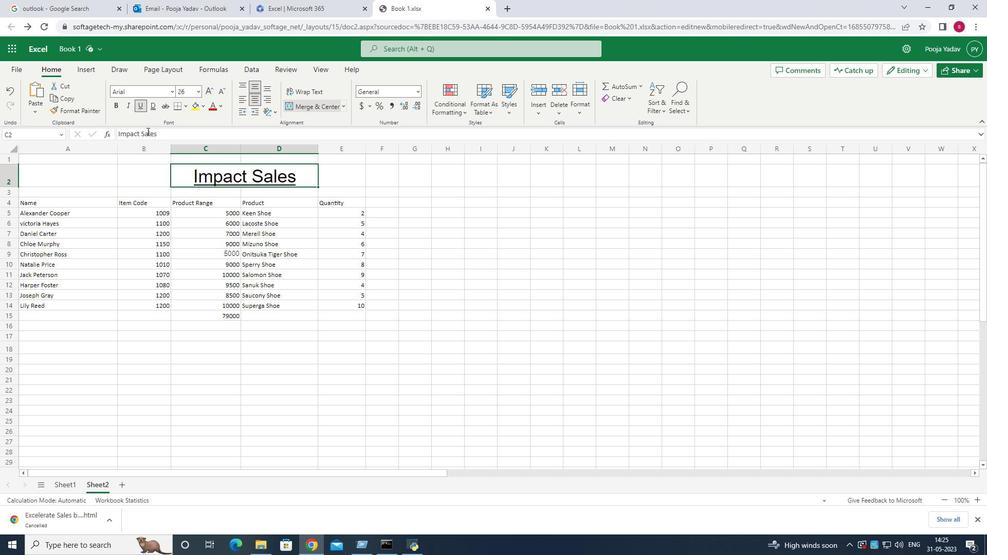 
Action: Mouse moved to (79, 206)
Screenshot: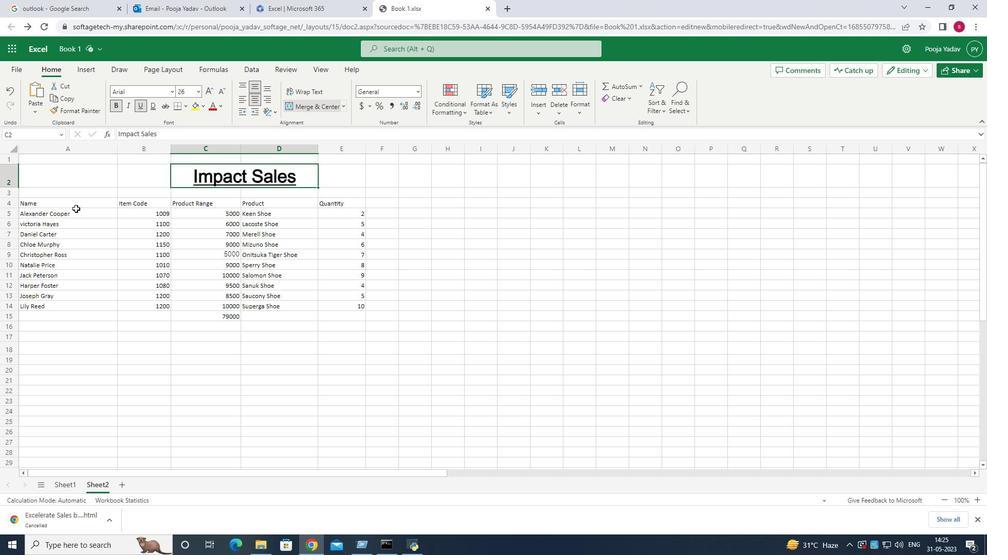 
Action: Mouse pressed left at (79, 206)
Screenshot: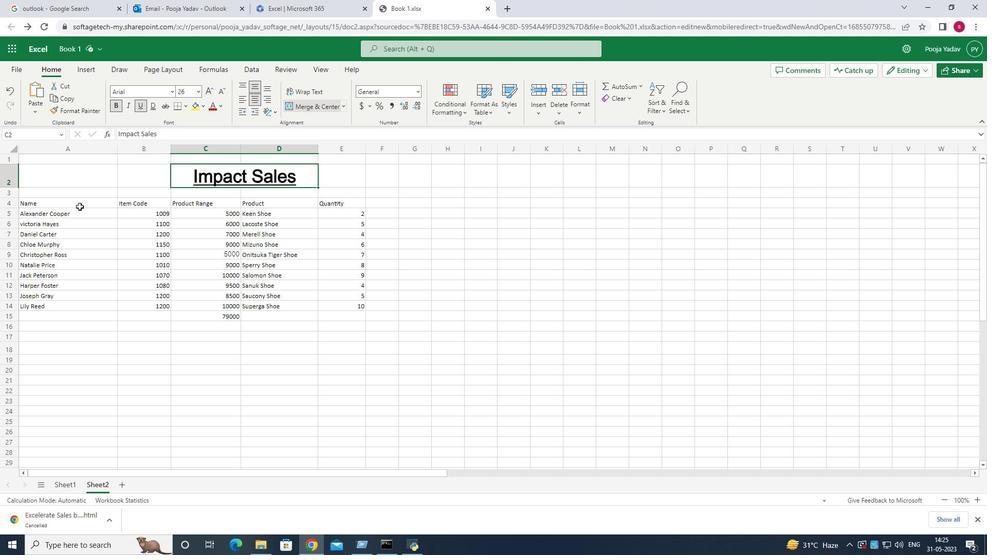 
Action: Mouse pressed left at (79, 206)
Screenshot: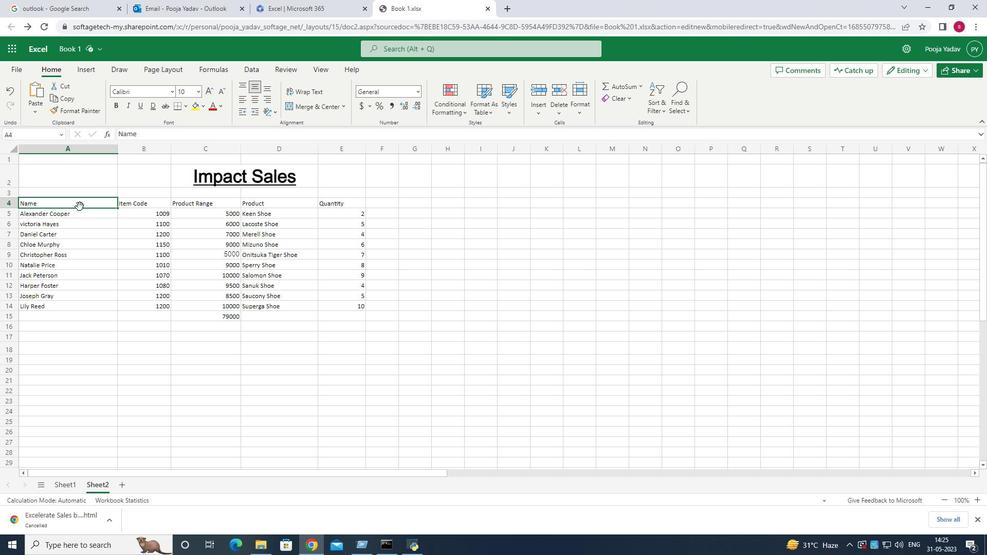
Action: Mouse pressed left at (79, 206)
Screenshot: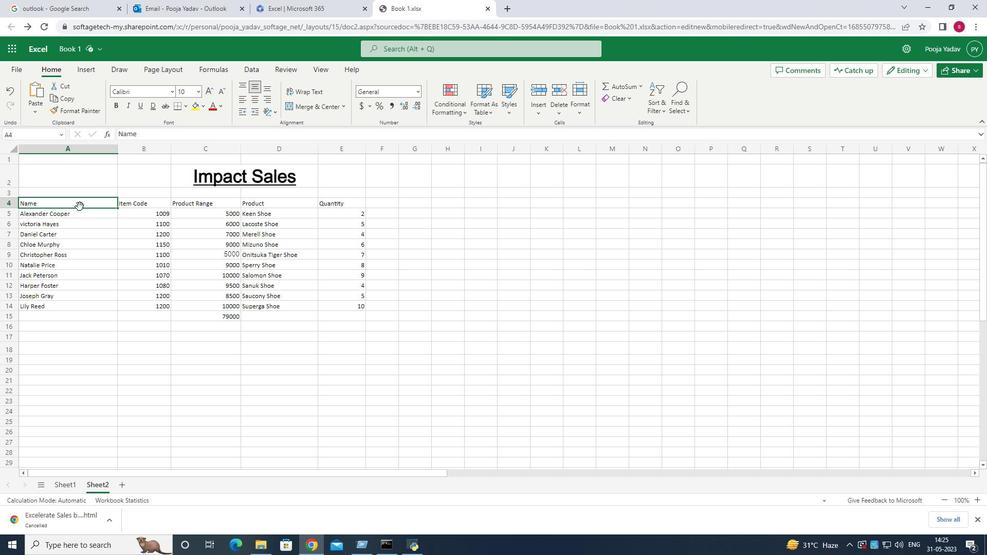 
Action: Mouse moved to (71, 203)
Screenshot: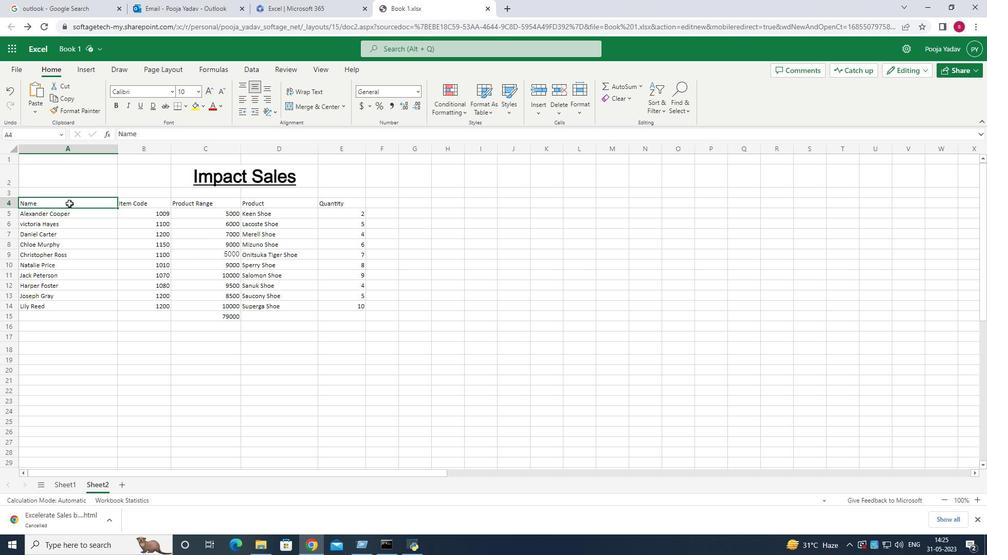 
Action: Mouse pressed left at (71, 203)
Screenshot: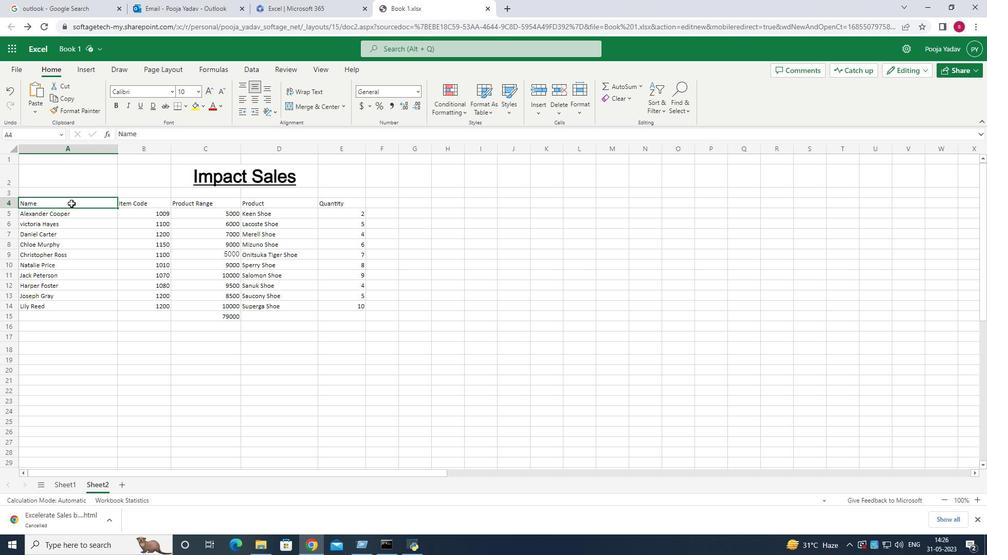 
Action: Mouse moved to (169, 93)
Screenshot: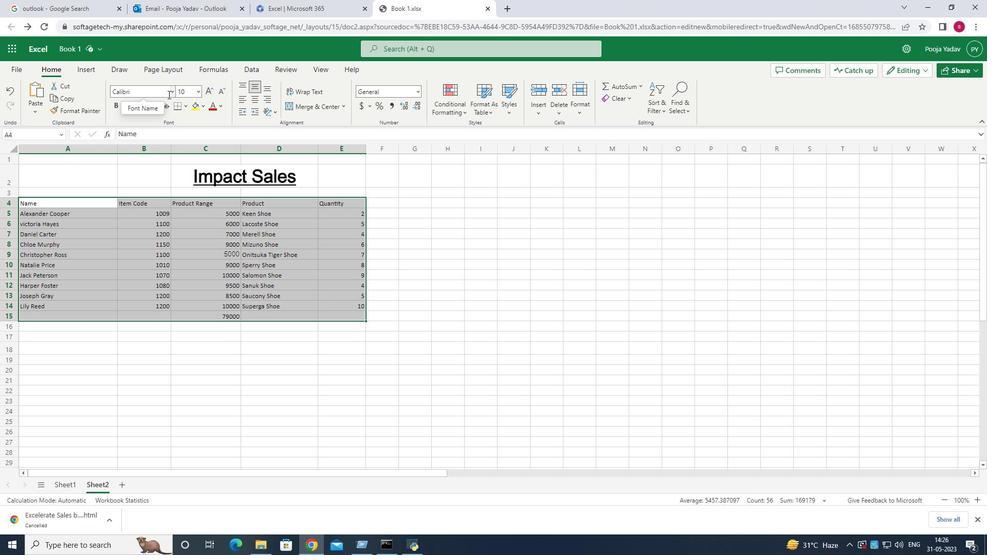 
Action: Mouse pressed left at (169, 93)
Screenshot: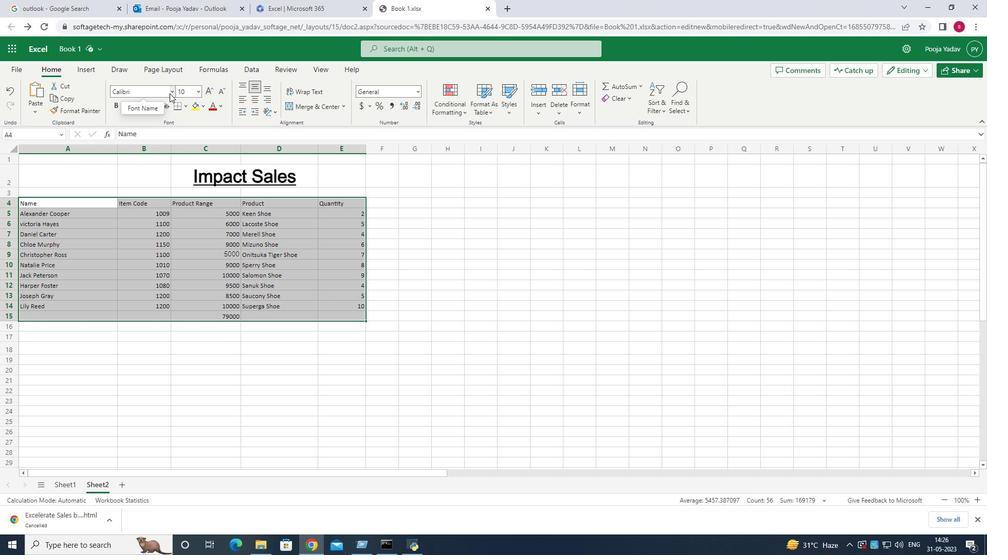 
Action: Mouse moved to (167, 175)
Screenshot: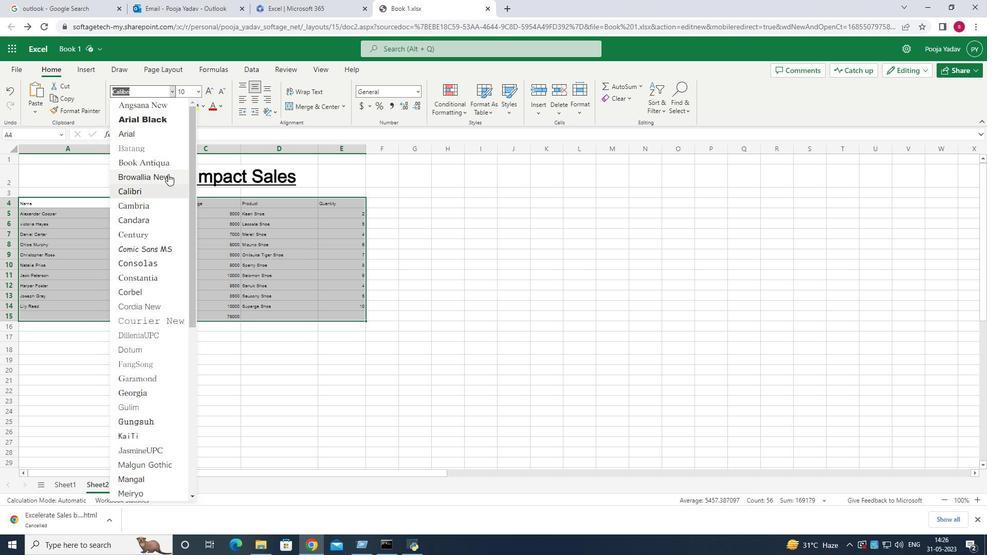 
Action: Mouse pressed left at (167, 175)
Screenshot: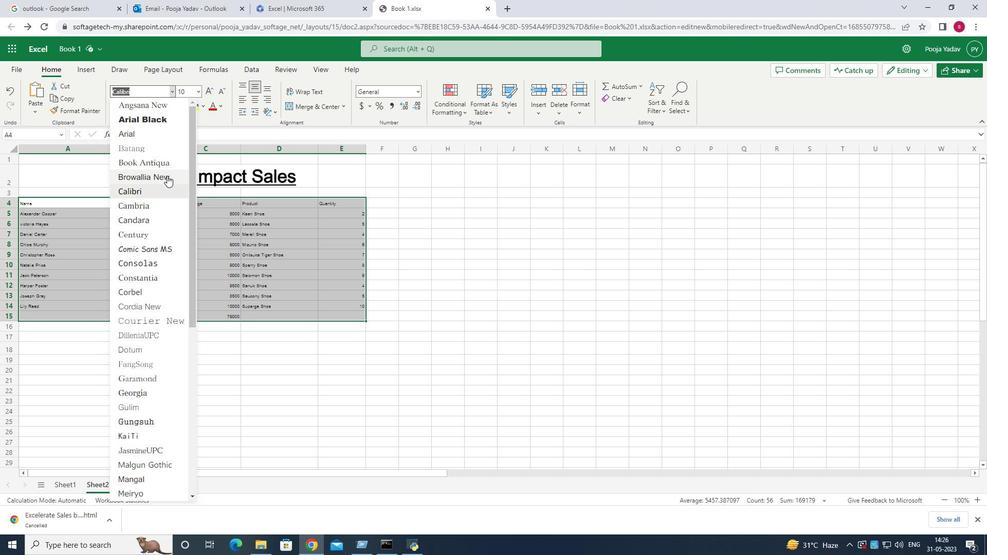 
Action: Mouse moved to (195, 93)
Screenshot: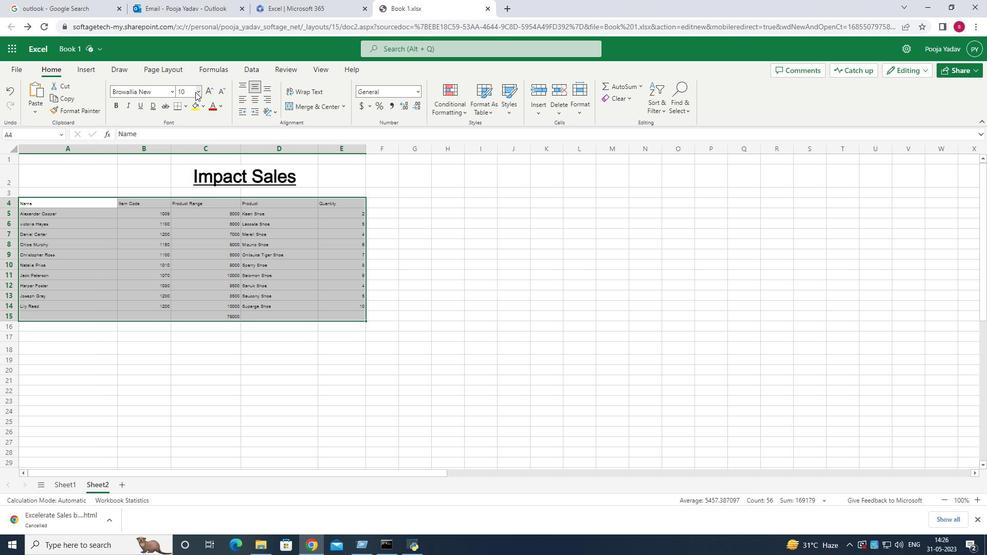 
Action: Mouse pressed left at (195, 93)
Screenshot: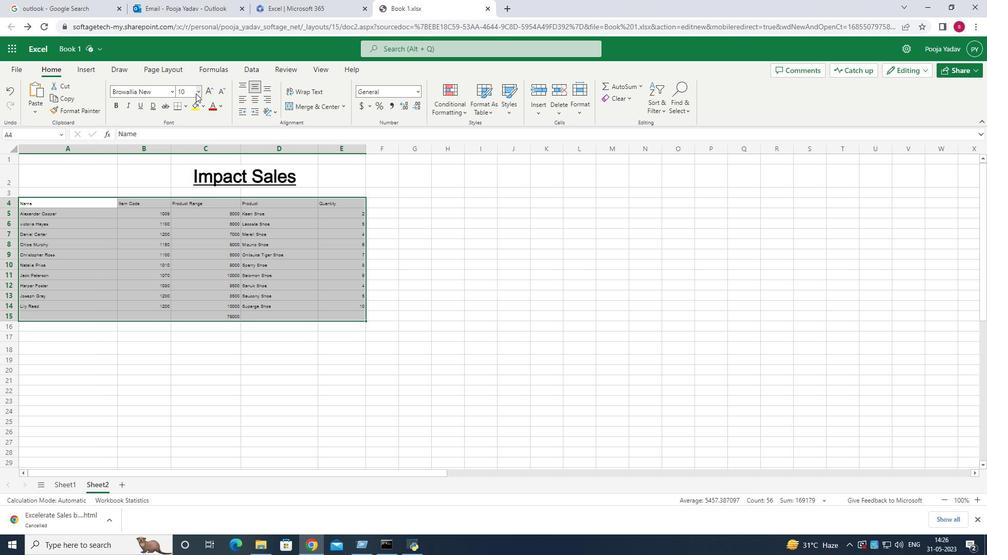 
Action: Mouse moved to (182, 204)
Screenshot: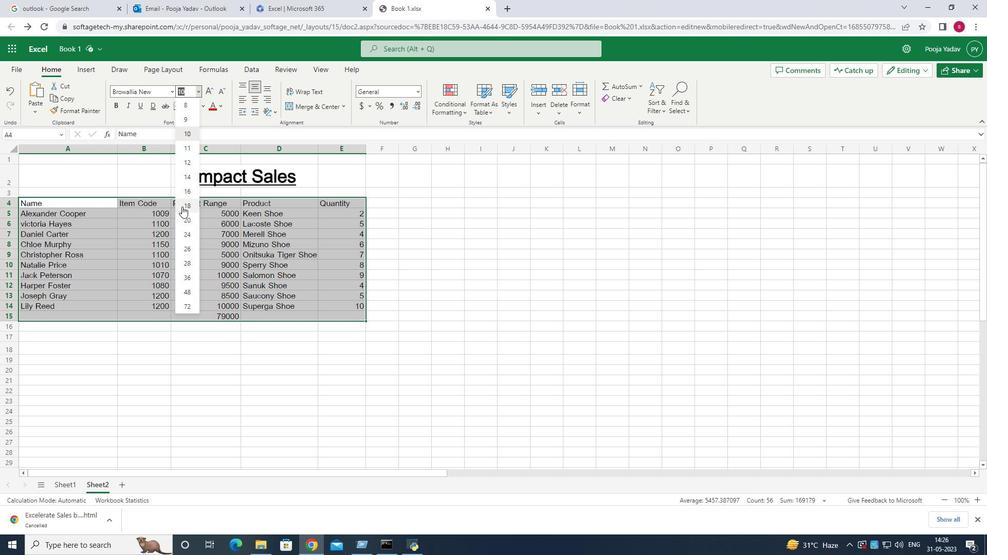 
Action: Mouse pressed left at (182, 204)
Screenshot: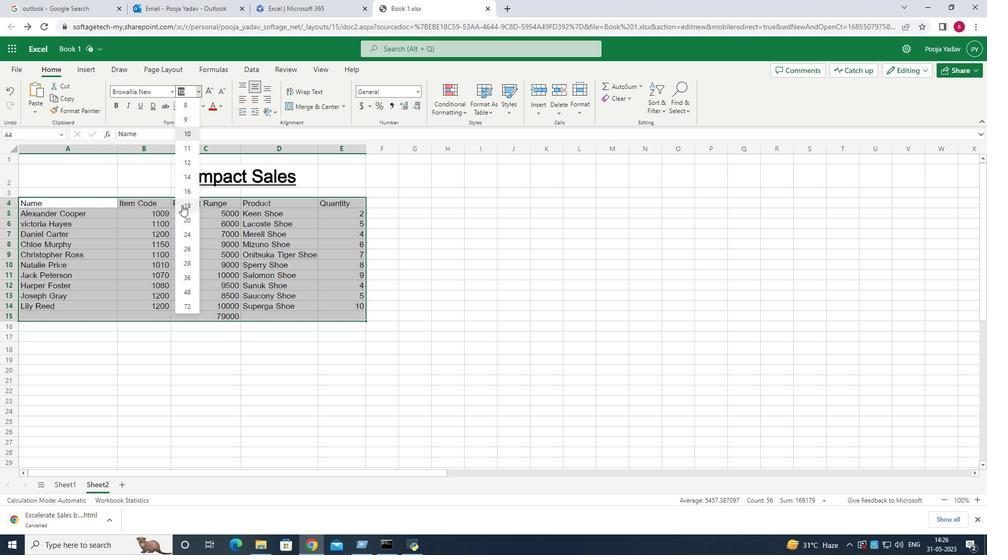 
Action: Mouse moved to (154, 164)
Screenshot: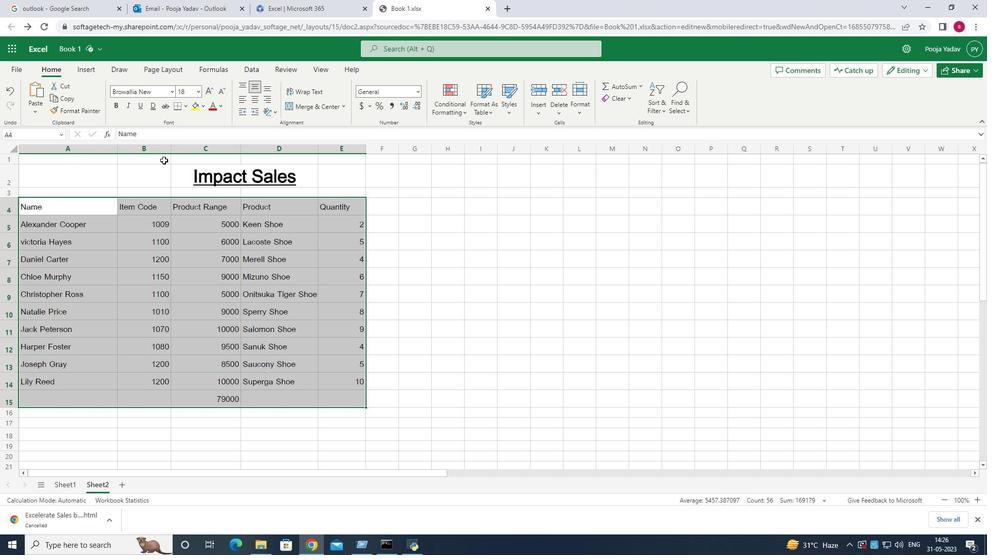 
Action: Mouse pressed left at (154, 164)
Screenshot: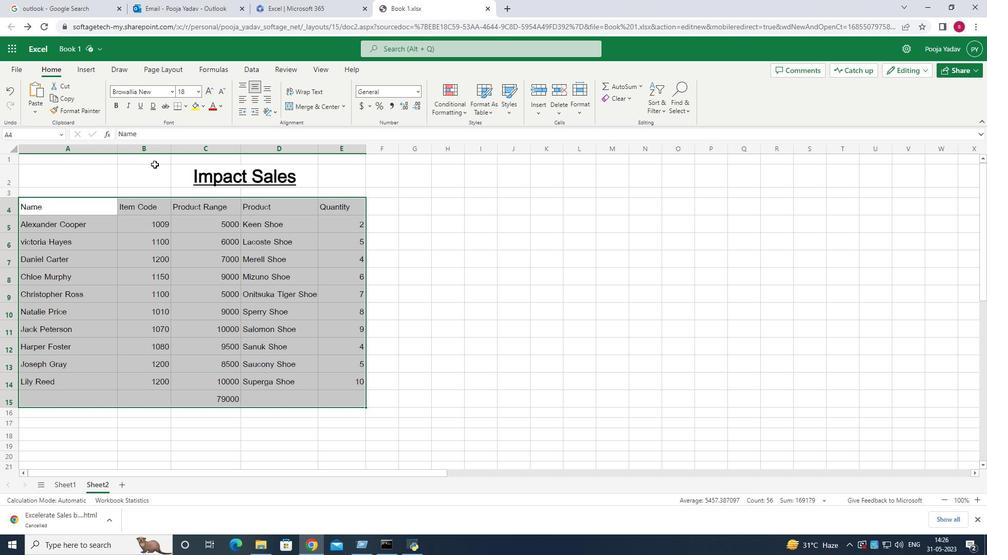 
Action: Mouse moved to (104, 169)
Screenshot: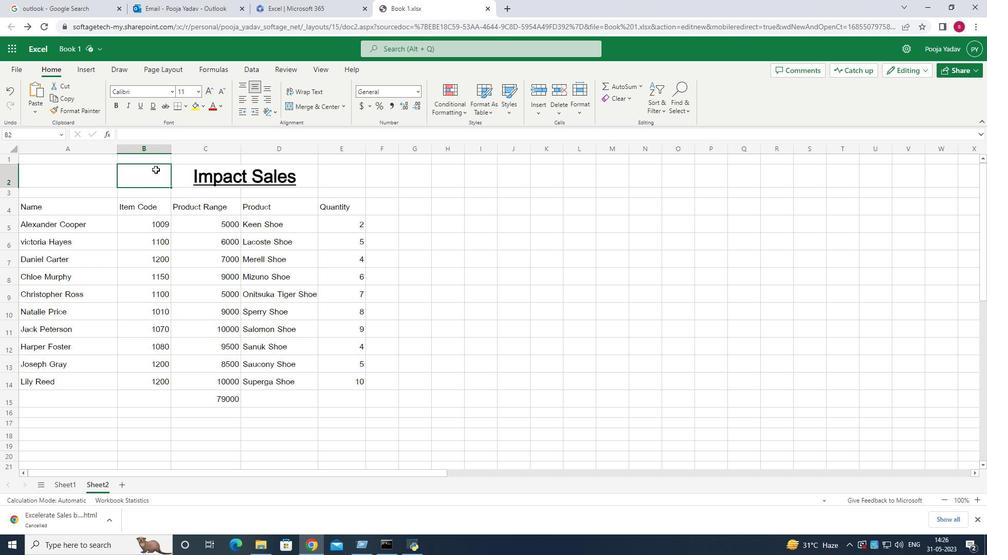 
Action: Mouse pressed left at (104, 169)
Screenshot: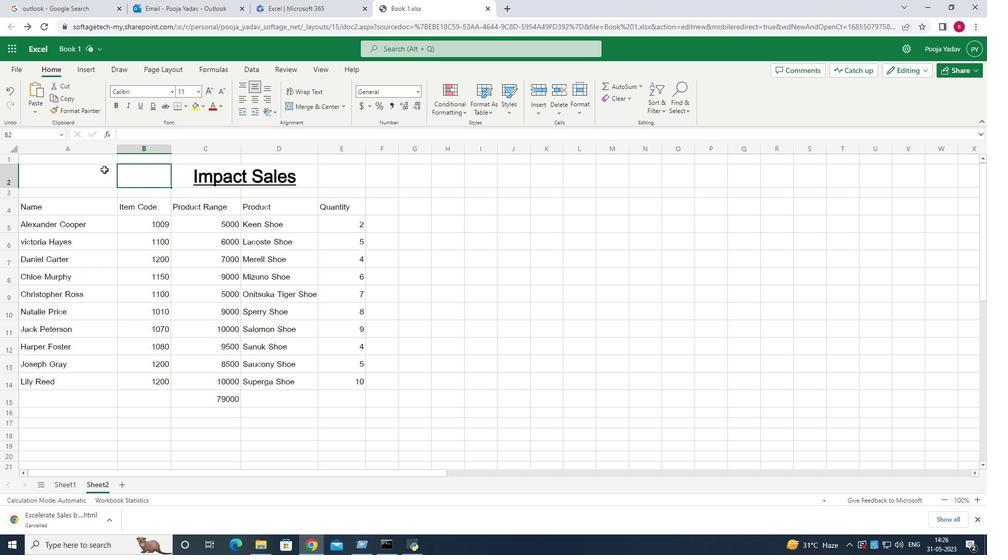 
Action: Mouse pressed left at (104, 169)
Screenshot: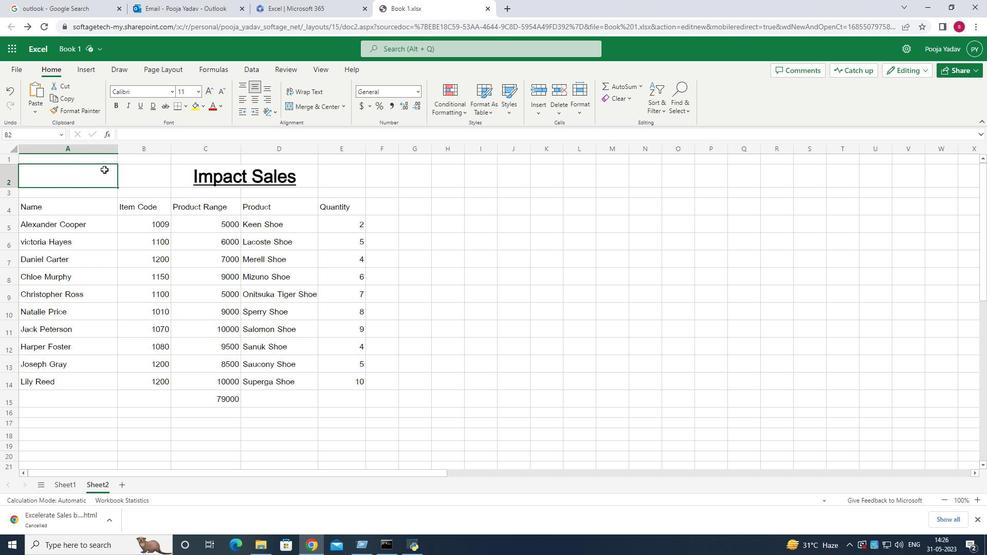 
Action: Mouse pressed left at (104, 169)
Screenshot: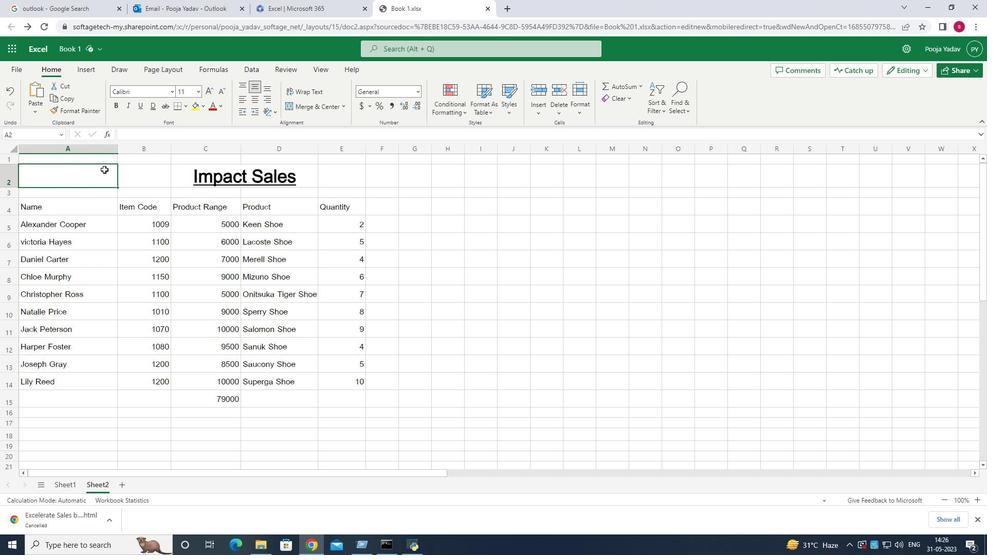 
Action: Mouse moved to (106, 169)
Screenshot: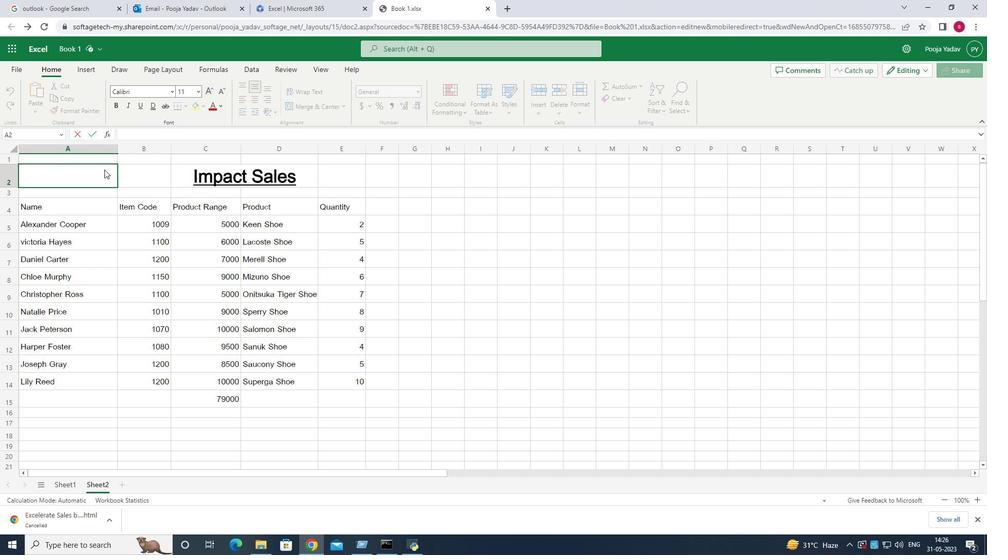 
Action: Mouse pressed left at (106, 169)
Screenshot: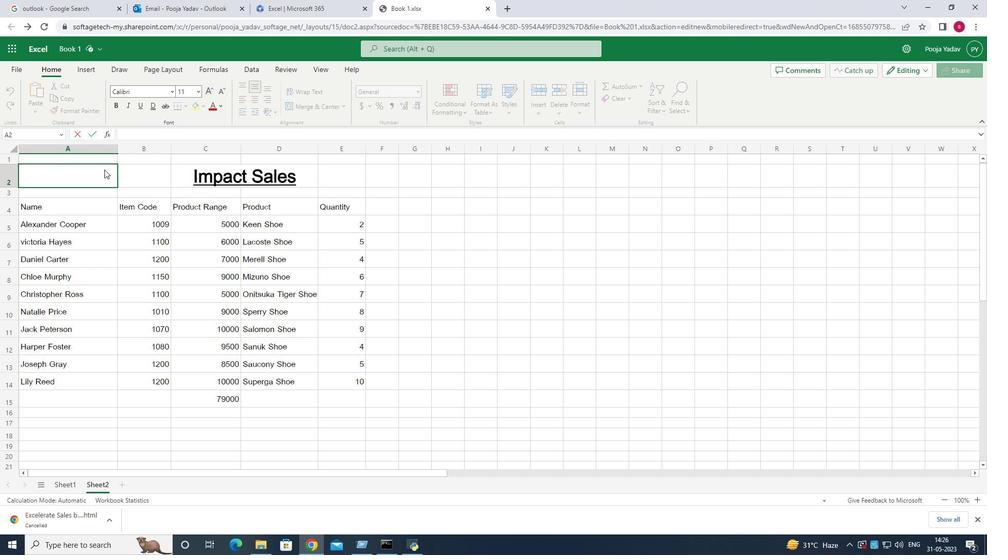 
Action: Mouse moved to (82, 165)
Screenshot: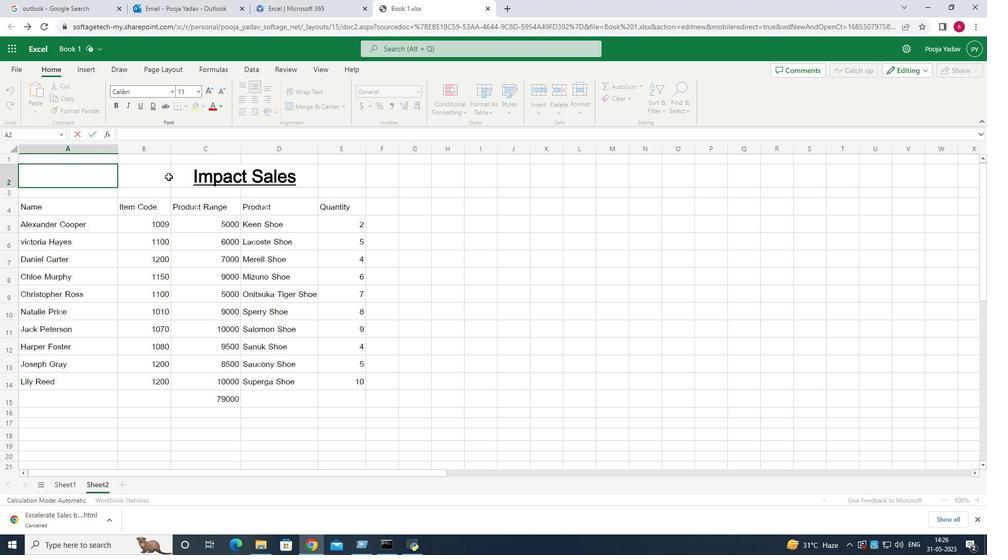 
Action: Mouse pressed left at (82, 165)
Screenshot: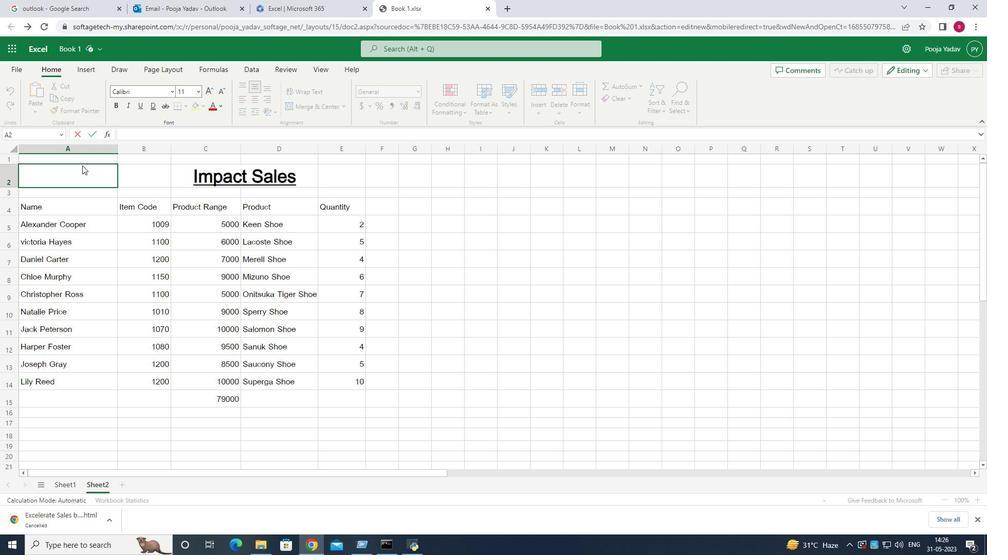 
Action: Mouse moved to (104, 171)
Screenshot: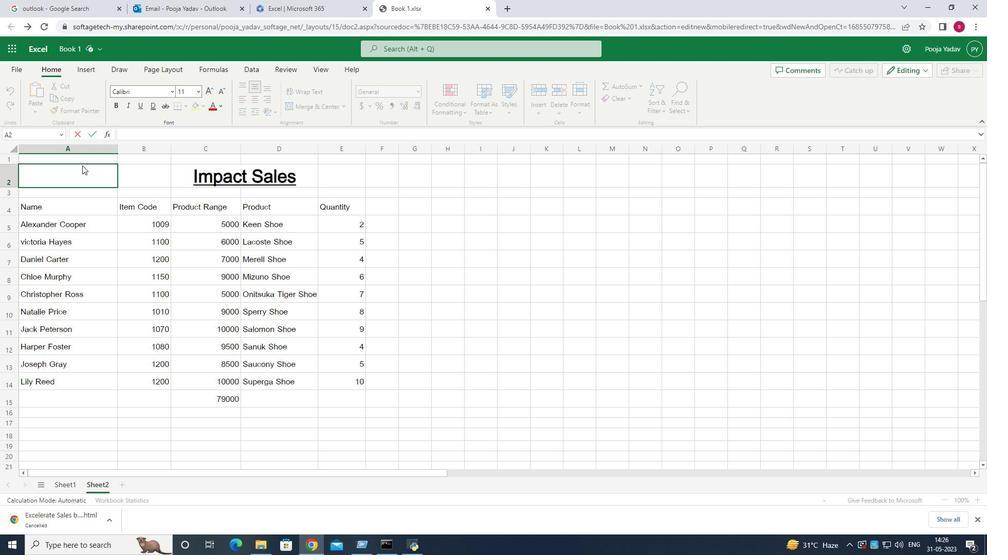 
Action: Mouse pressed left at (104, 171)
Screenshot: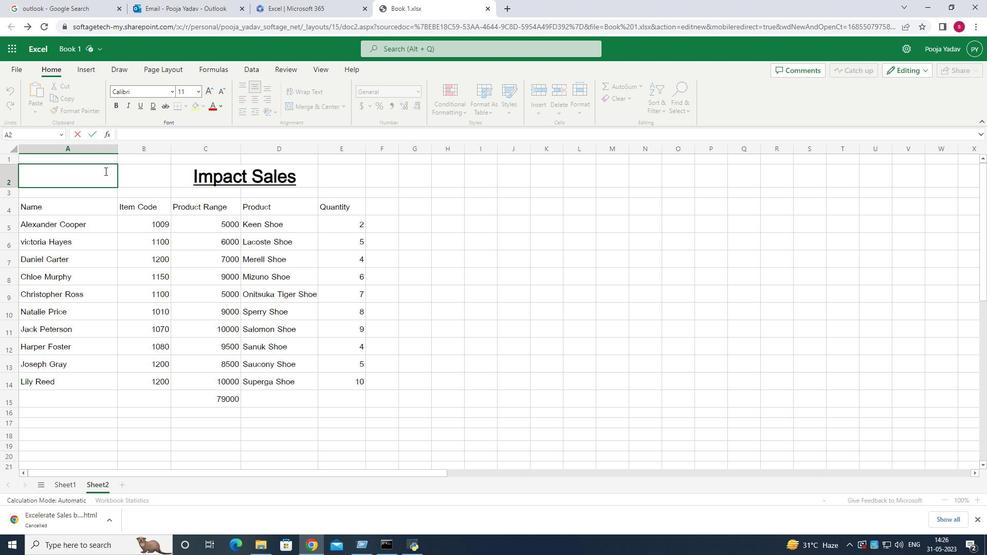 
Action: Mouse moved to (148, 172)
Screenshot: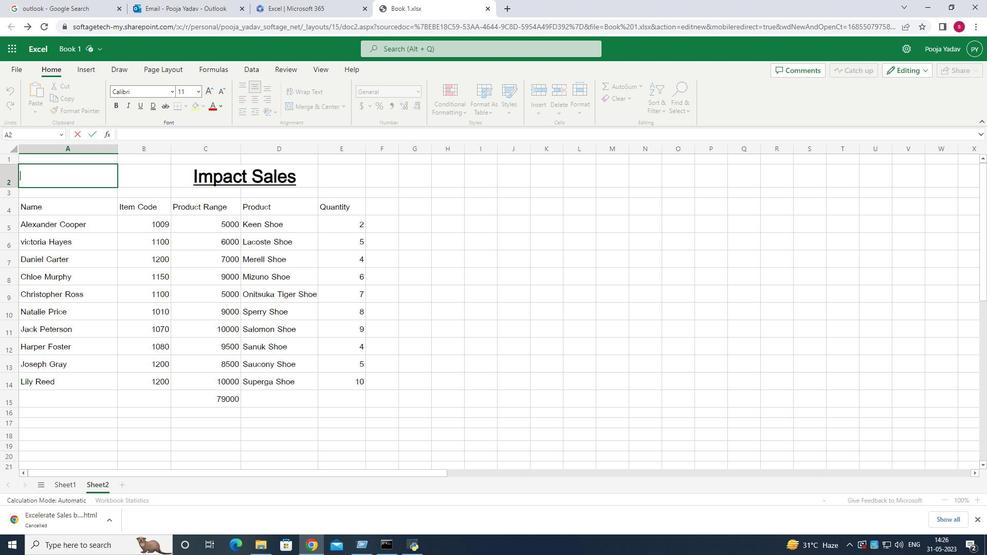 
Action: Mouse pressed left at (148, 172)
Screenshot: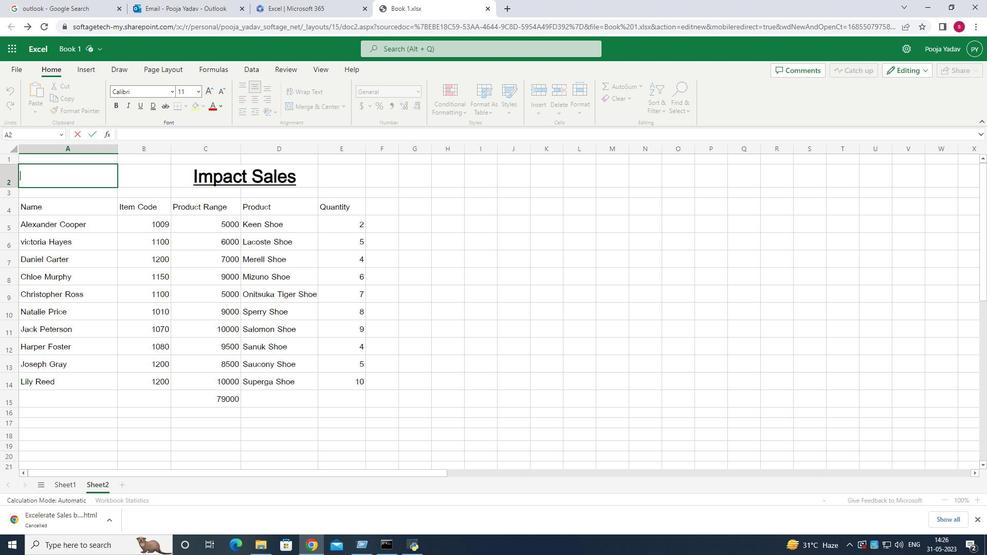 
Action: Mouse moved to (99, 177)
Screenshot: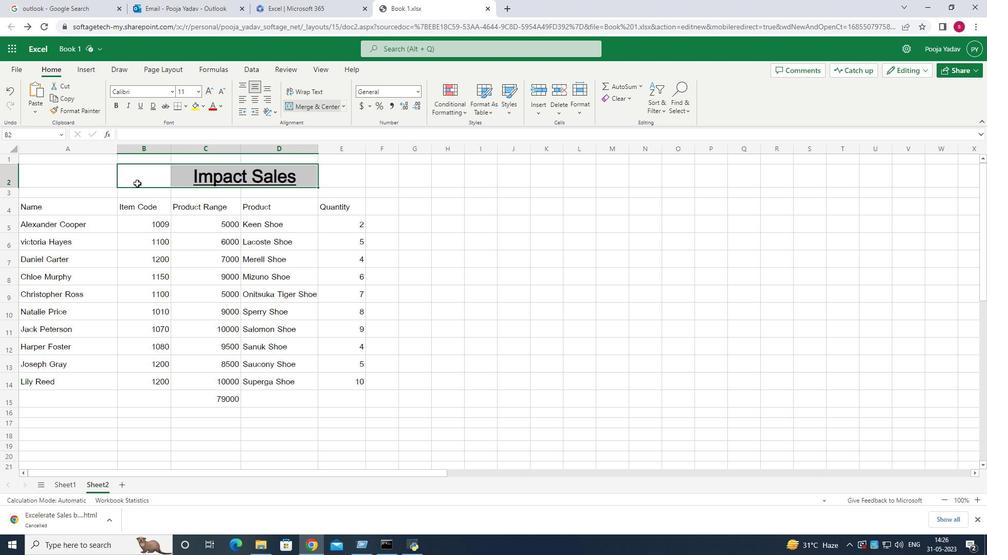 
Action: Mouse pressed left at (99, 177)
Screenshot: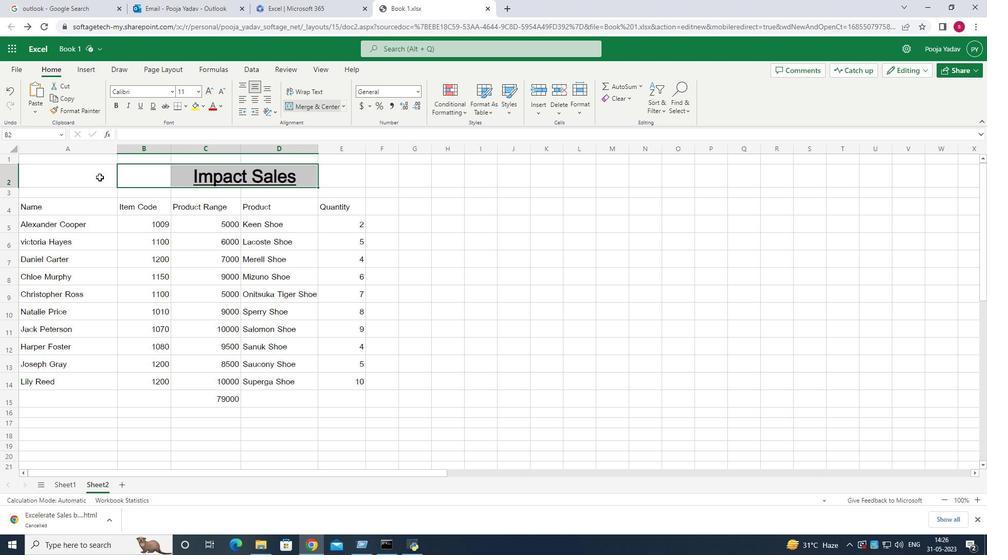 
Action: Mouse moved to (243, 86)
Screenshot: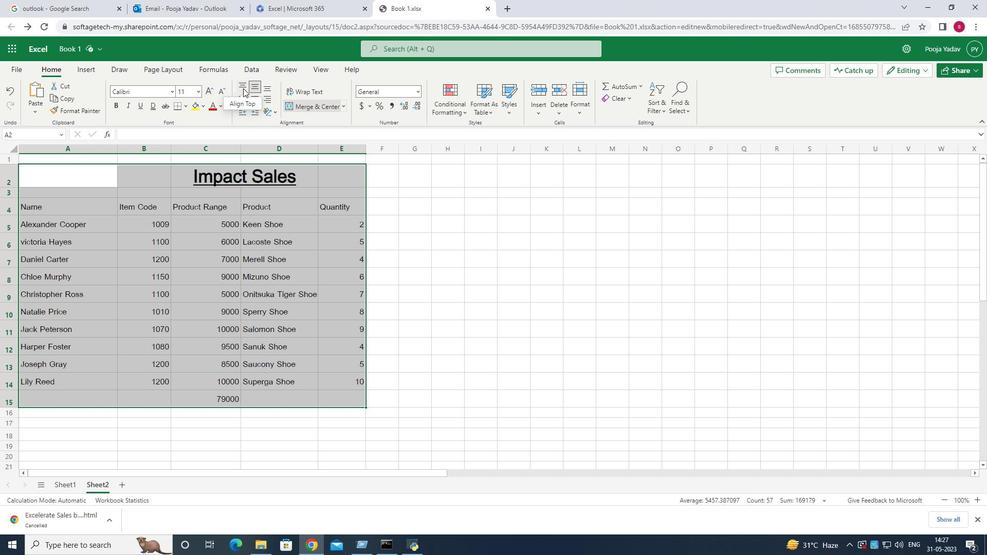 
Action: Mouse pressed left at (243, 86)
Screenshot: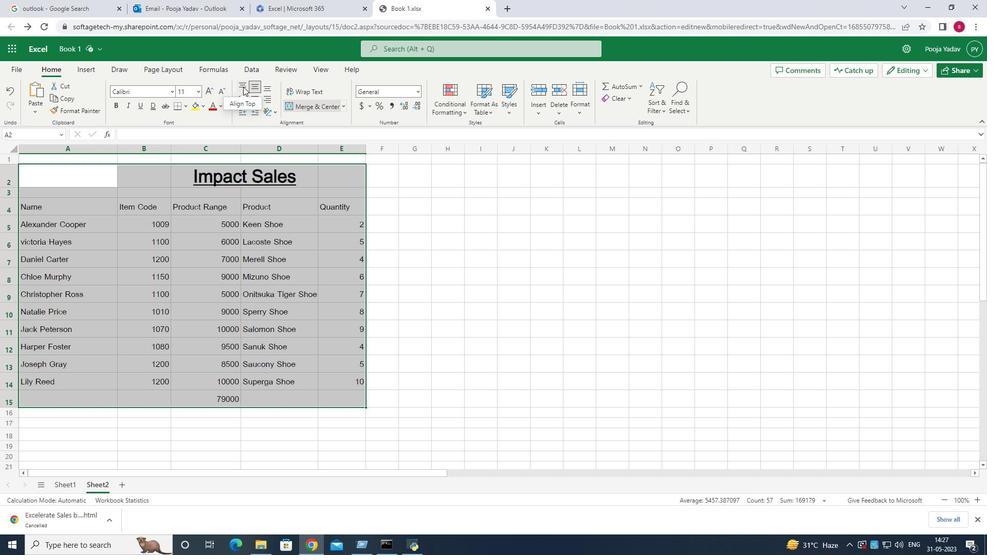 
Action: Mouse moved to (255, 86)
Screenshot: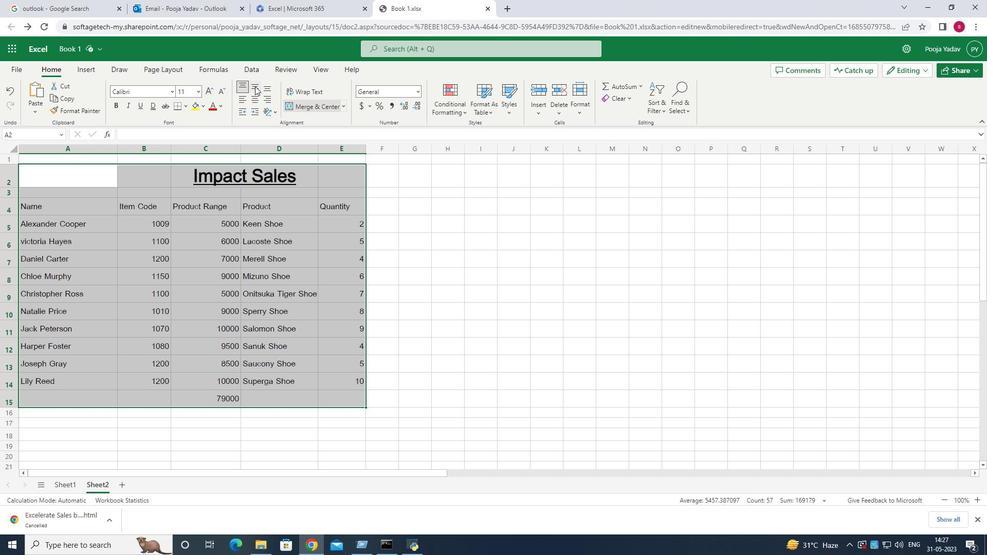 
Action: Mouse pressed left at (255, 86)
Screenshot: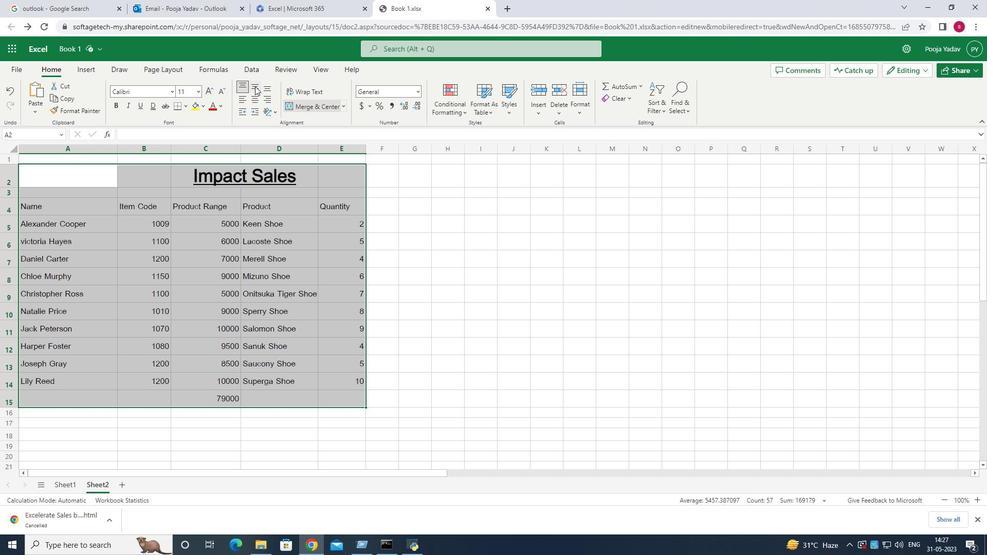 
Action: Mouse moved to (256, 98)
Screenshot: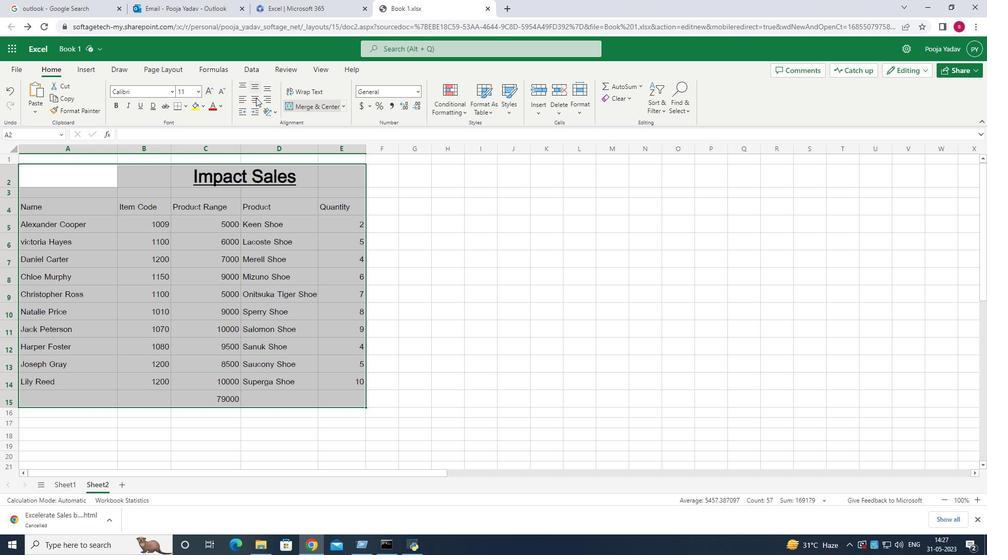 
Action: Mouse pressed left at (256, 98)
Screenshot: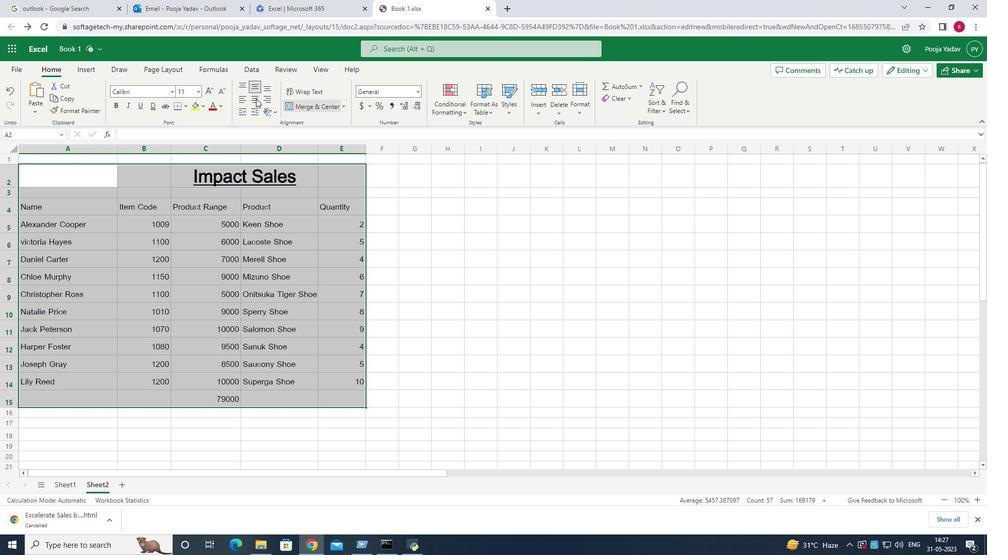 
Action: Mouse moved to (244, 85)
Screenshot: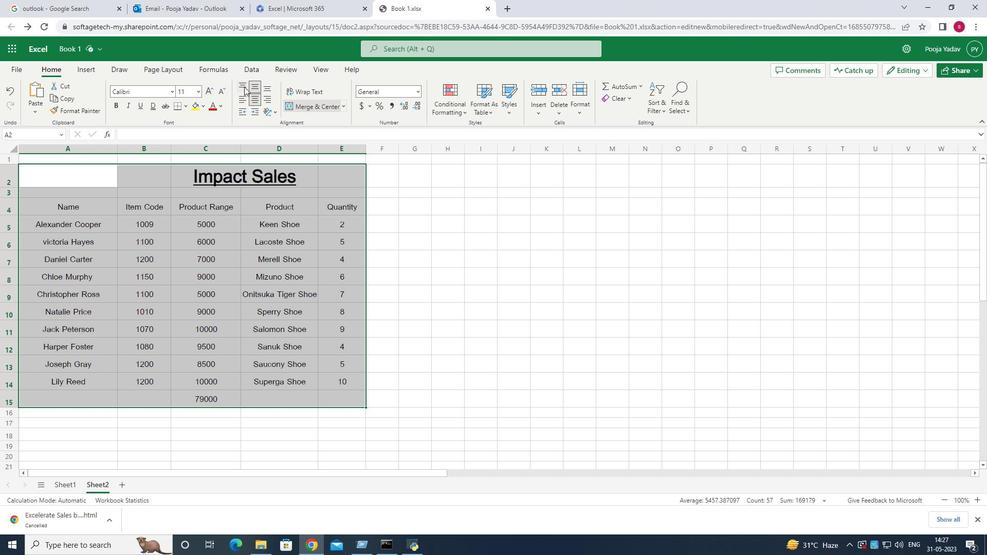 
Action: Mouse pressed left at (244, 85)
Screenshot: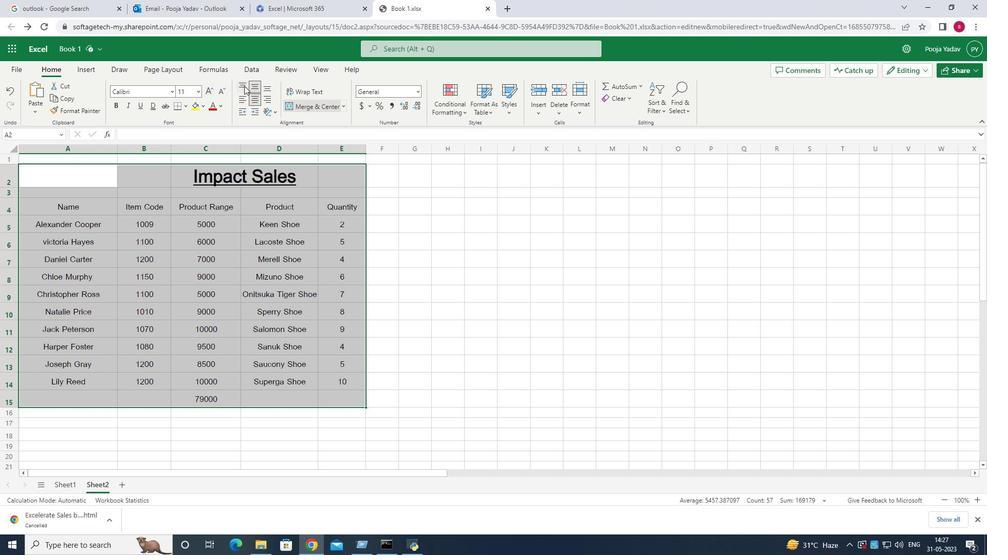 
Action: Mouse pressed left at (244, 85)
Screenshot: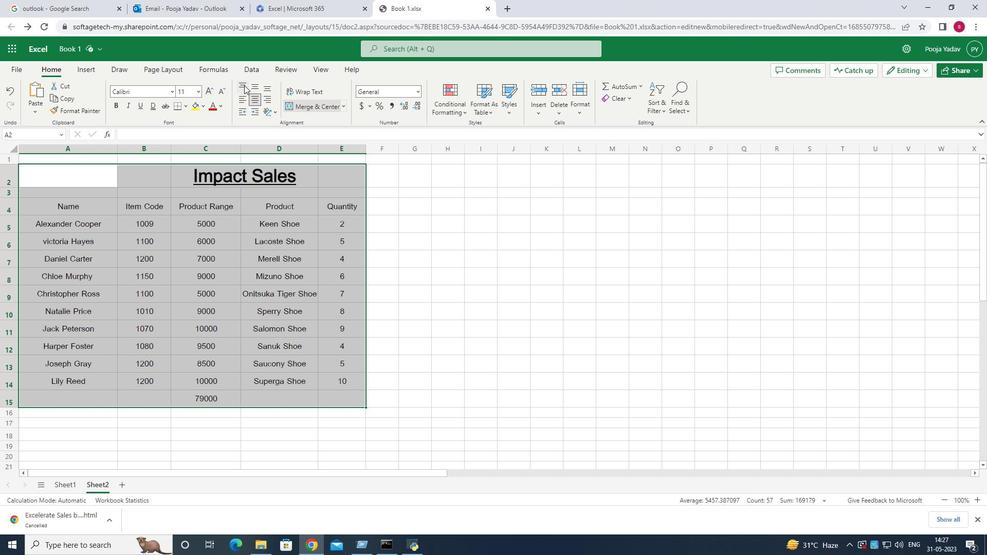 
Action: Mouse pressed left at (244, 85)
Screenshot: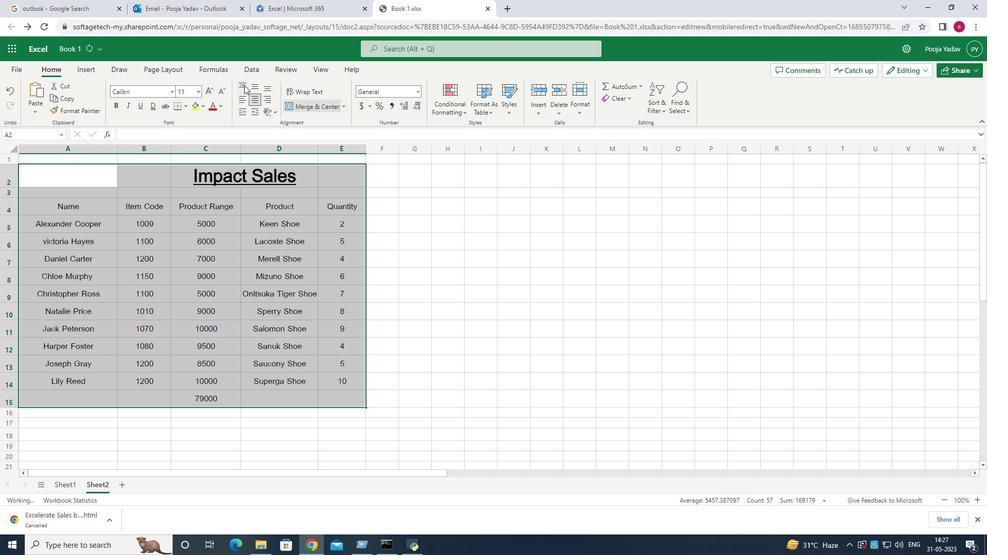 
Action: Mouse pressed left at (244, 85)
Screenshot: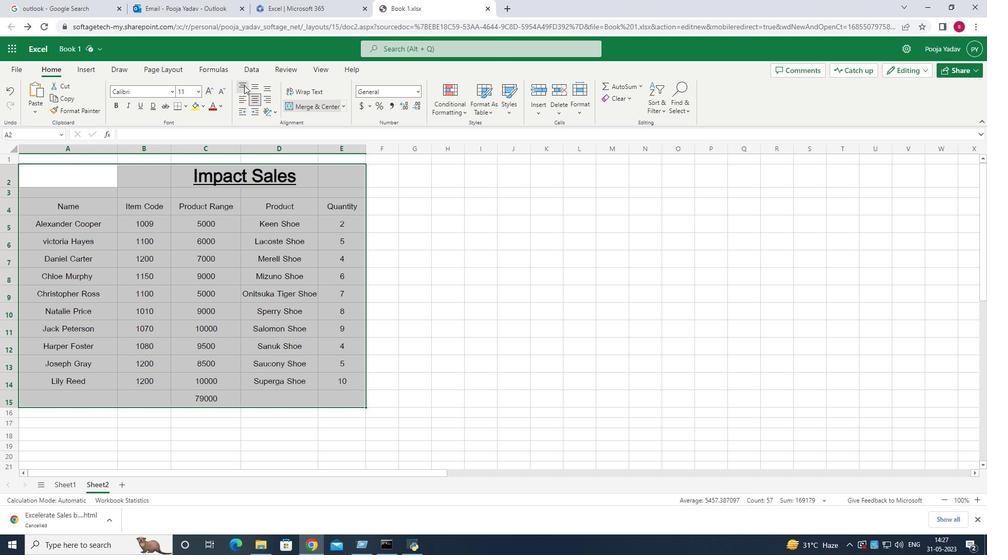 
Action: Mouse pressed left at (244, 85)
Screenshot: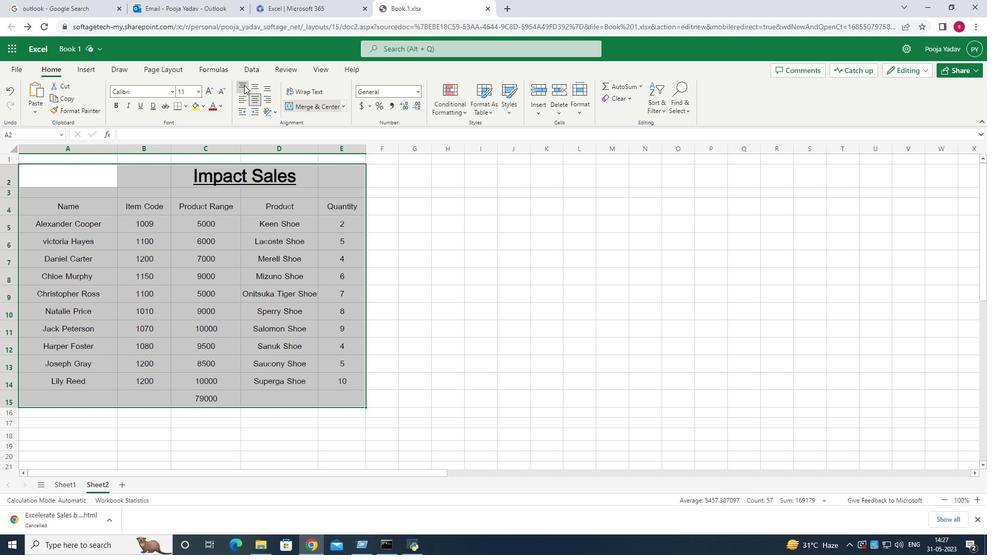
Action: Mouse pressed left at (244, 85)
Screenshot: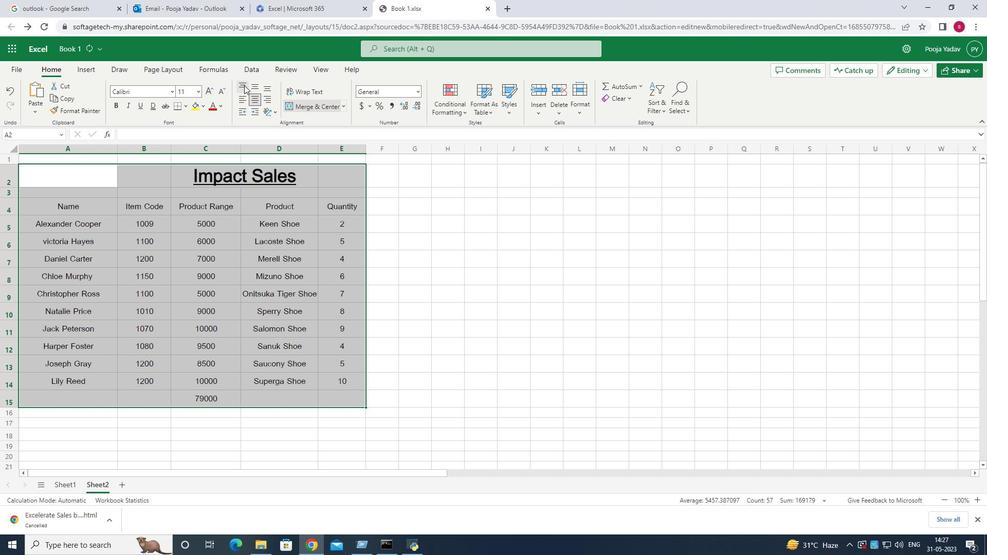
Action: Mouse moved to (359, 236)
Screenshot: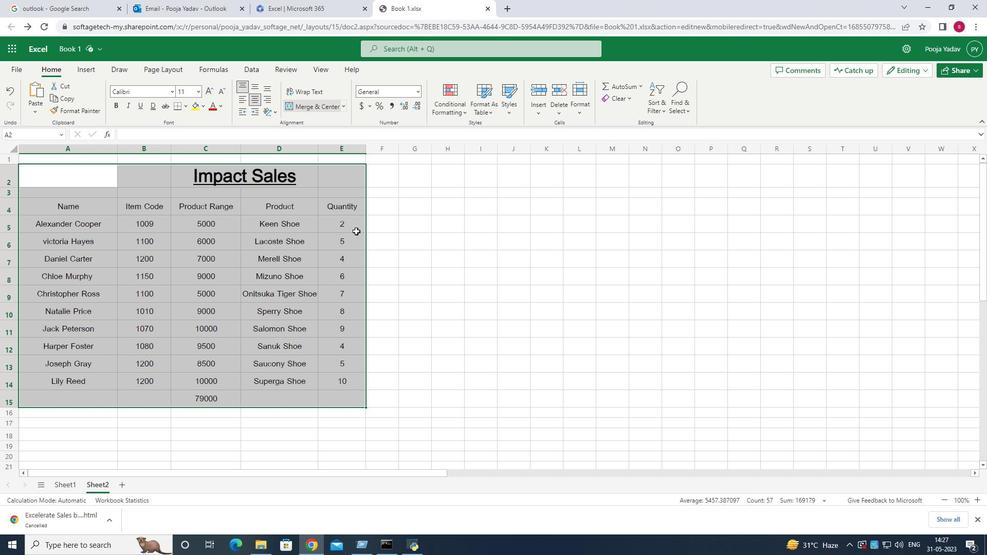 
Action: Mouse pressed left at (359, 236)
Screenshot: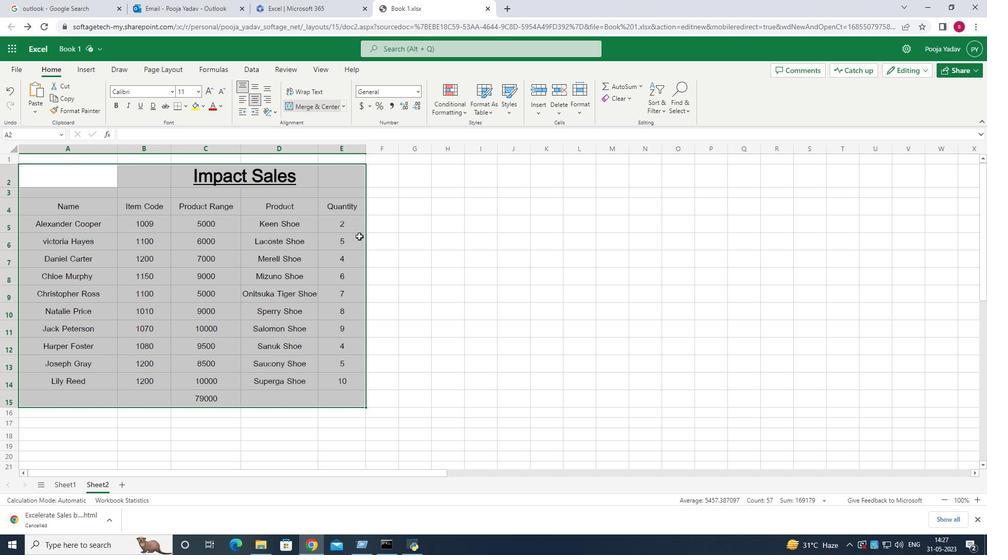 
Action: Mouse moved to (11, 49)
Screenshot: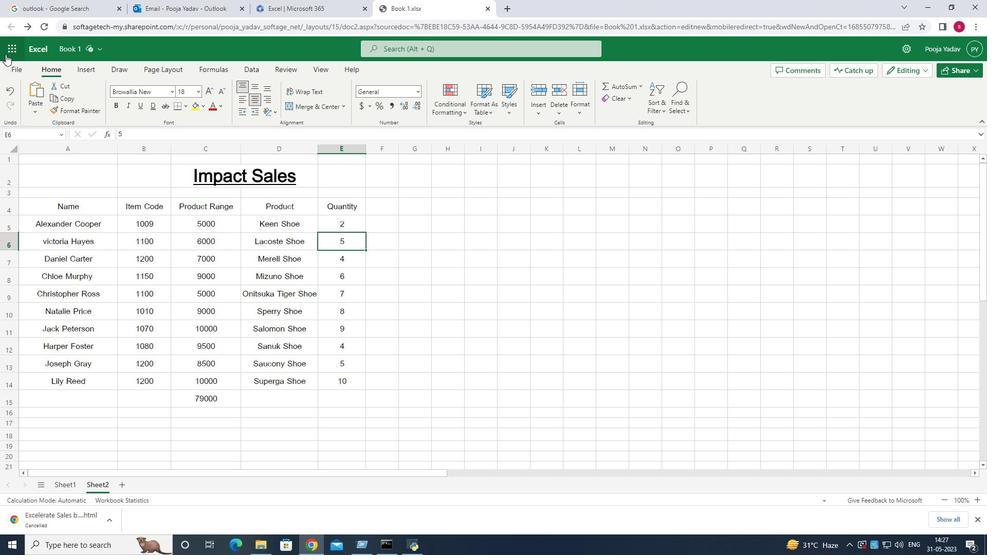 
Action: Mouse pressed left at (11, 49)
Screenshot: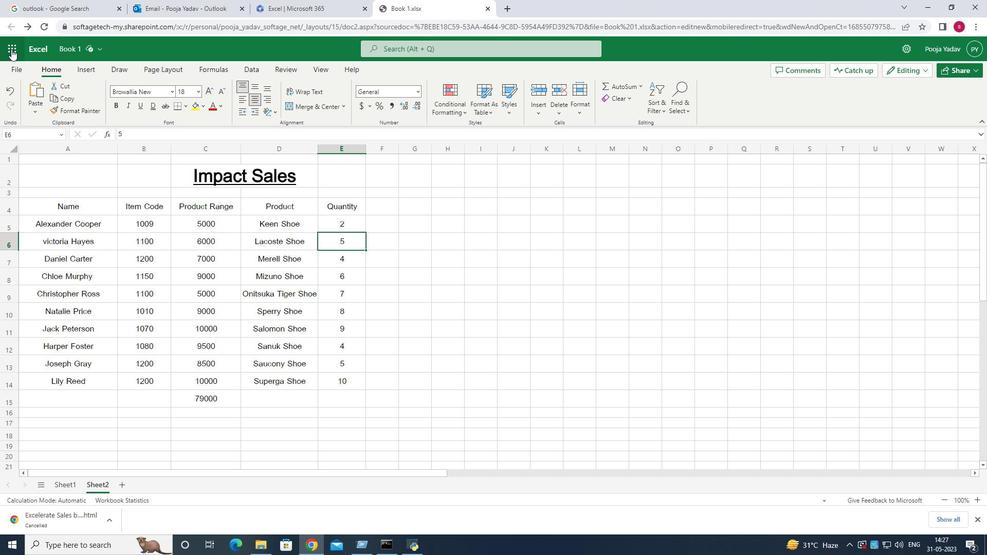 
Action: Mouse moved to (374, 223)
Screenshot: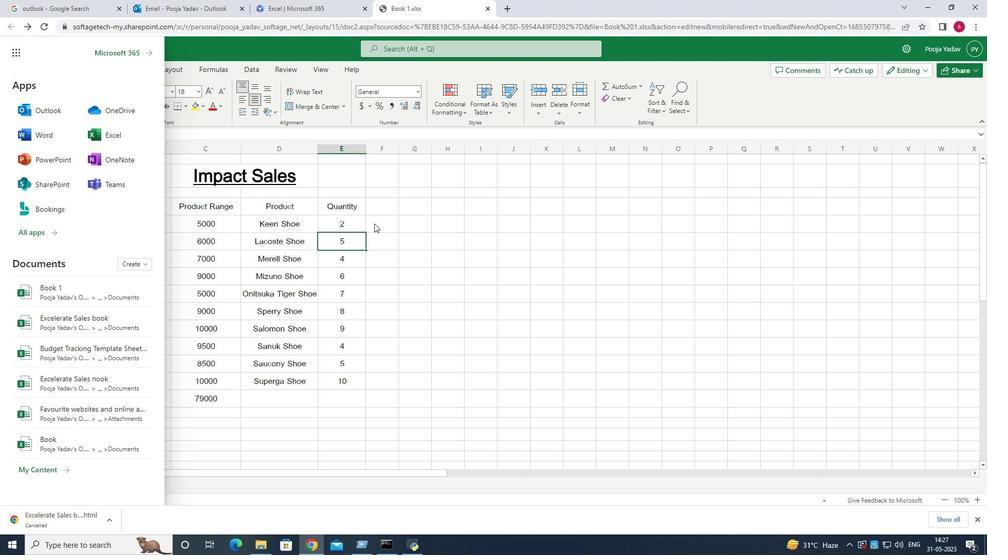 
Action: Mouse pressed left at (374, 223)
Screenshot: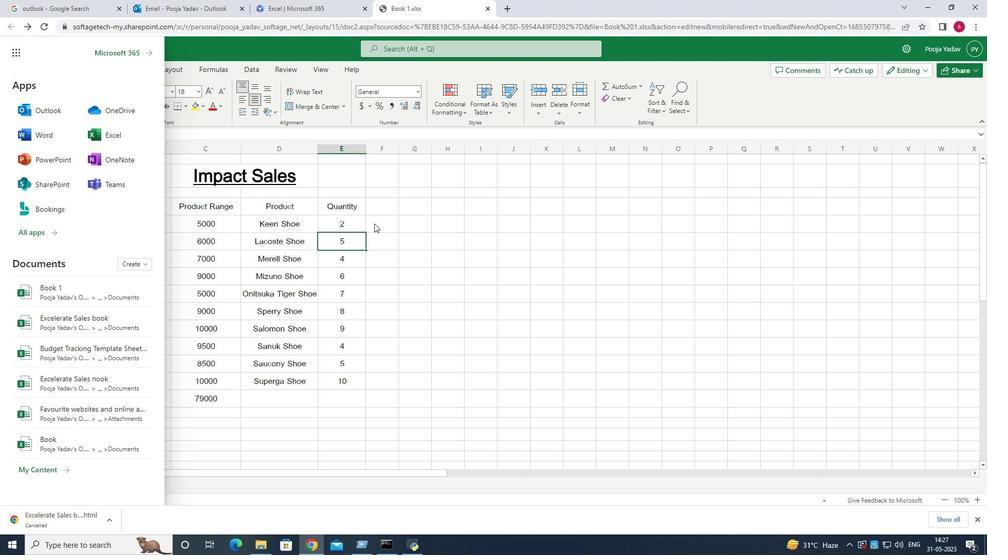 
Action: Mouse moved to (15, 70)
Screenshot: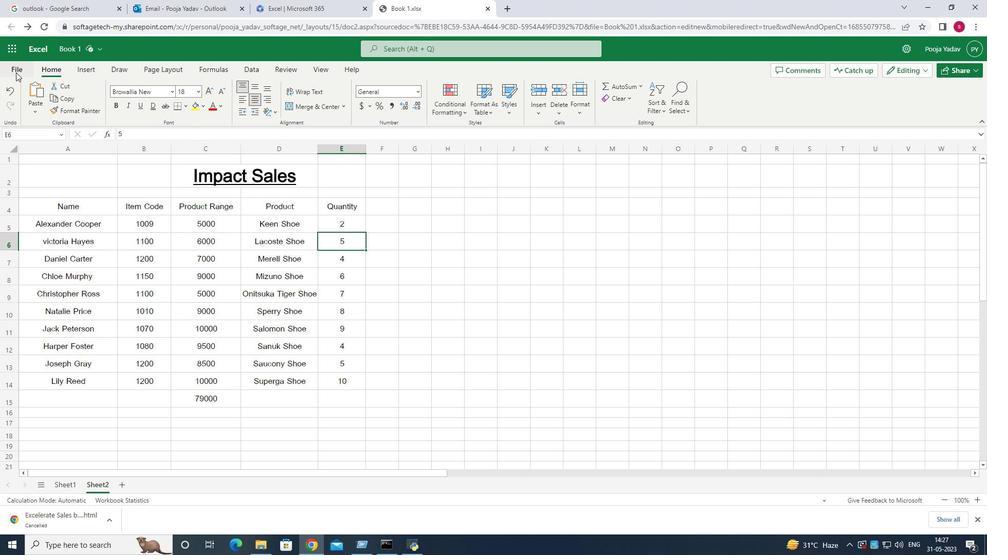 
Action: Mouse pressed left at (15, 70)
Screenshot: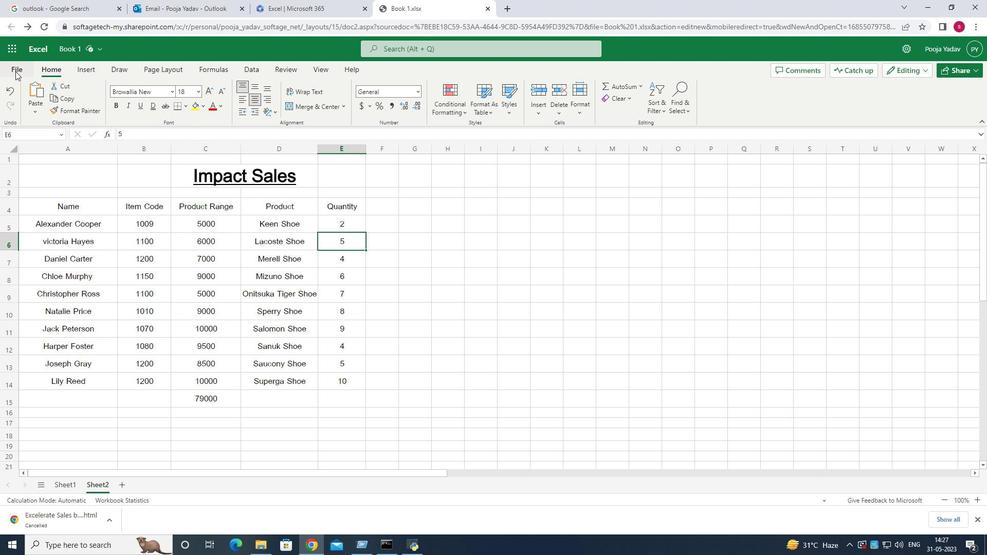 
Action: Mouse moved to (55, 161)
Screenshot: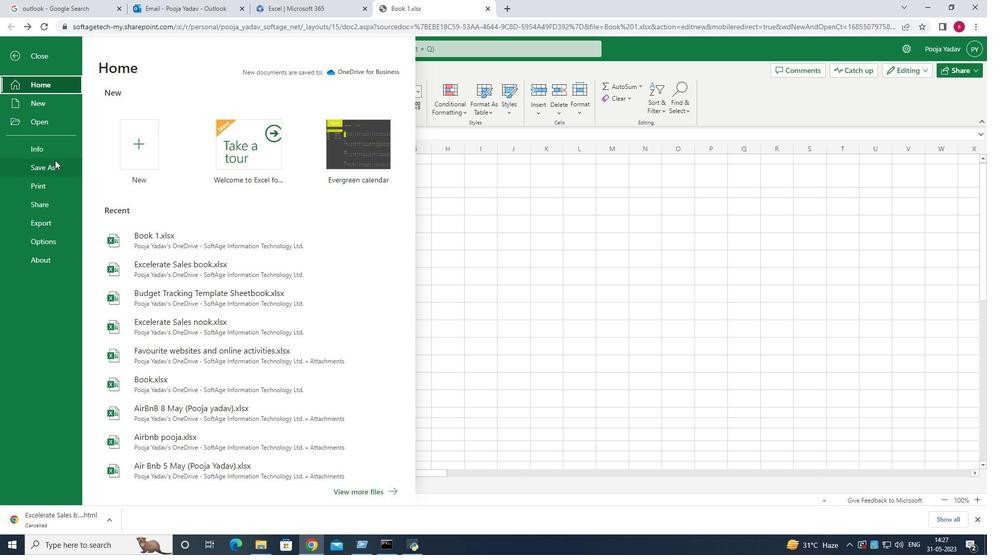 
Action: Mouse pressed left at (55, 161)
Screenshot: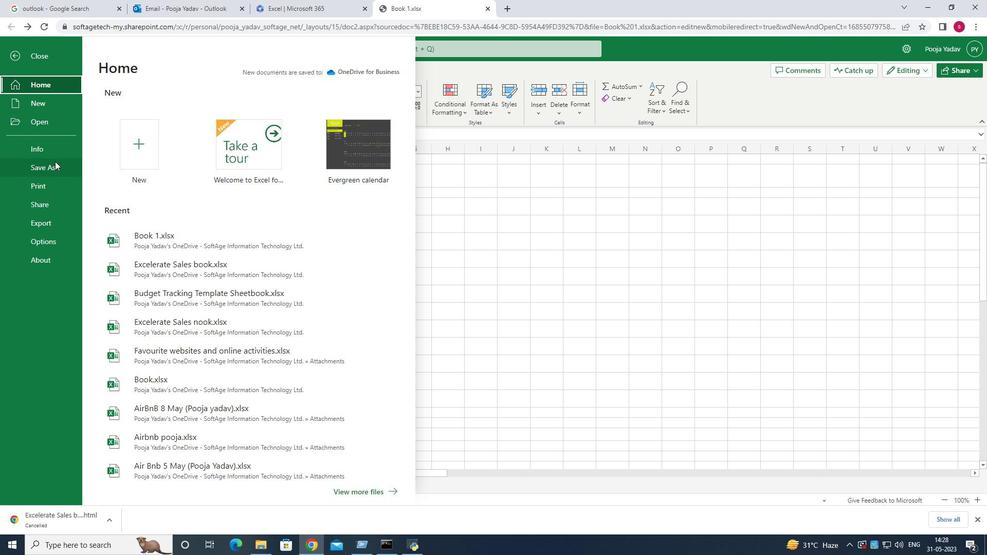 
Action: Mouse moved to (199, 95)
Screenshot: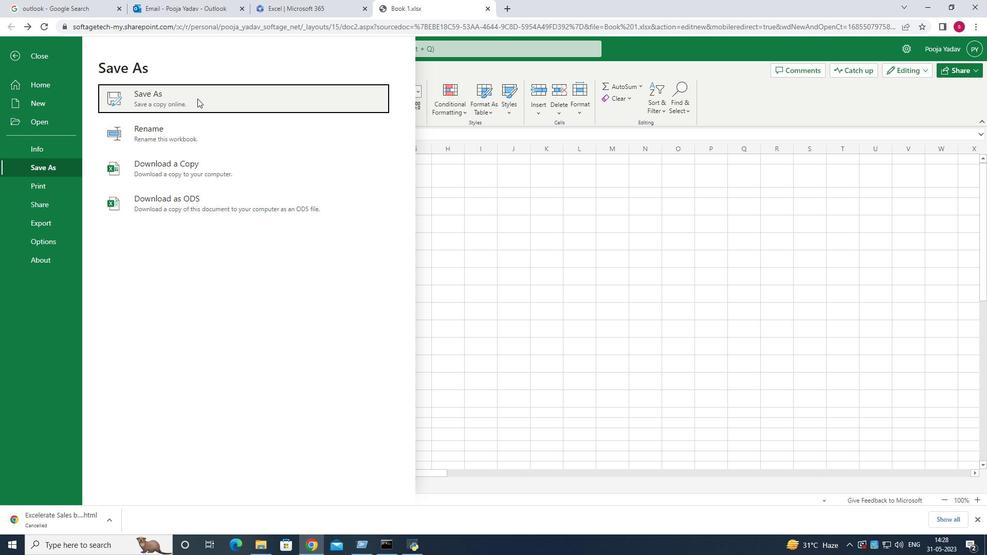 
Action: Mouse pressed left at (199, 95)
Screenshot: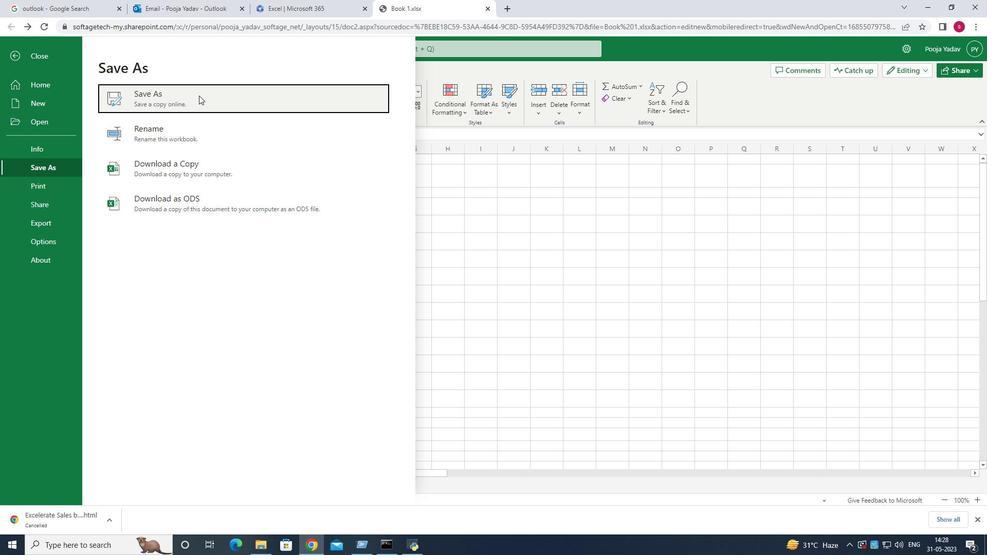 
Action: Key pressed <Key.backspace><Key.backspace><Key.backspace><Key.backspace><Key.backspace><Key.backspace><Key.backspace><Key.backspace><Key.backspace><Key.backspace><Key.backspace><Key.backspace><Key.backspace><Key.backspace><Key.backspace><Key.backspace><Key.shift>Impact<Key.space>sales<Key.space>templetes<Key.enter>
Screenshot: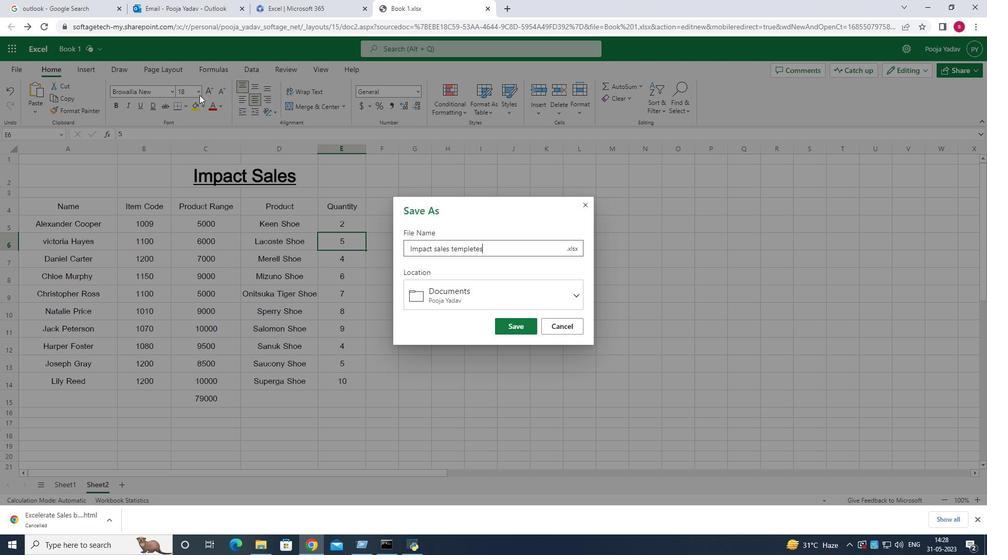
Action: Mouse moved to (222, 178)
Screenshot: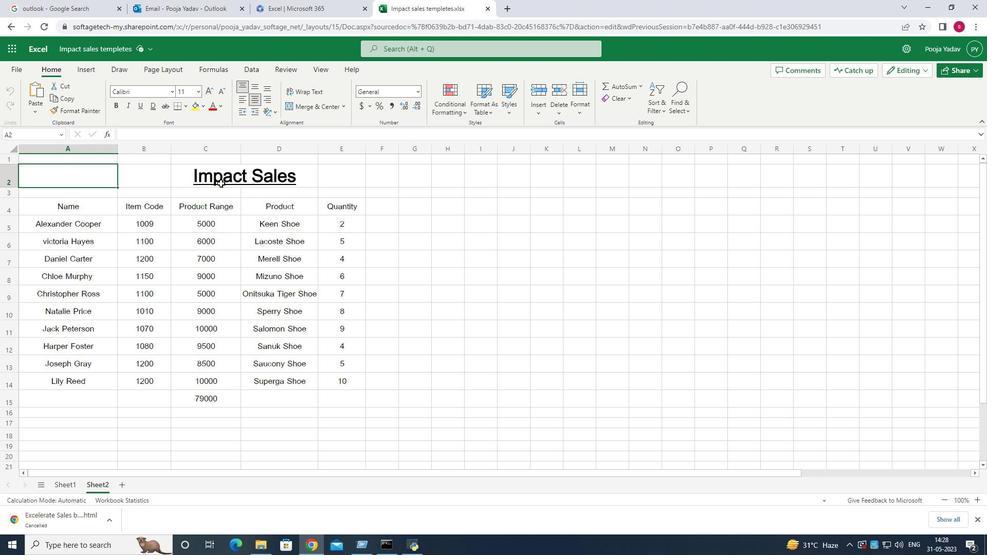 
Action: Mouse pressed left at (222, 178)
Screenshot: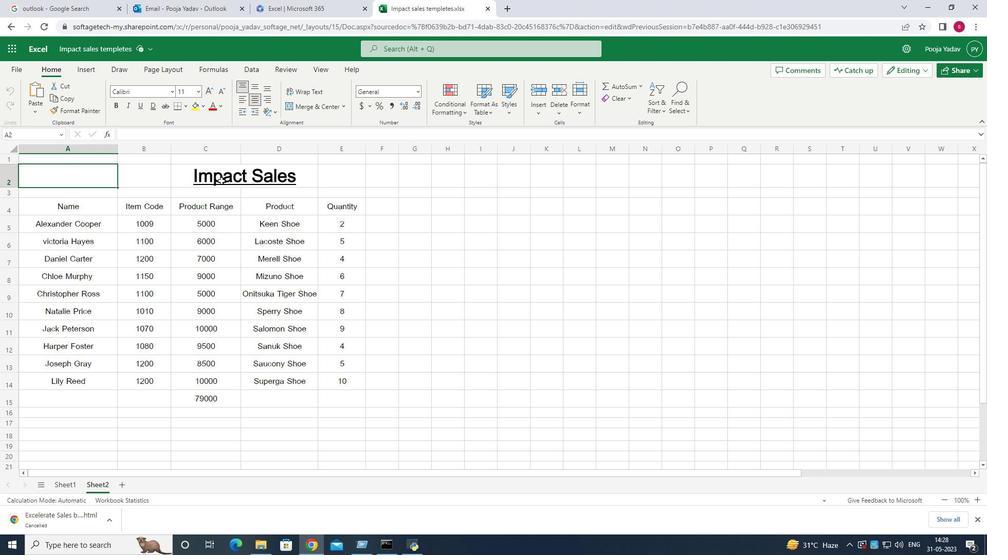 
Action: Mouse moved to (294, 296)
Screenshot: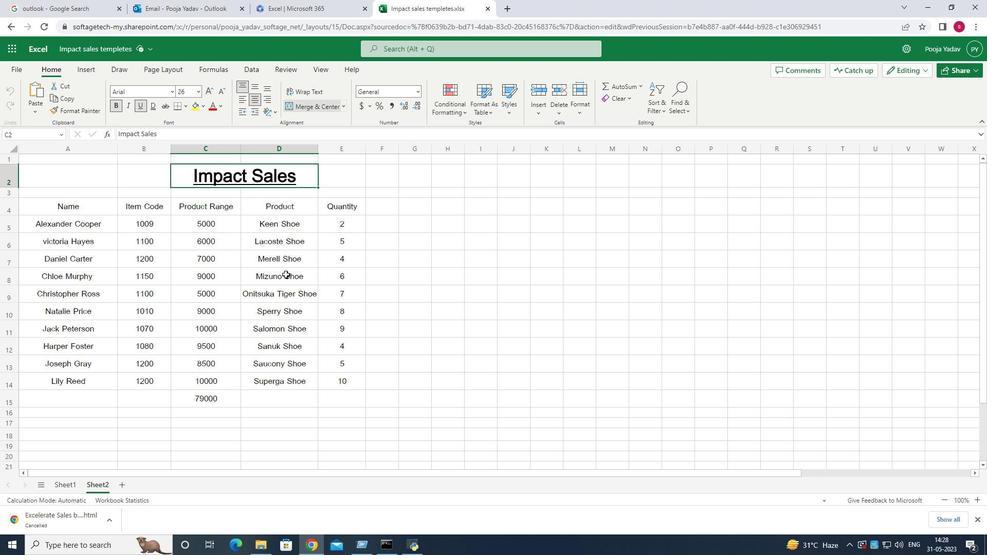 
